 Task: Find accommodations in Salisbury, United States, for June 2-15, 2023, for 5 guests, with a price range of ₹14,000-₹25,000, 3 bedrooms, 3 beds, 3 bathrooms, and a host who speaks German.
Action: Mouse moved to (537, 114)
Screenshot: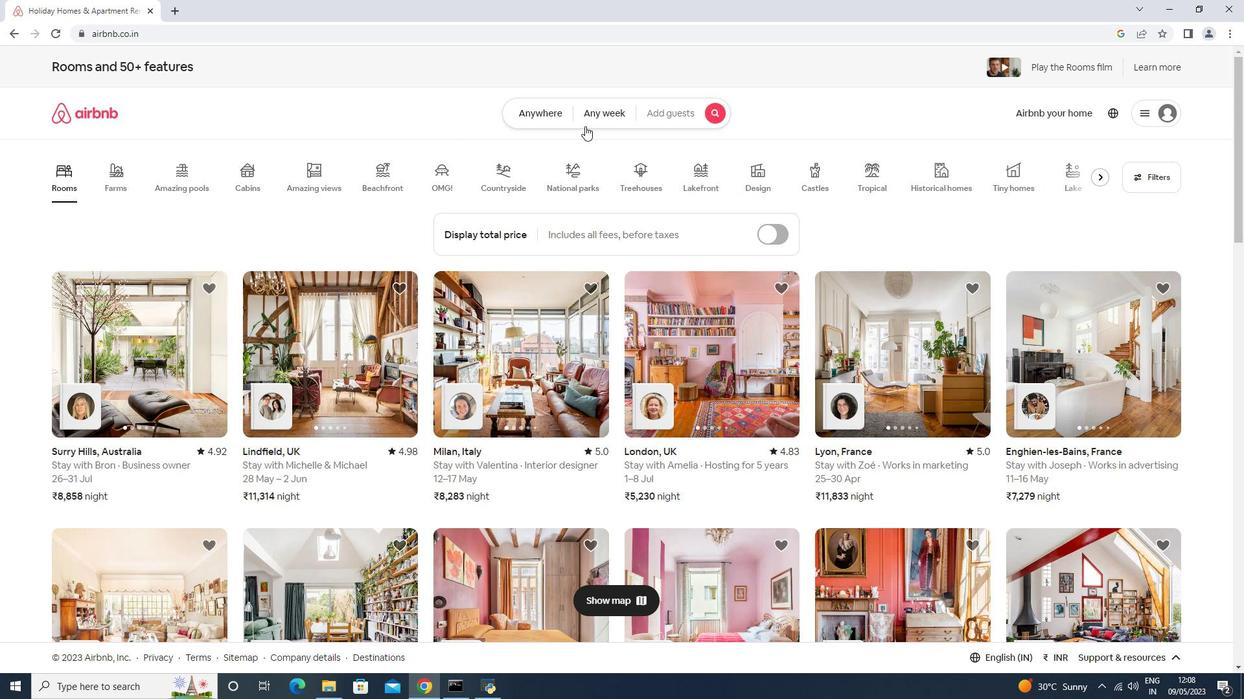 
Action: Mouse pressed left at (537, 114)
Screenshot: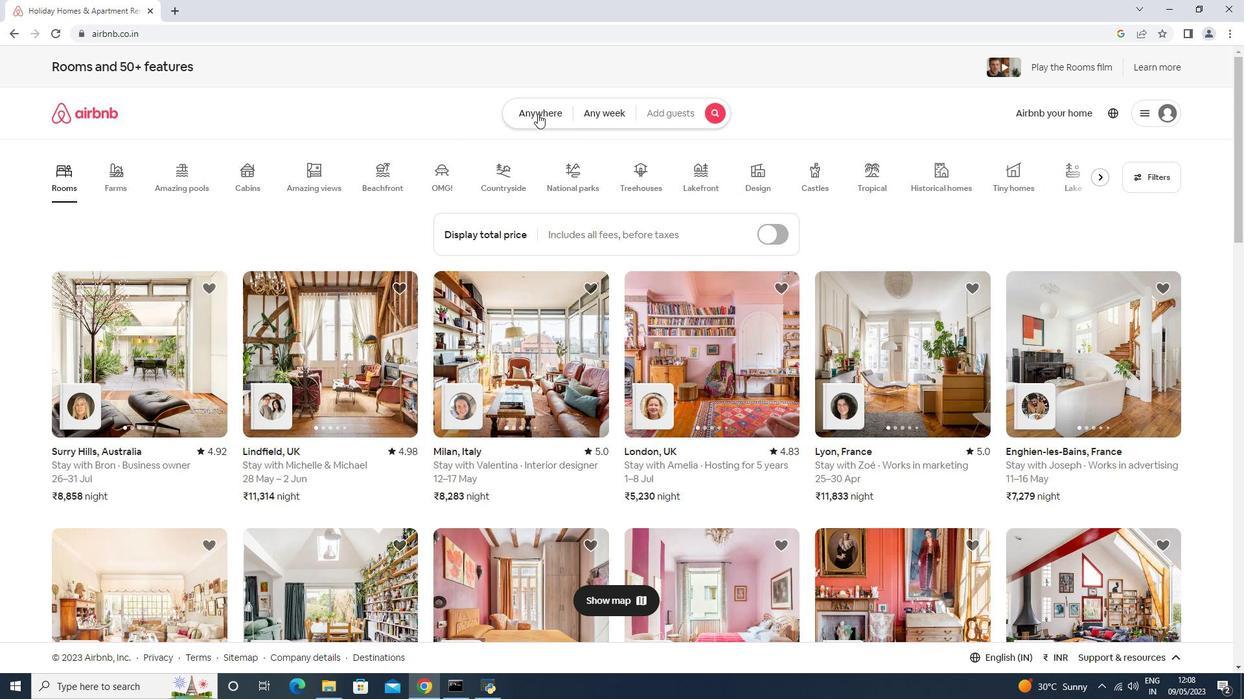 
Action: Mouse moved to (500, 169)
Screenshot: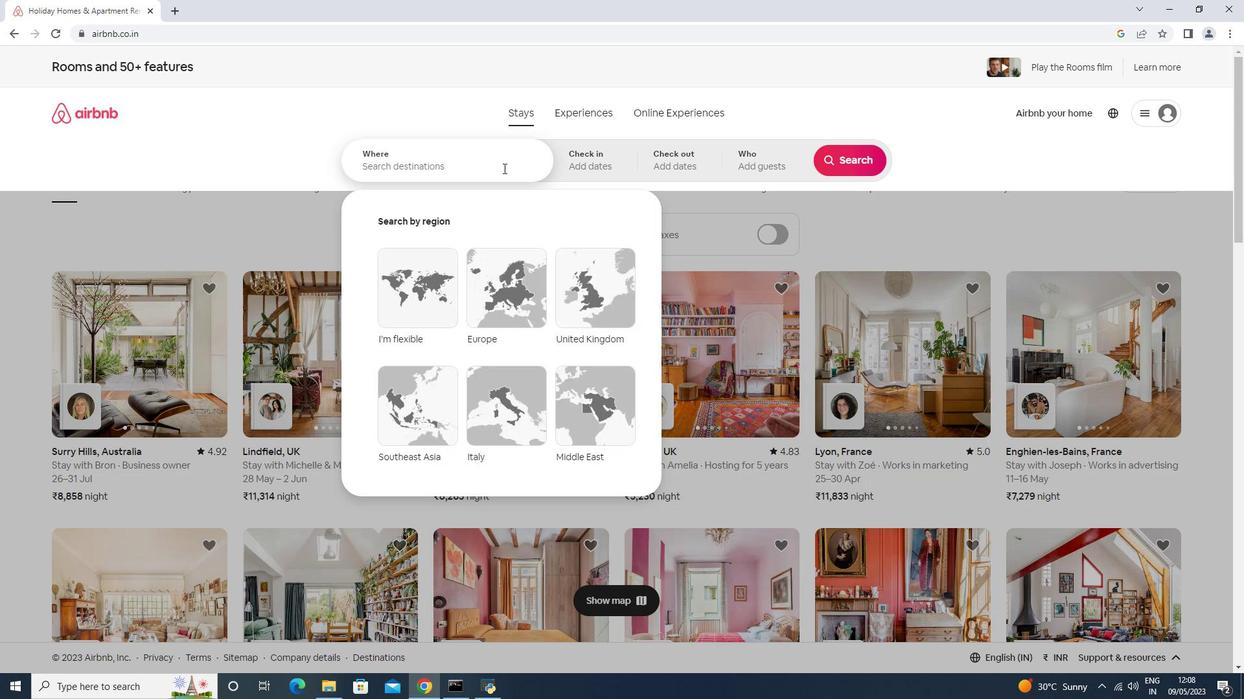
Action: Mouse pressed left at (500, 169)
Screenshot: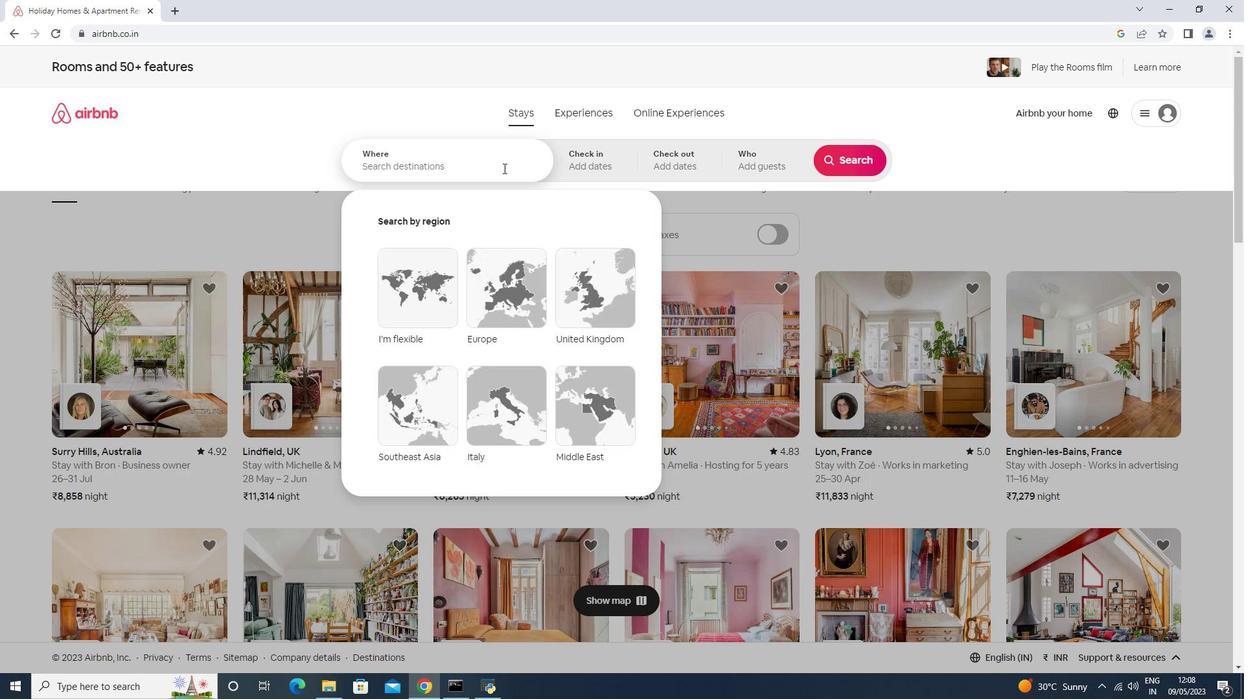 
Action: Key pressed <Key.shift>Salisburry,<Key.space><Key.shift>United<Key.space><Key.shift>Staes<Key.enter>
Screenshot: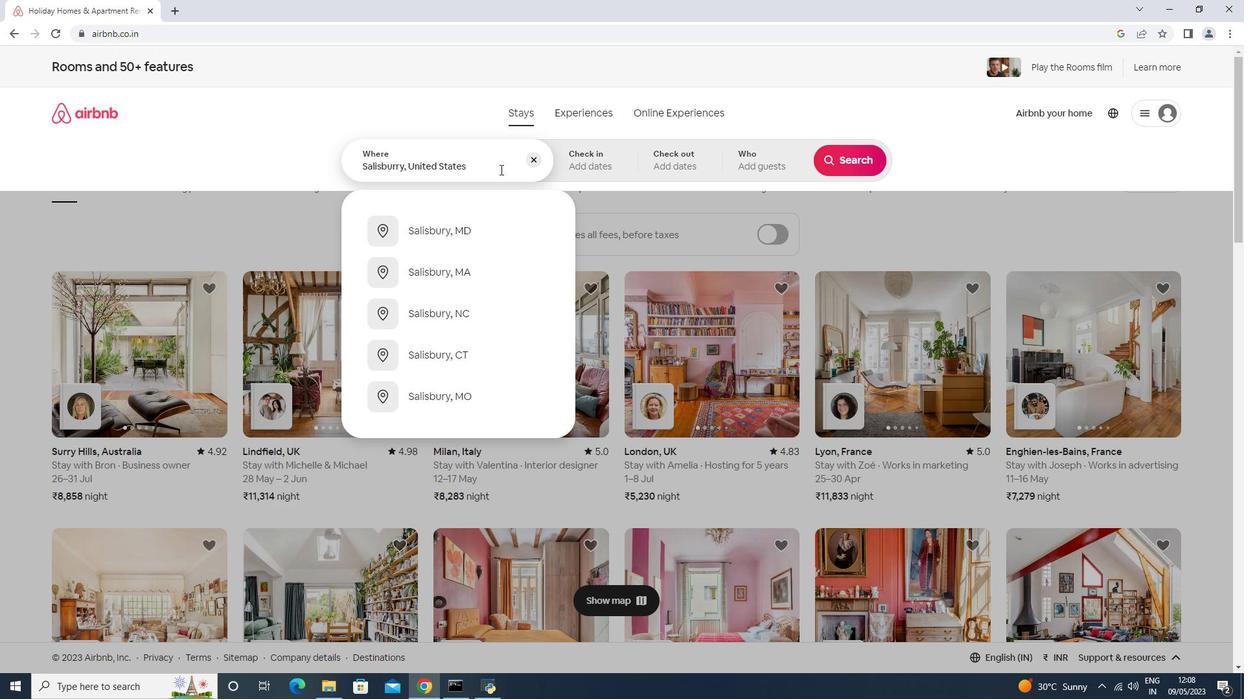 
Action: Mouse moved to (778, 373)
Screenshot: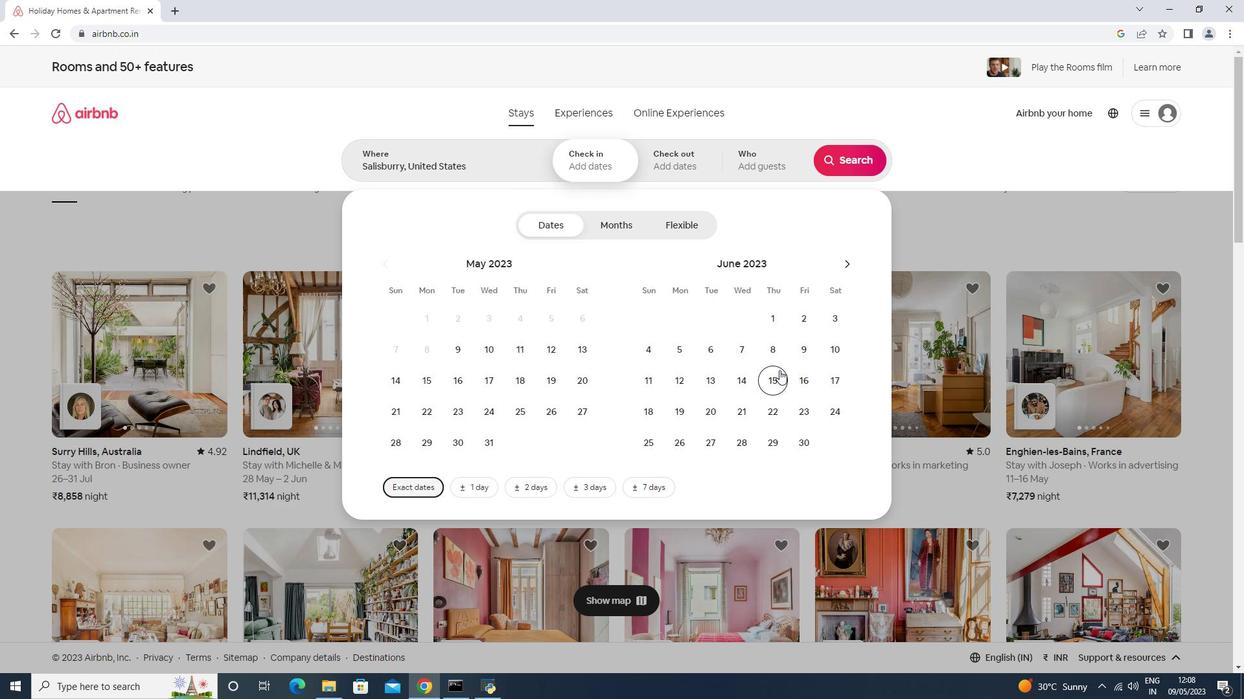 
Action: Mouse pressed left at (778, 373)
Screenshot: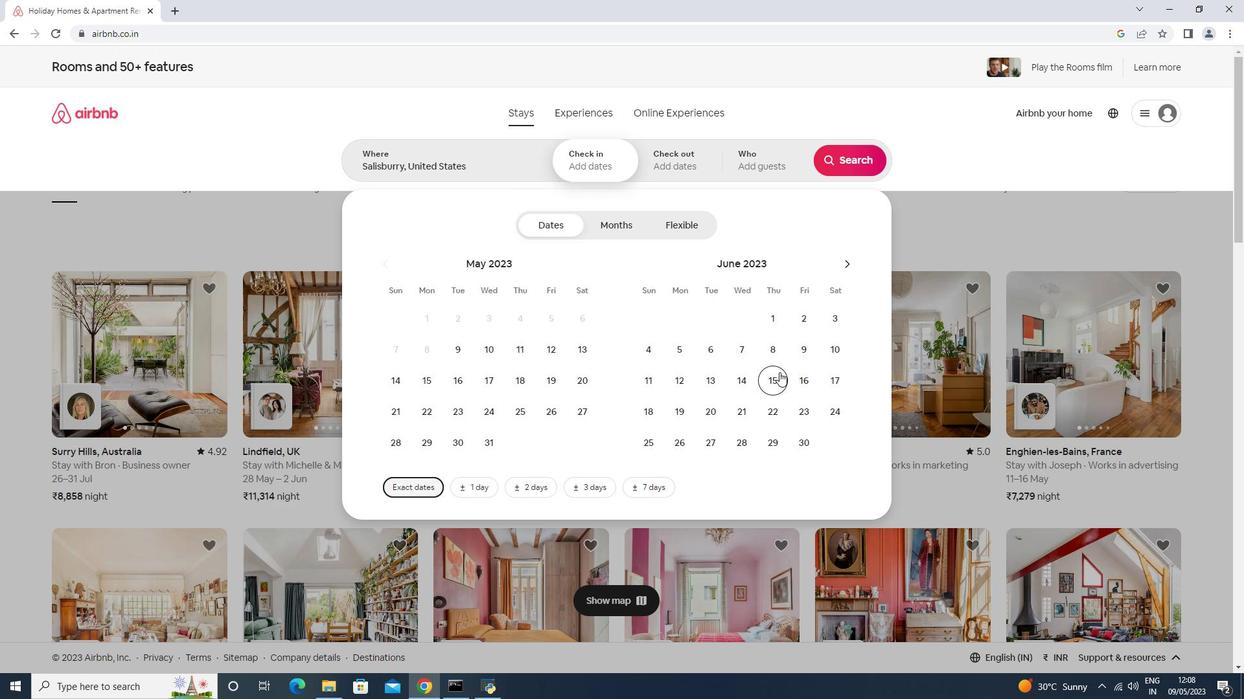 
Action: Mouse moved to (755, 406)
Screenshot: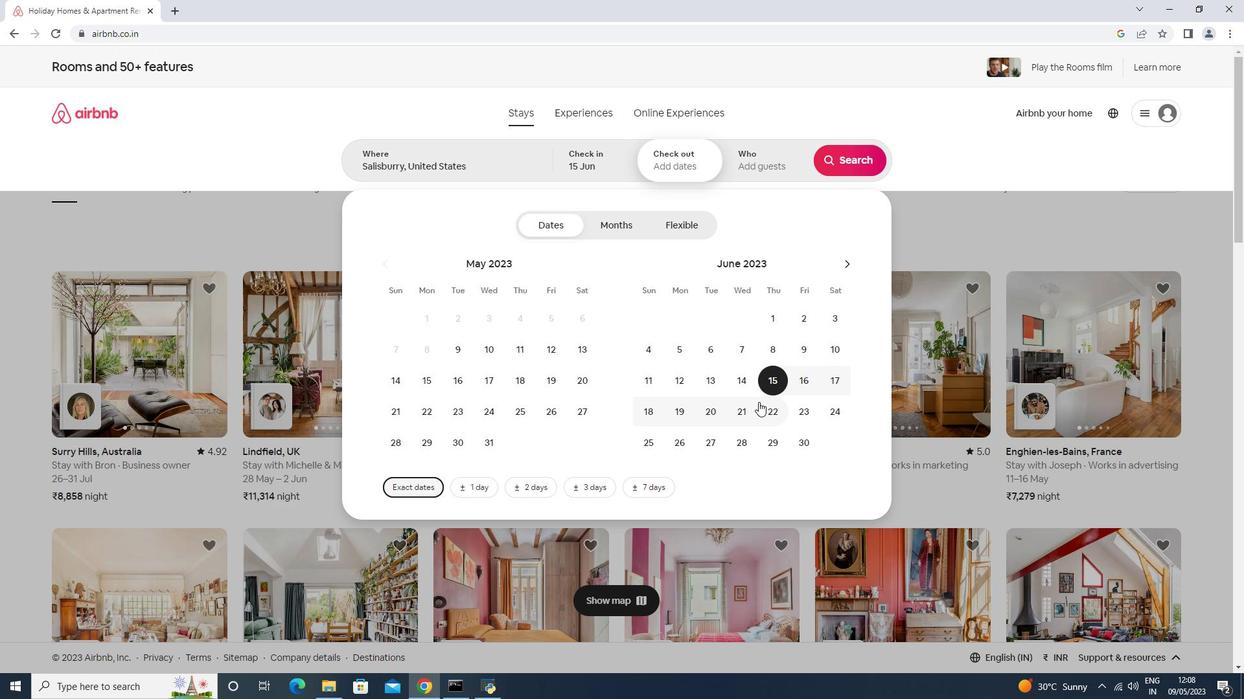 
Action: Mouse pressed left at (756, 405)
Screenshot: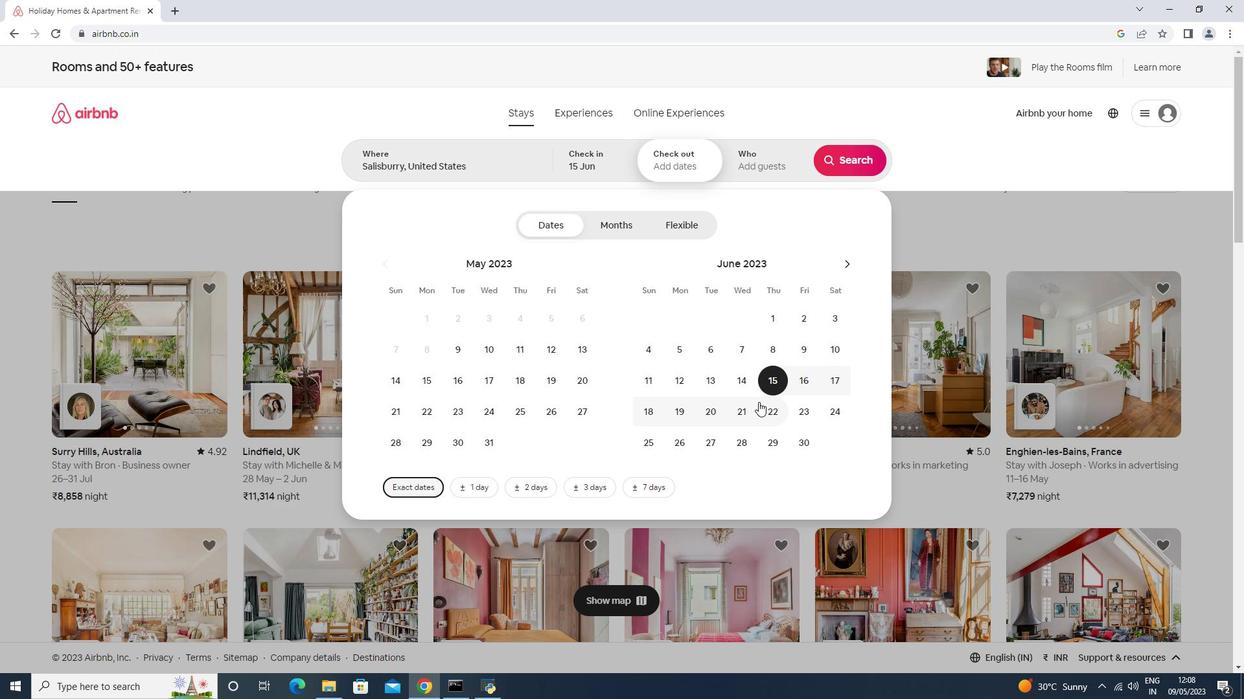
Action: Mouse moved to (756, 165)
Screenshot: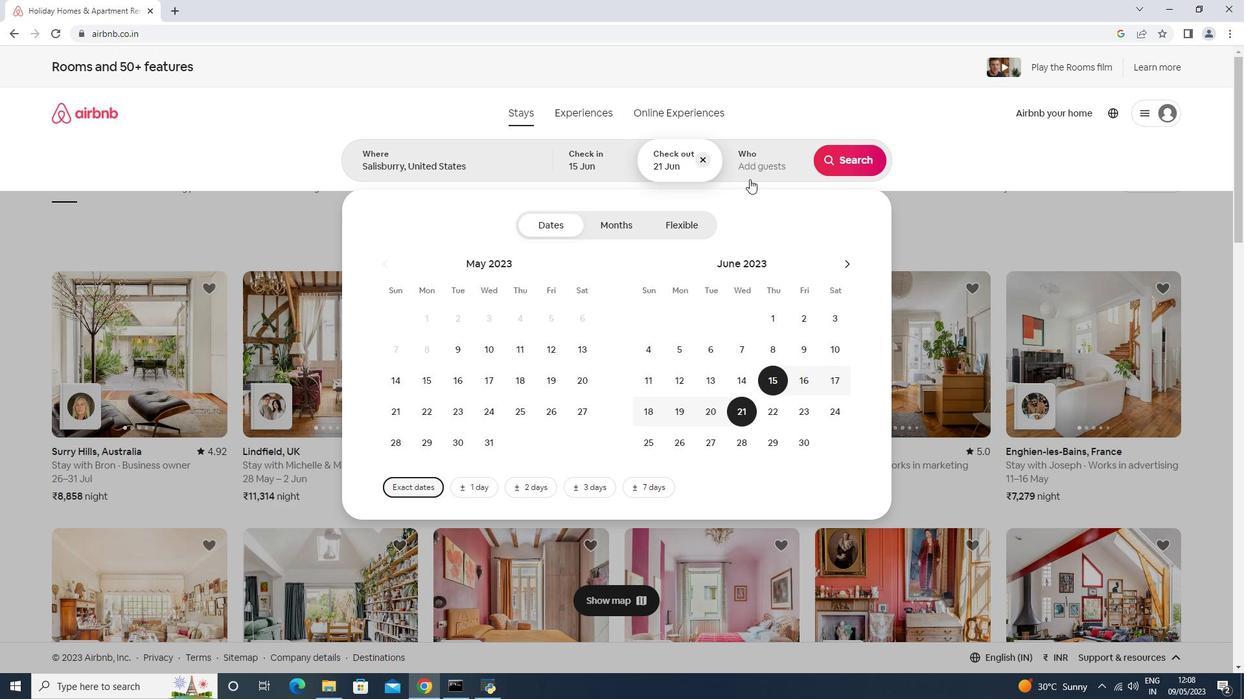 
Action: Mouse pressed left at (756, 165)
Screenshot: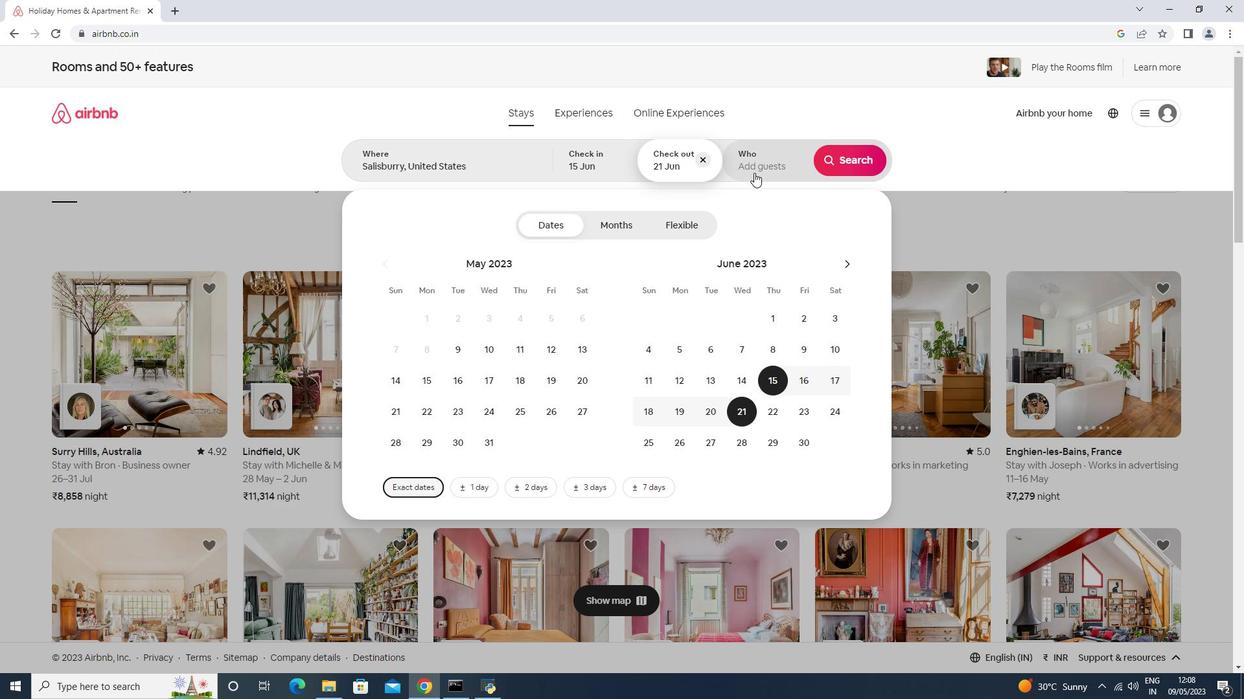 
Action: Mouse moved to (859, 225)
Screenshot: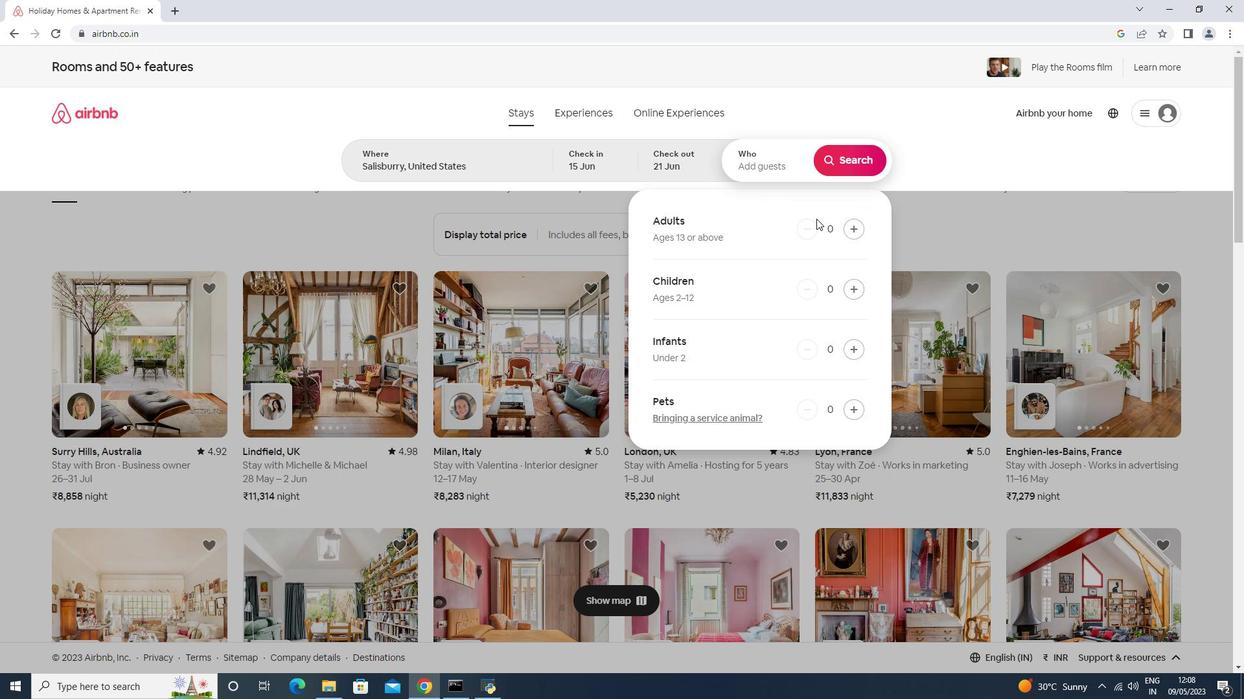 
Action: Mouse pressed left at (859, 225)
Screenshot: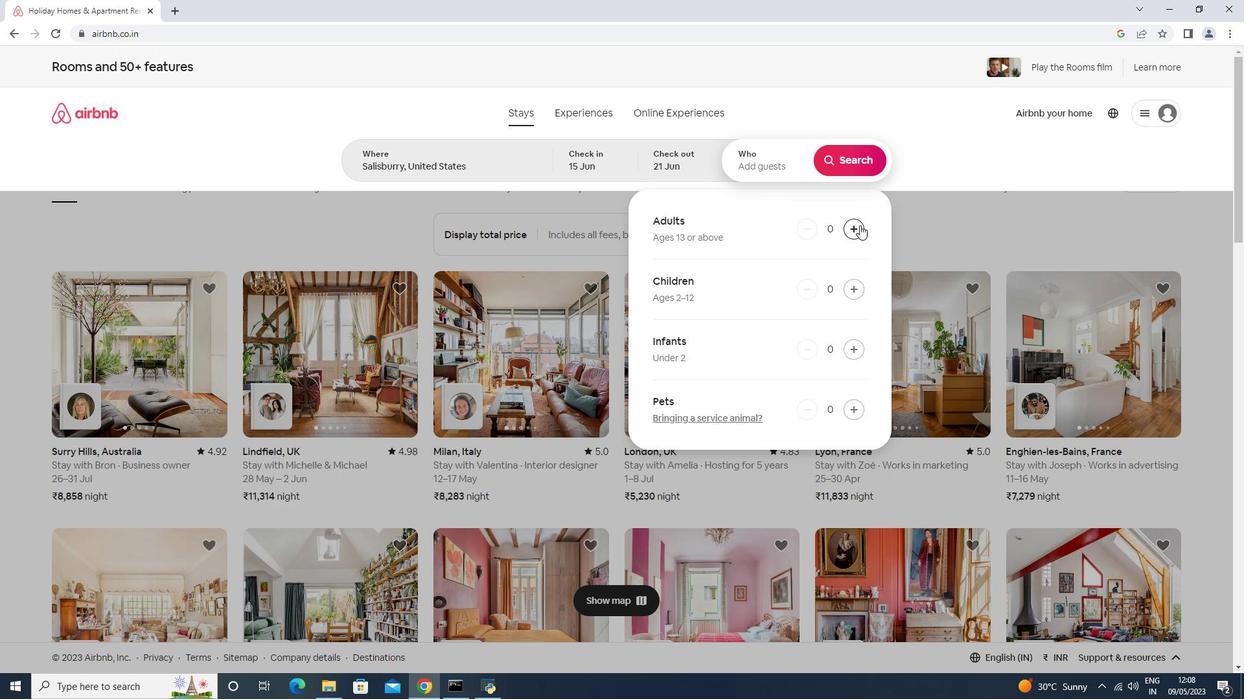 
Action: Mouse pressed left at (859, 225)
Screenshot: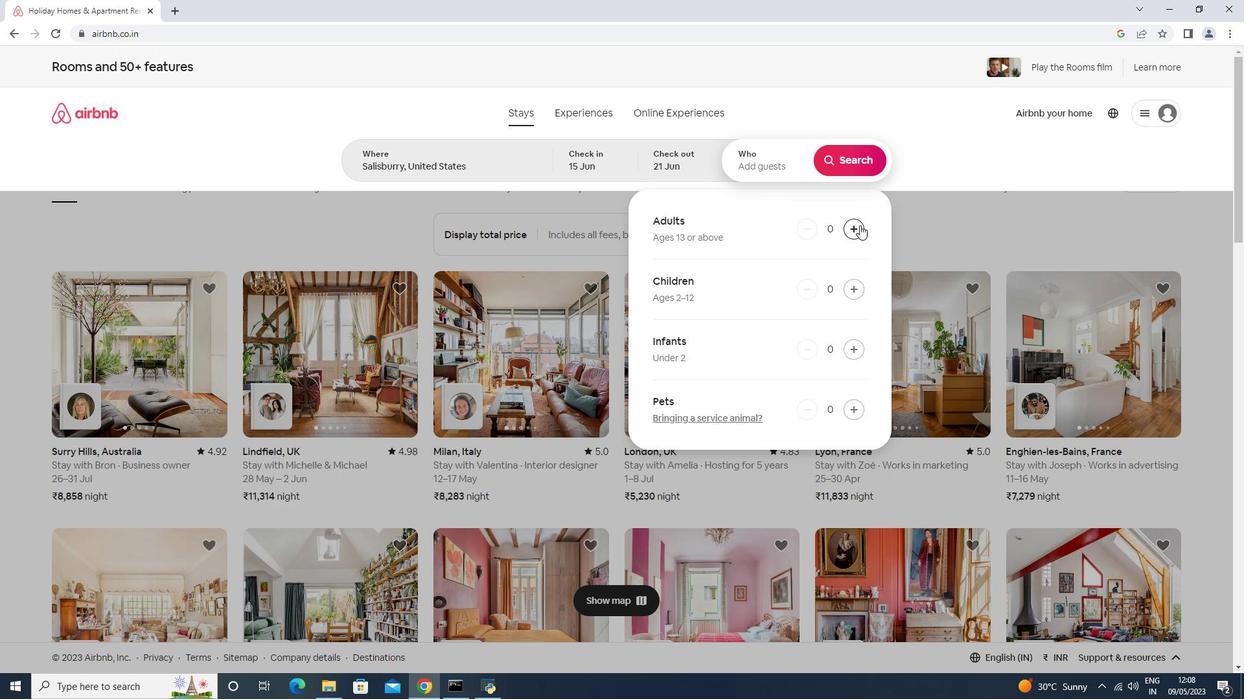 
Action: Mouse pressed left at (859, 225)
Screenshot: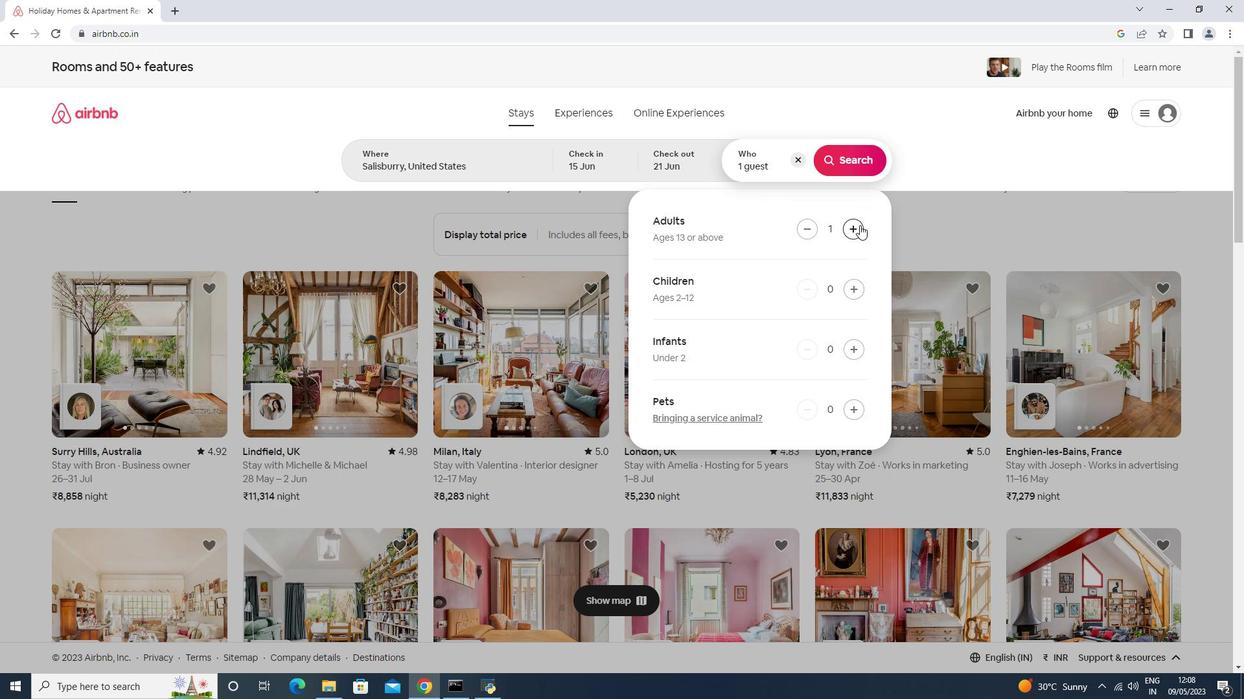 
Action: Mouse pressed left at (859, 225)
Screenshot: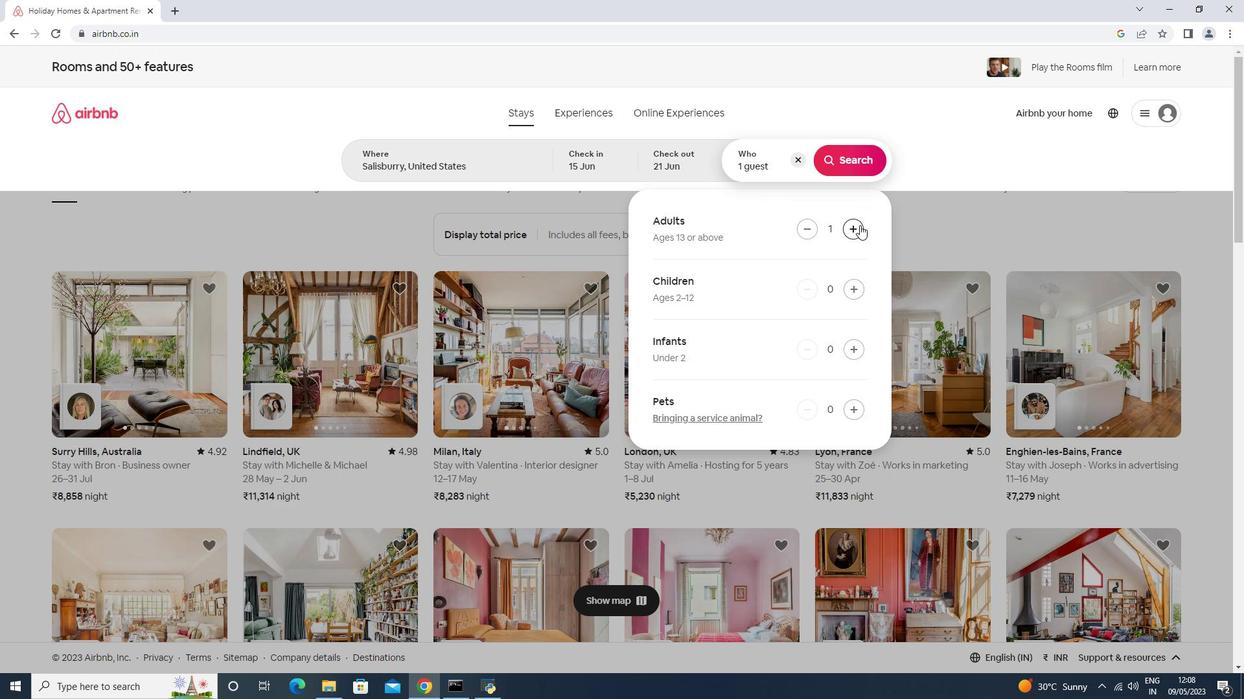 
Action: Mouse pressed left at (859, 225)
Screenshot: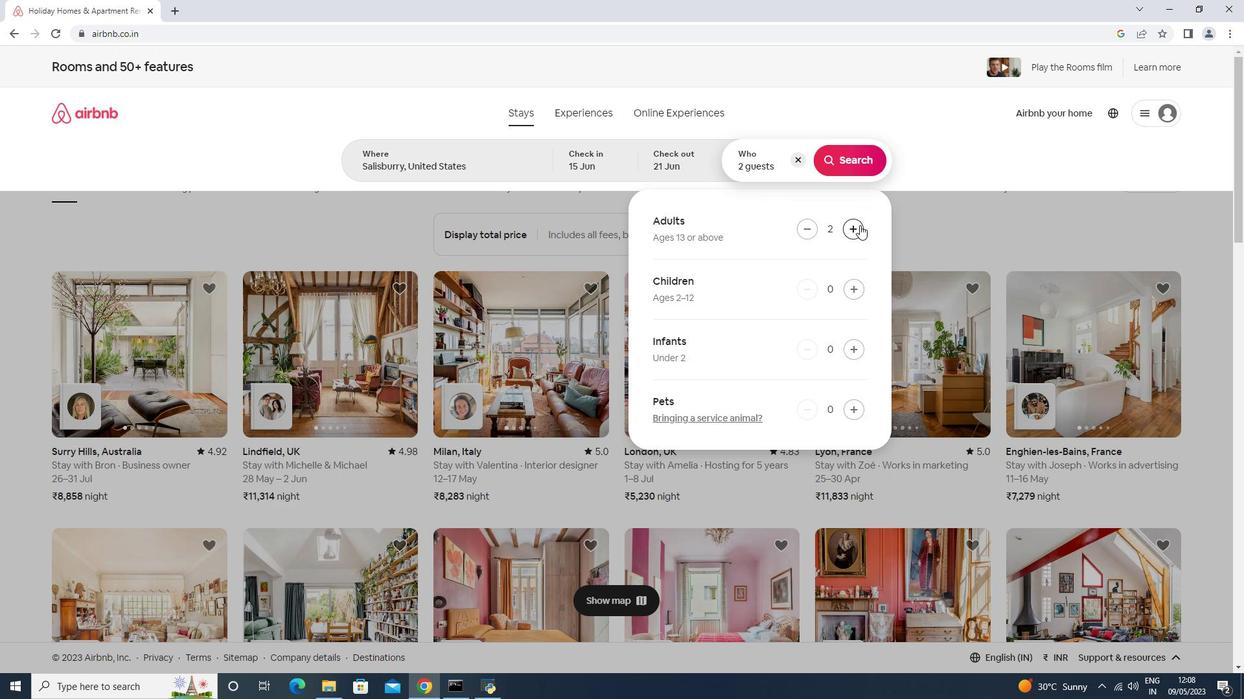 
Action: Mouse moved to (858, 161)
Screenshot: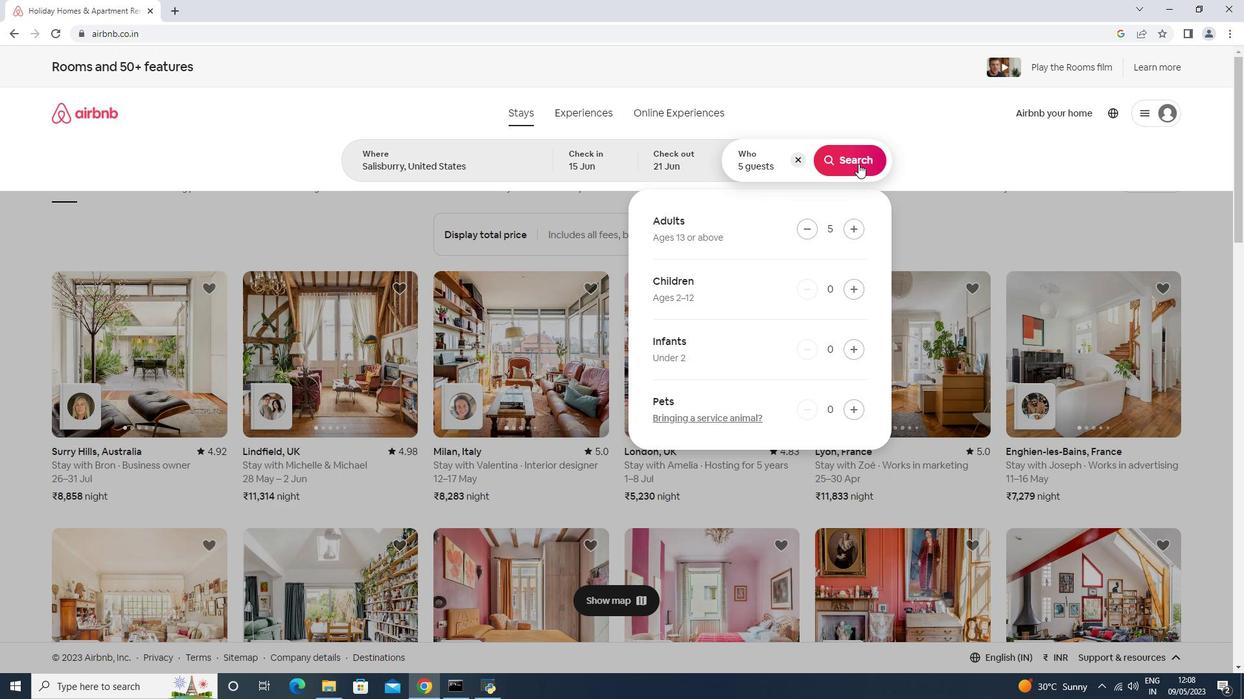 
Action: Mouse pressed left at (858, 161)
Screenshot: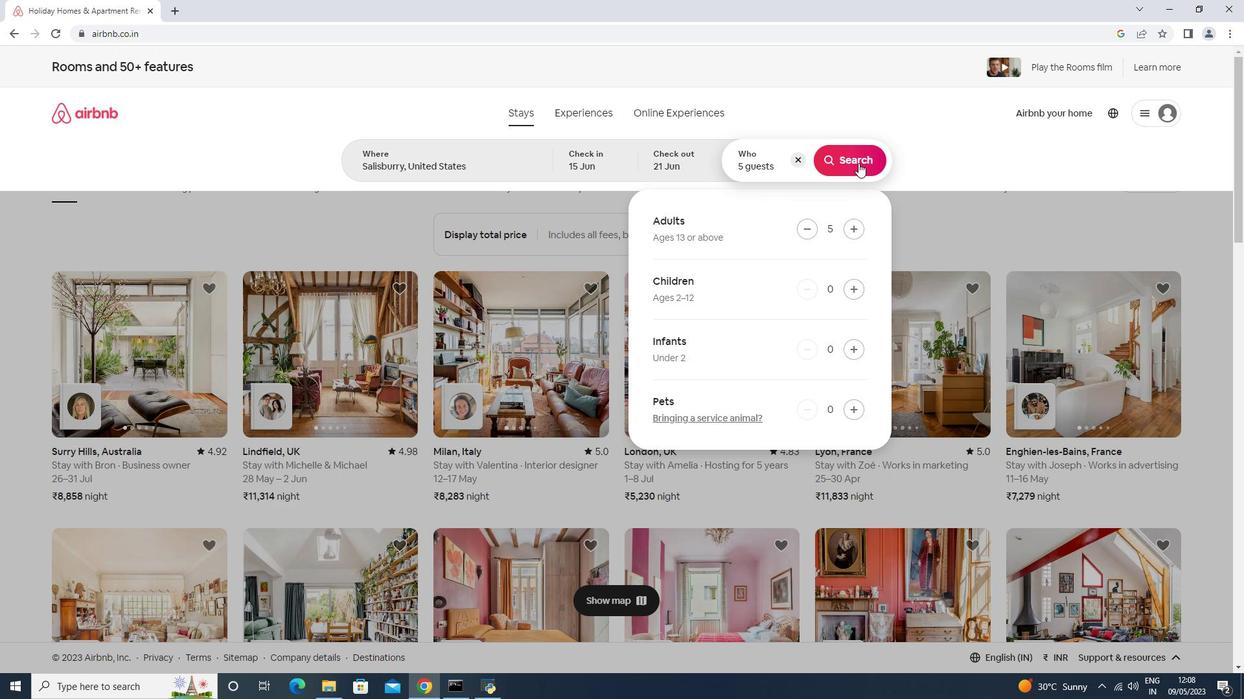 
Action: Mouse moved to (1243, 114)
Screenshot: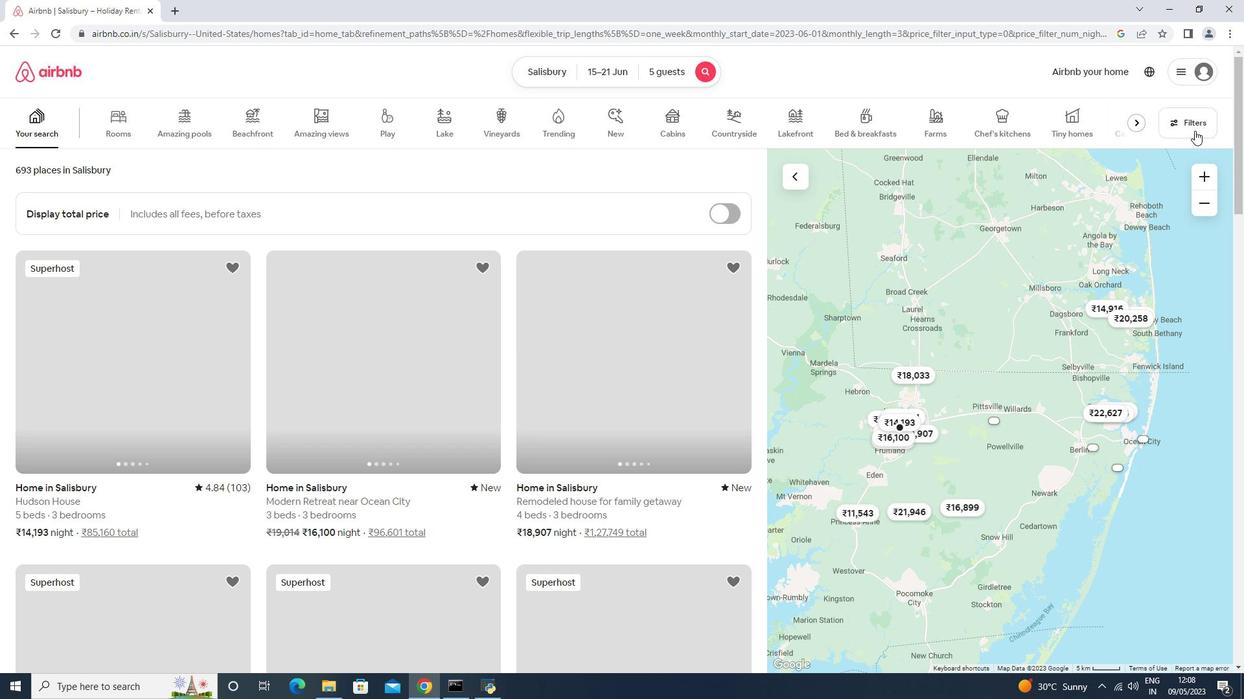 
Action: Mouse pressed left at (1243, 114)
Screenshot: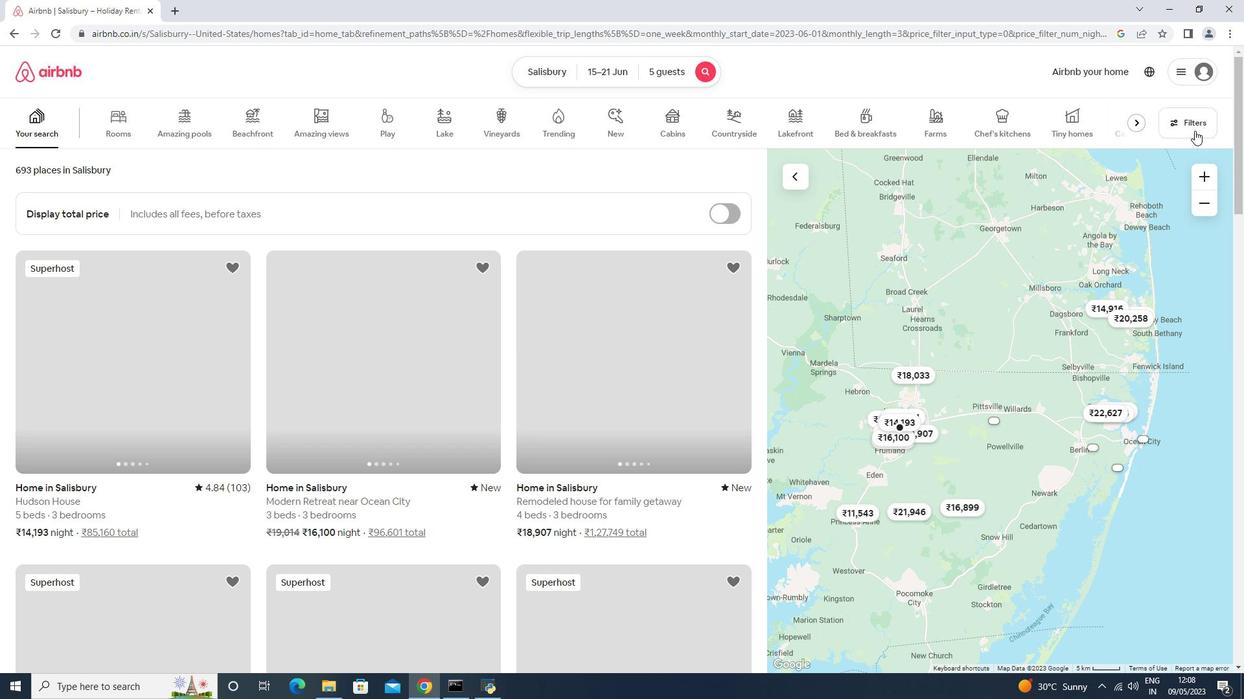 
Action: Mouse moved to (1216, 125)
Screenshot: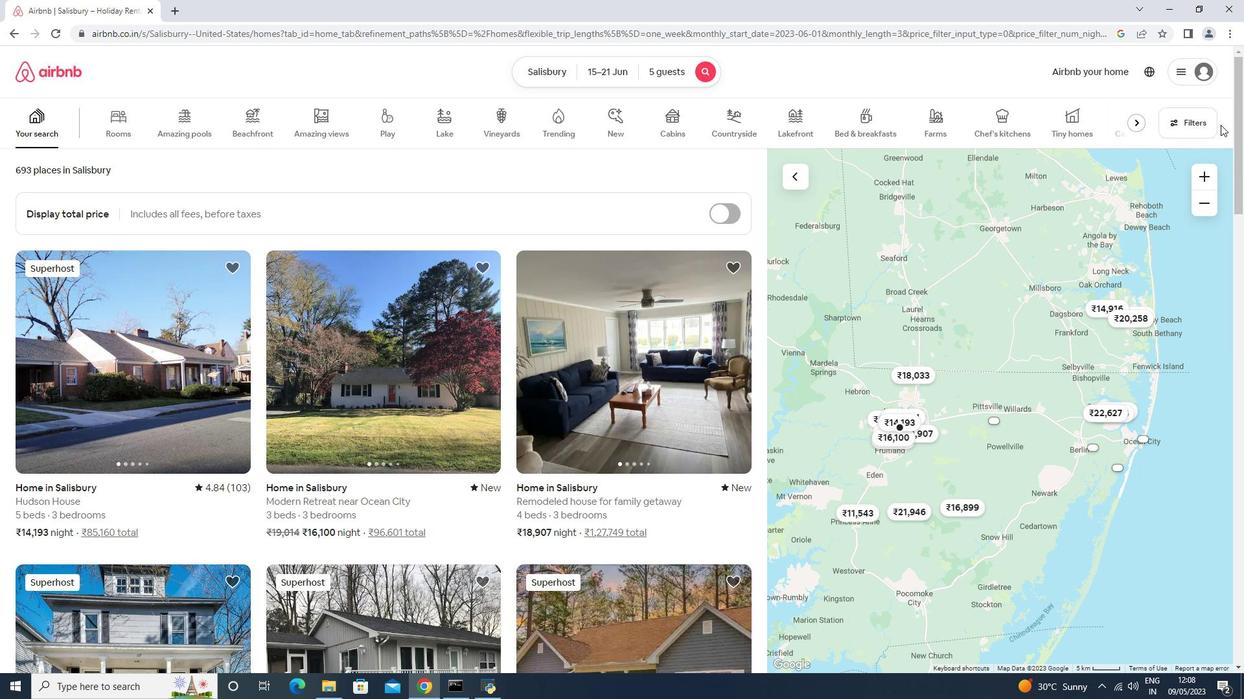 
Action: Mouse pressed left at (1216, 125)
Screenshot: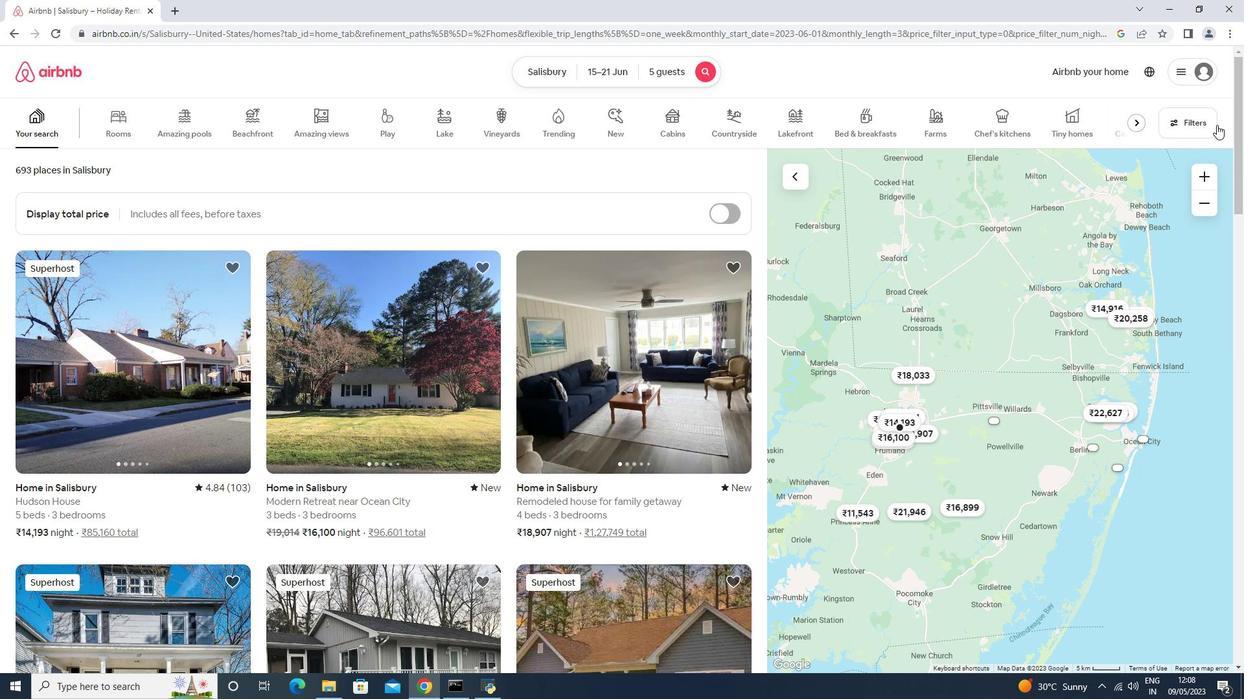 
Action: Mouse moved to (406, 463)
Screenshot: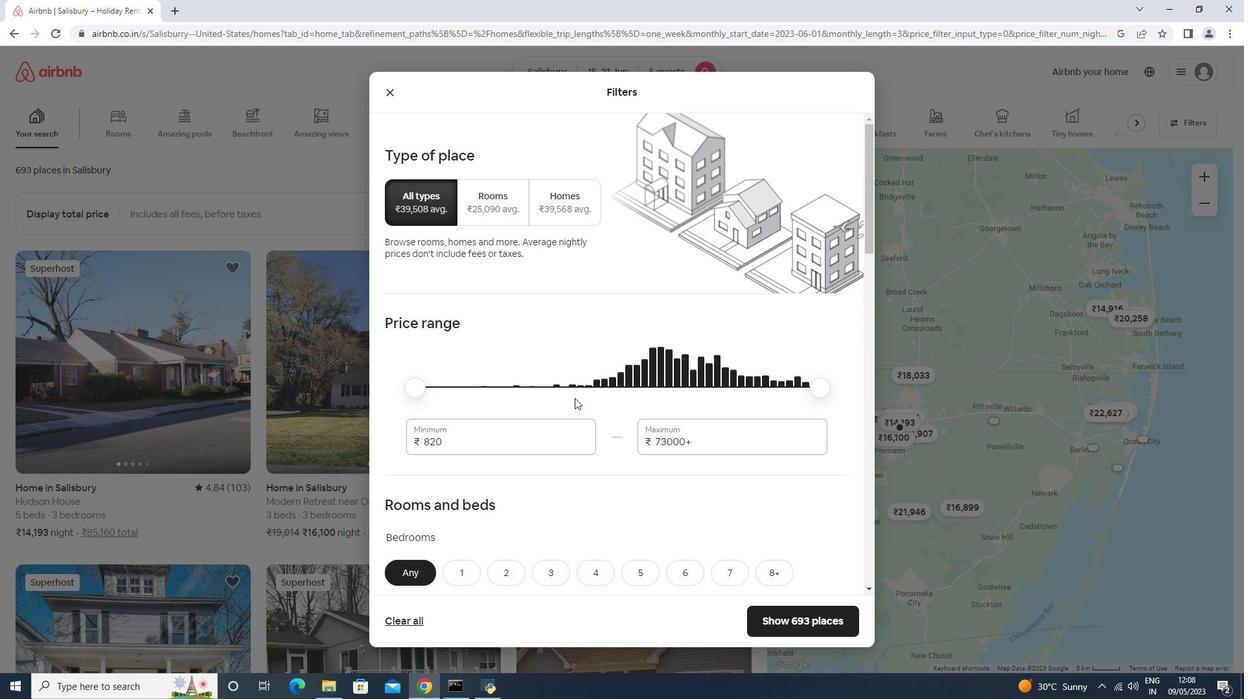 
Action: Mouse pressed left at (406, 463)
Screenshot: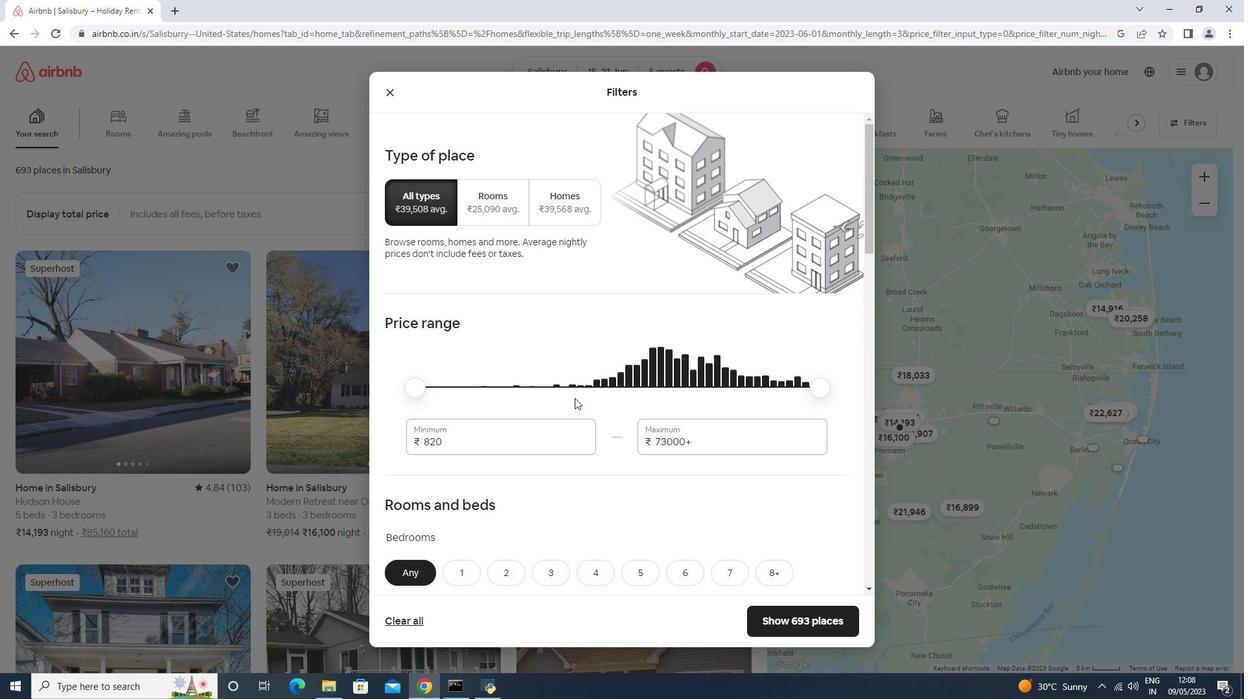 
Action: Mouse moved to (451, 442)
Screenshot: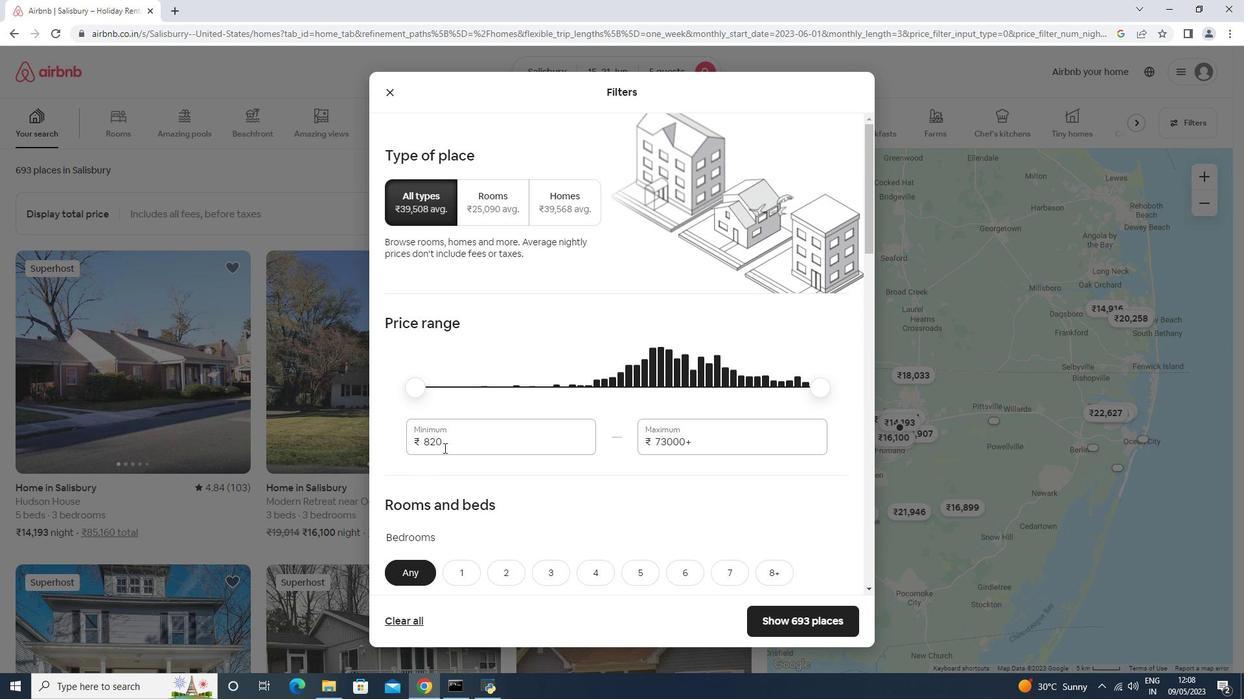 
Action: Mouse pressed left at (451, 442)
Screenshot: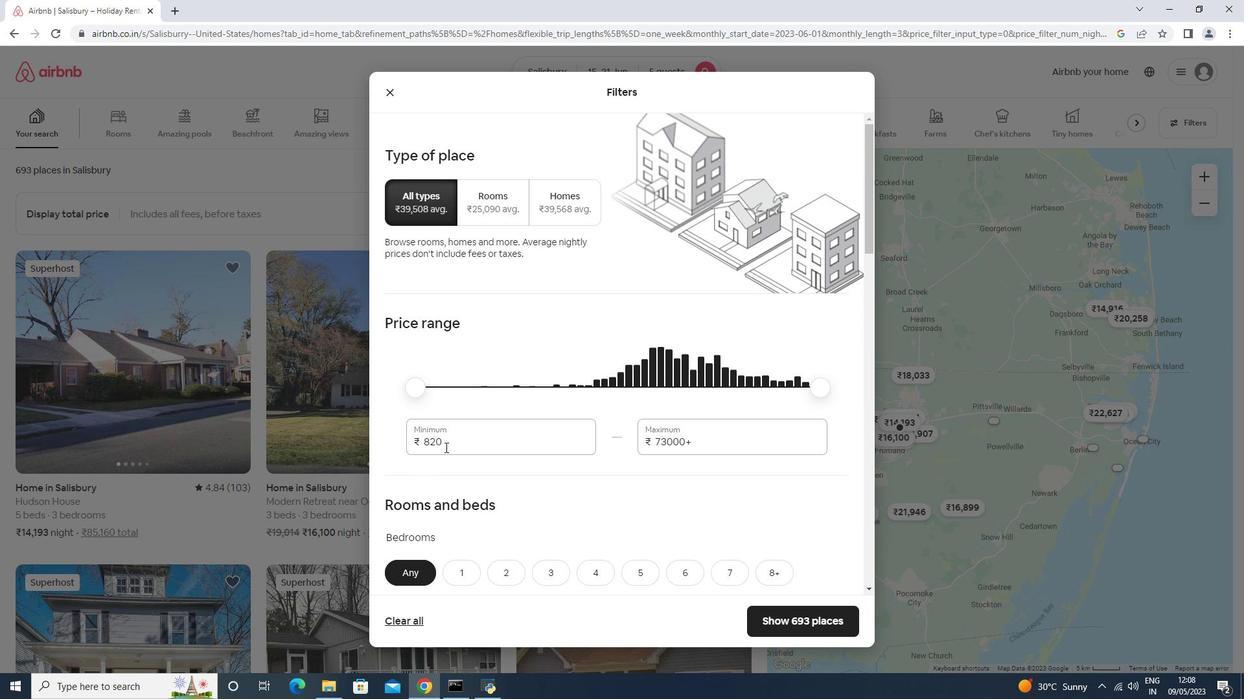 
Action: Mouse moved to (454, 439)
Screenshot: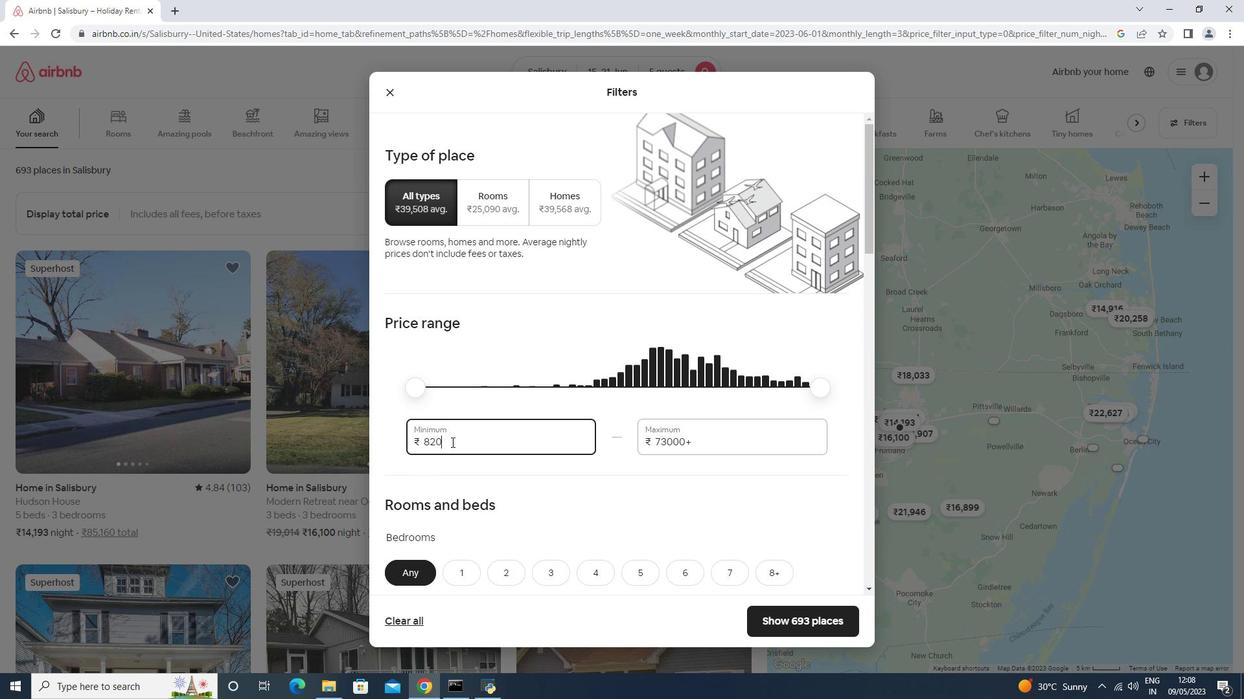 
Action: Key pressed <Key.backspace><Key.backspace><Key.backspace><Key.backspace><Key.backspace>14000<Key.tab>25000
Screenshot: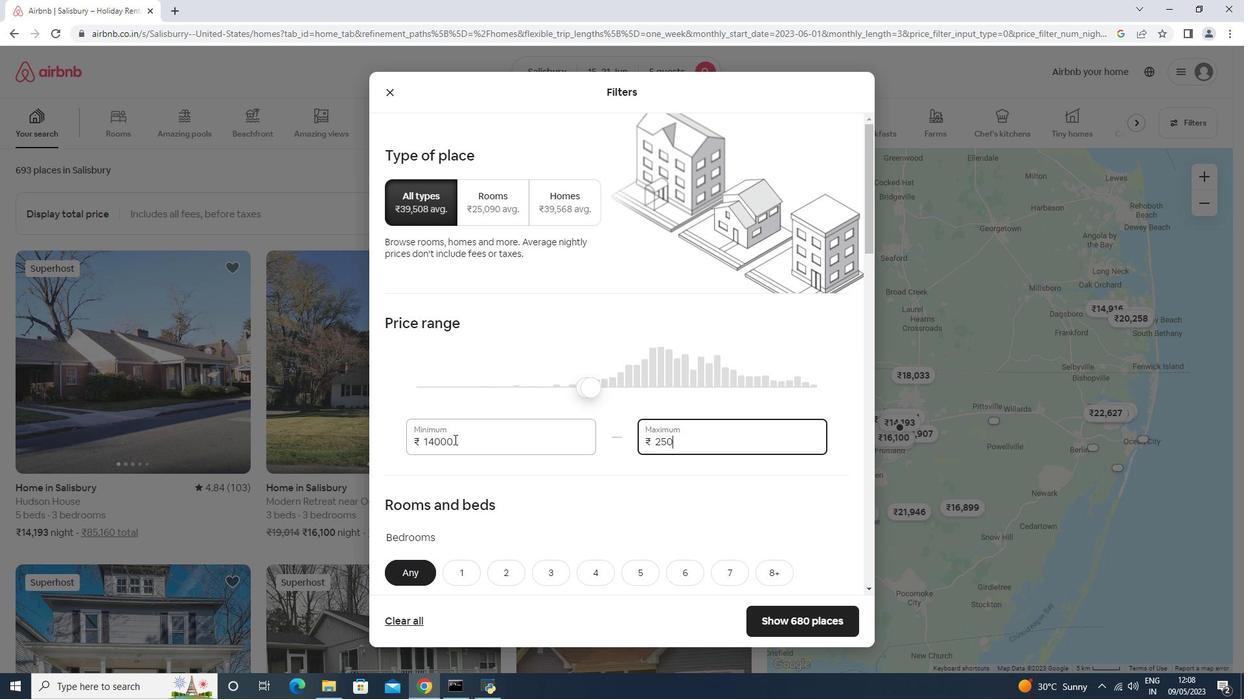 
Action: Mouse moved to (597, 306)
Screenshot: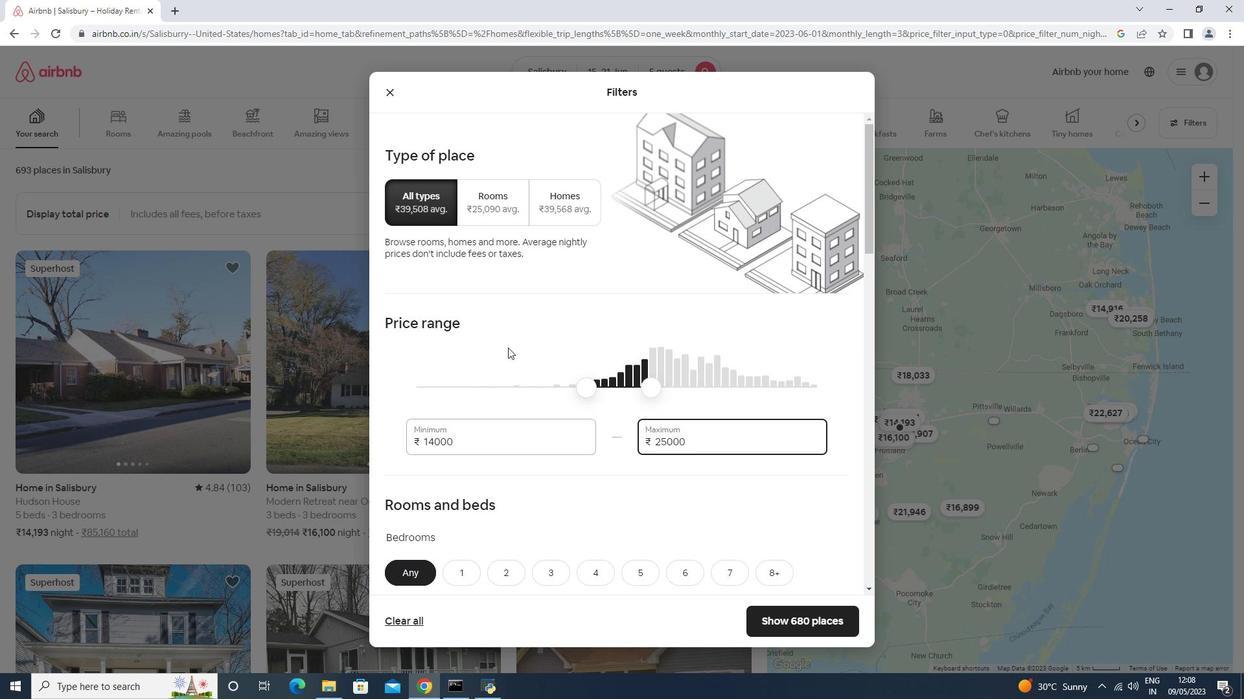 
Action: Mouse scrolled (597, 305) with delta (0, 0)
Screenshot: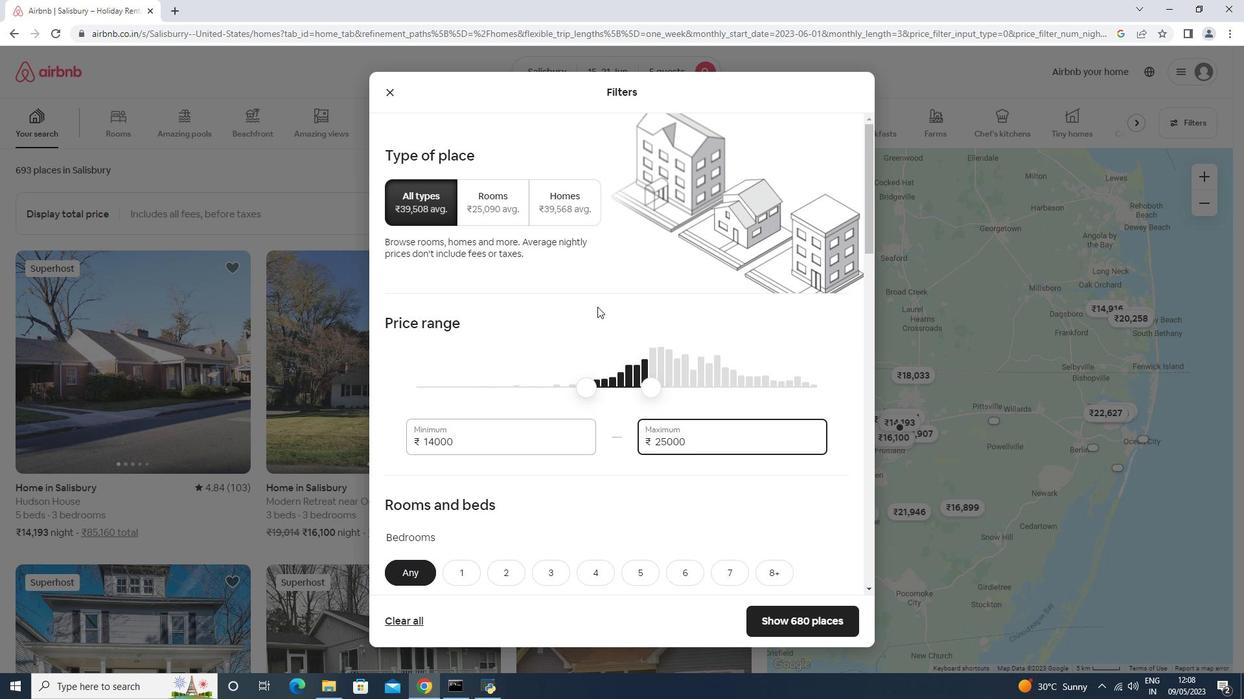 
Action: Mouse scrolled (597, 305) with delta (0, 0)
Screenshot: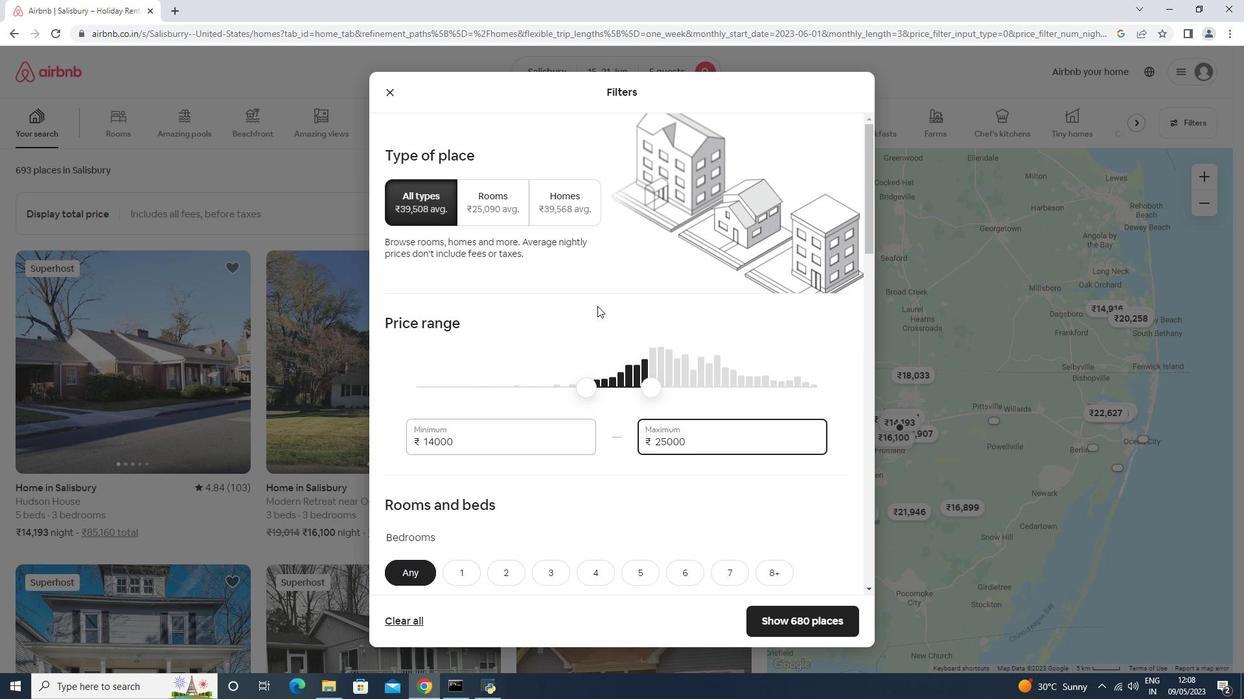 
Action: Mouse scrolled (597, 305) with delta (0, 0)
Screenshot: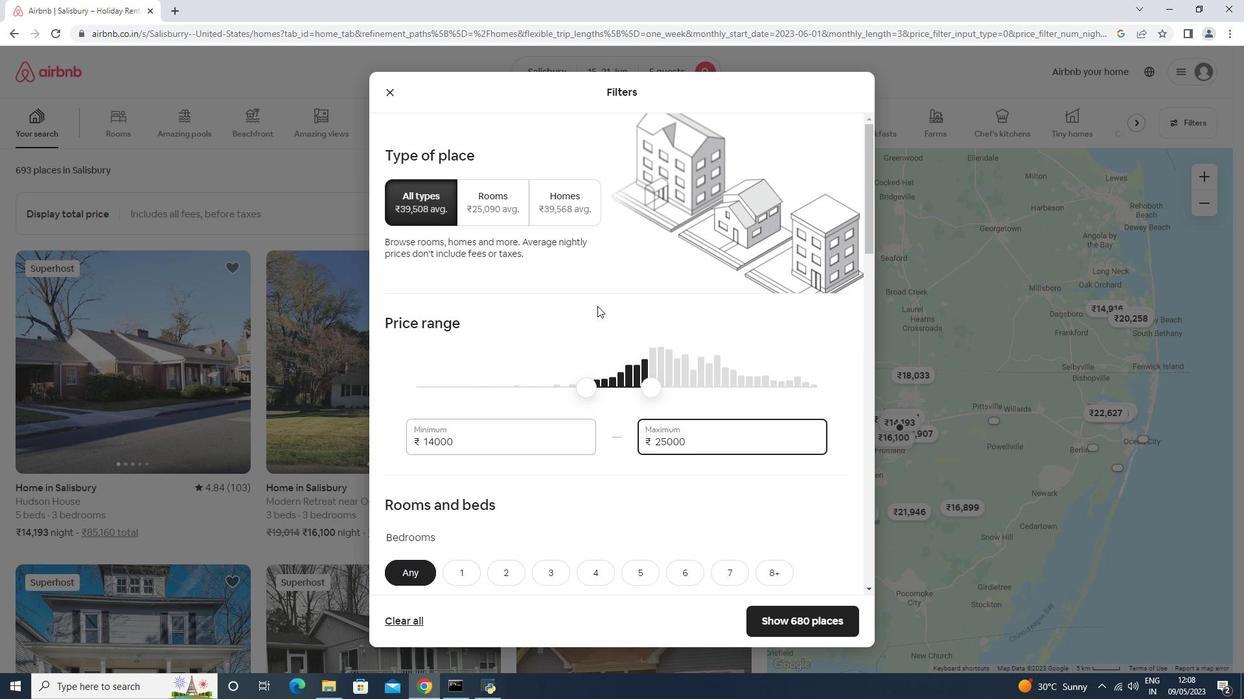 
Action: Mouse scrolled (597, 305) with delta (0, 0)
Screenshot: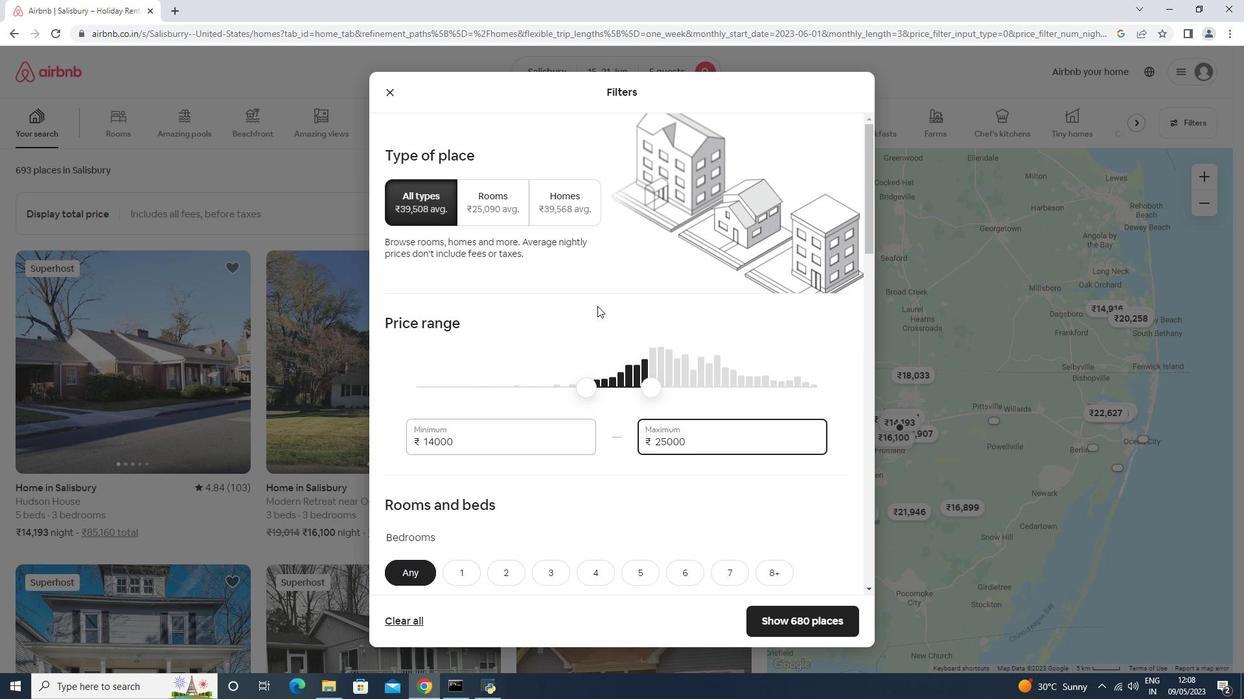 
Action: Mouse scrolled (597, 305) with delta (0, 0)
Screenshot: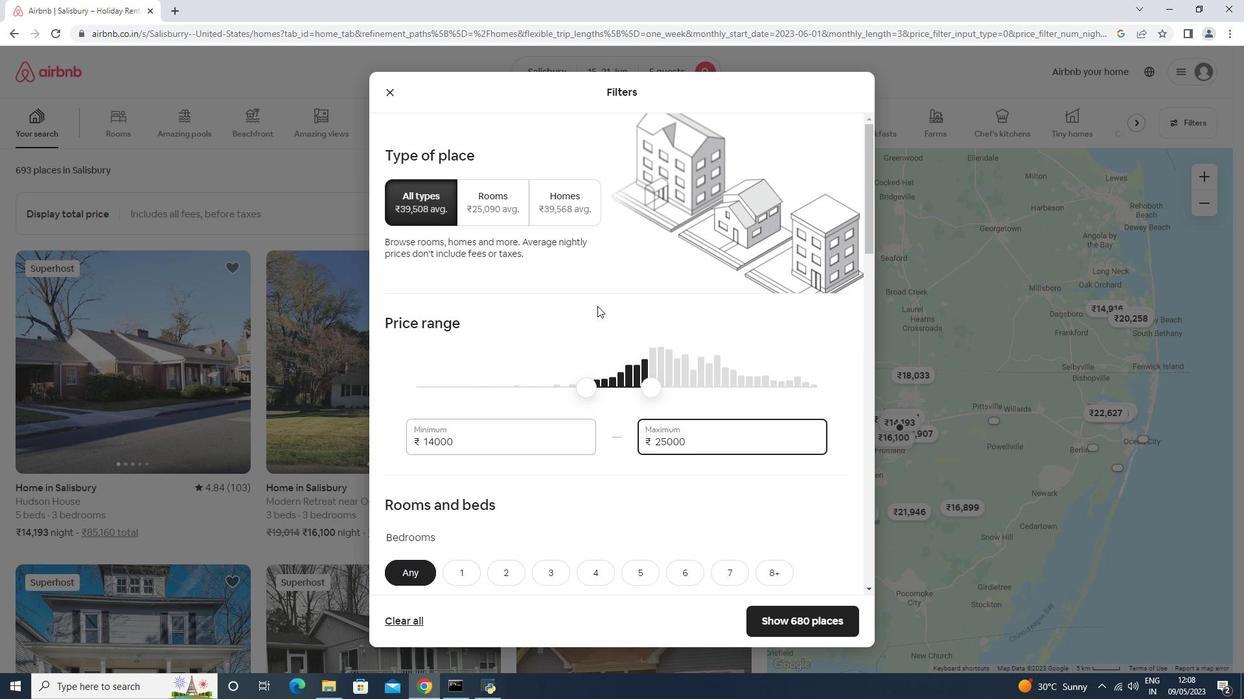 
Action: Mouse moved to (552, 242)
Screenshot: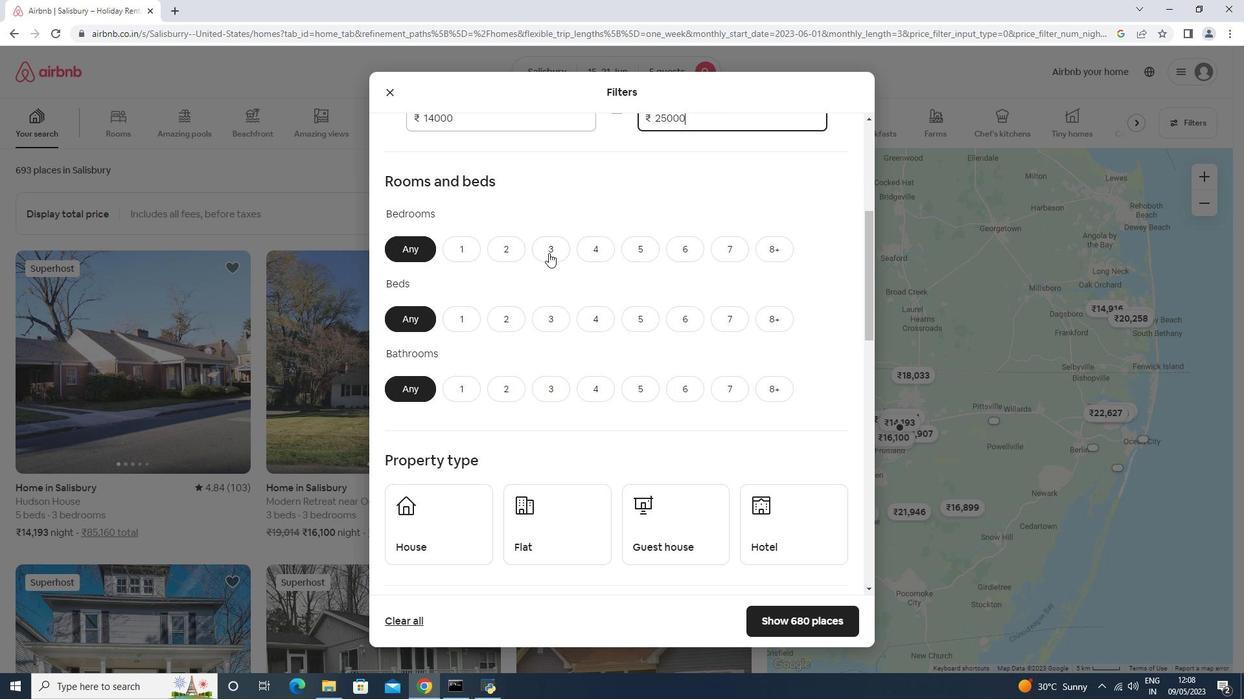 
Action: Mouse pressed left at (552, 242)
Screenshot: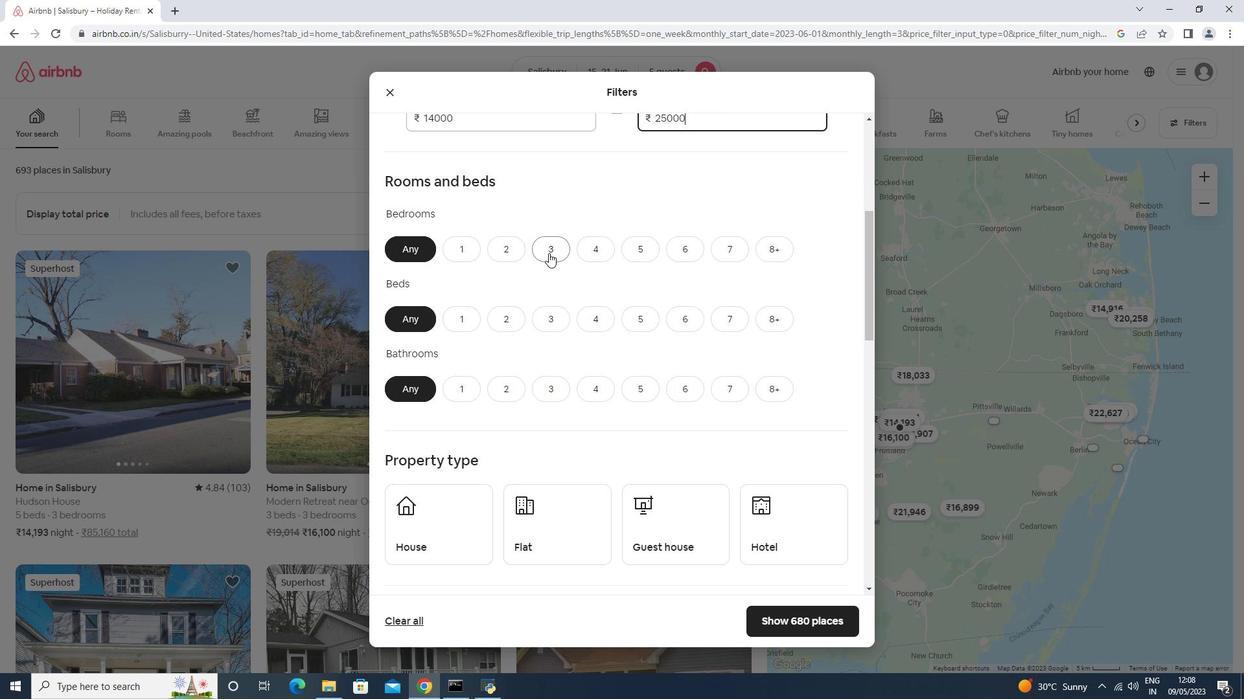 
Action: Mouse moved to (562, 316)
Screenshot: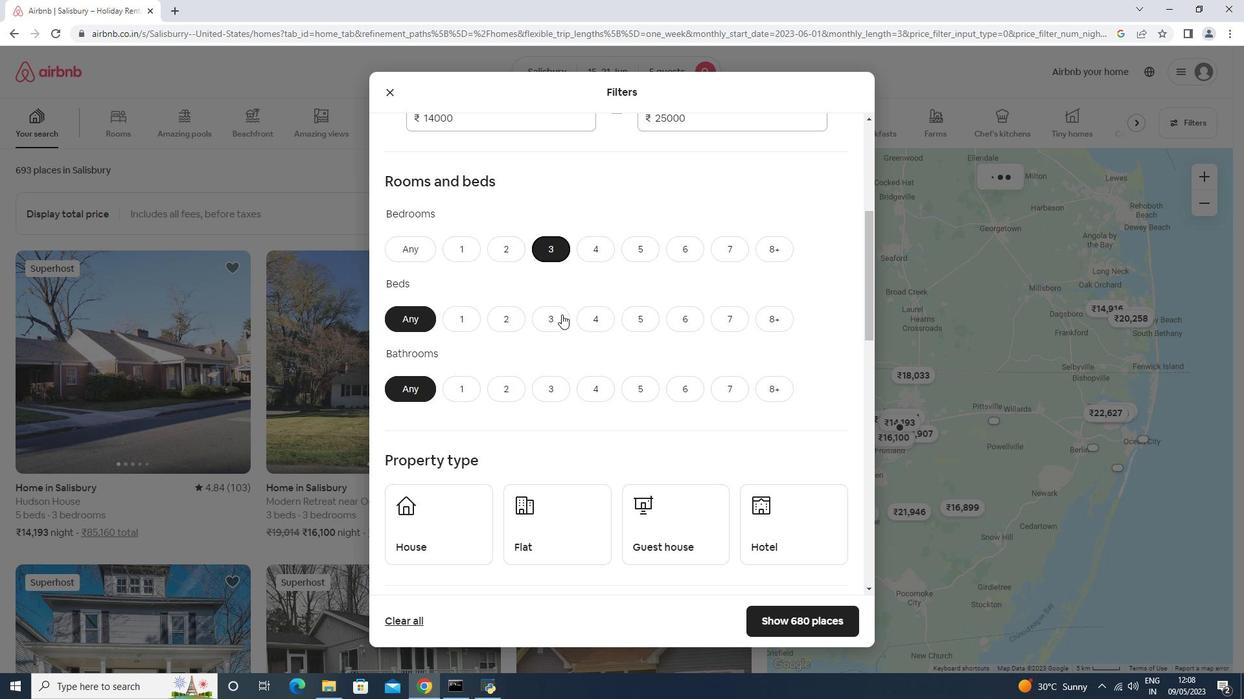 
Action: Mouse pressed left at (562, 316)
Screenshot: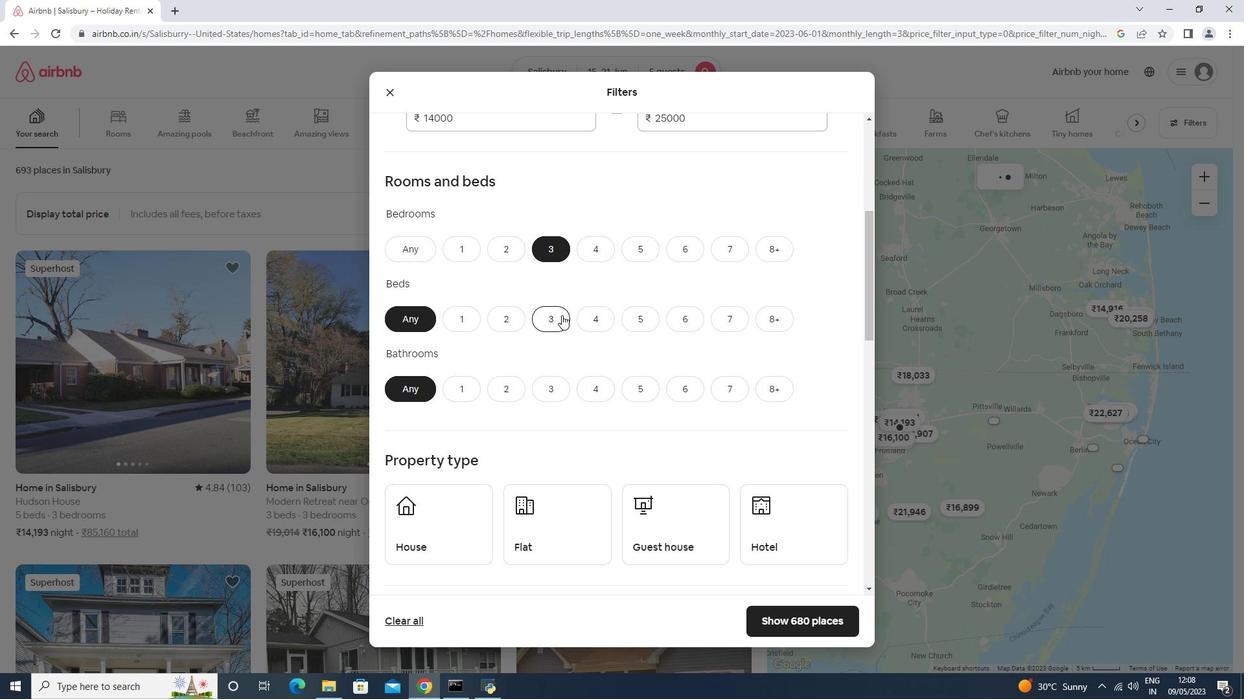 
Action: Mouse moved to (552, 390)
Screenshot: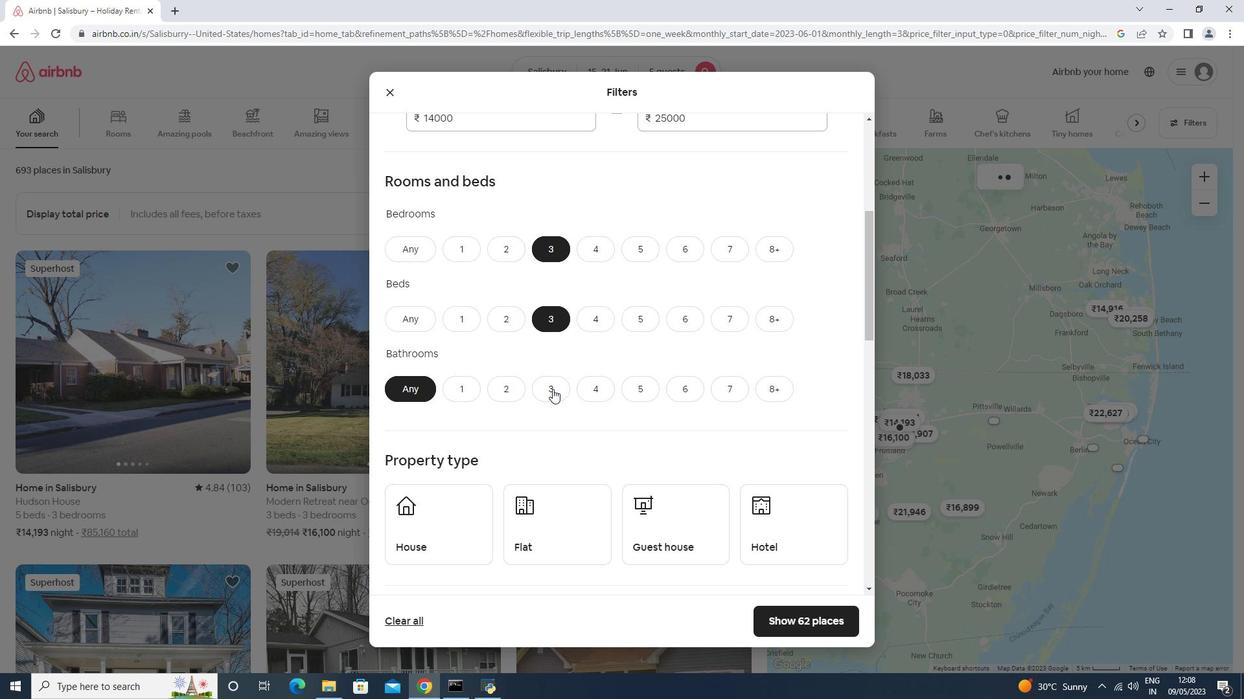 
Action: Mouse pressed left at (552, 390)
Screenshot: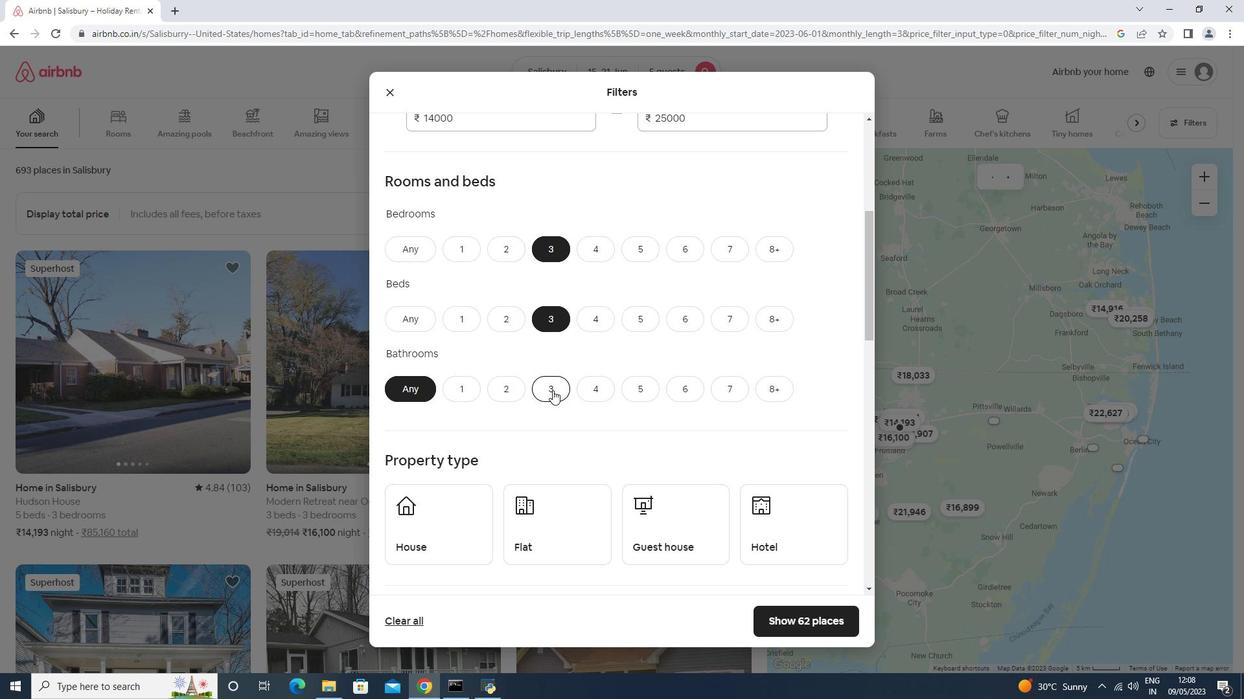 
Action: Mouse scrolled (552, 390) with delta (0, 0)
Screenshot: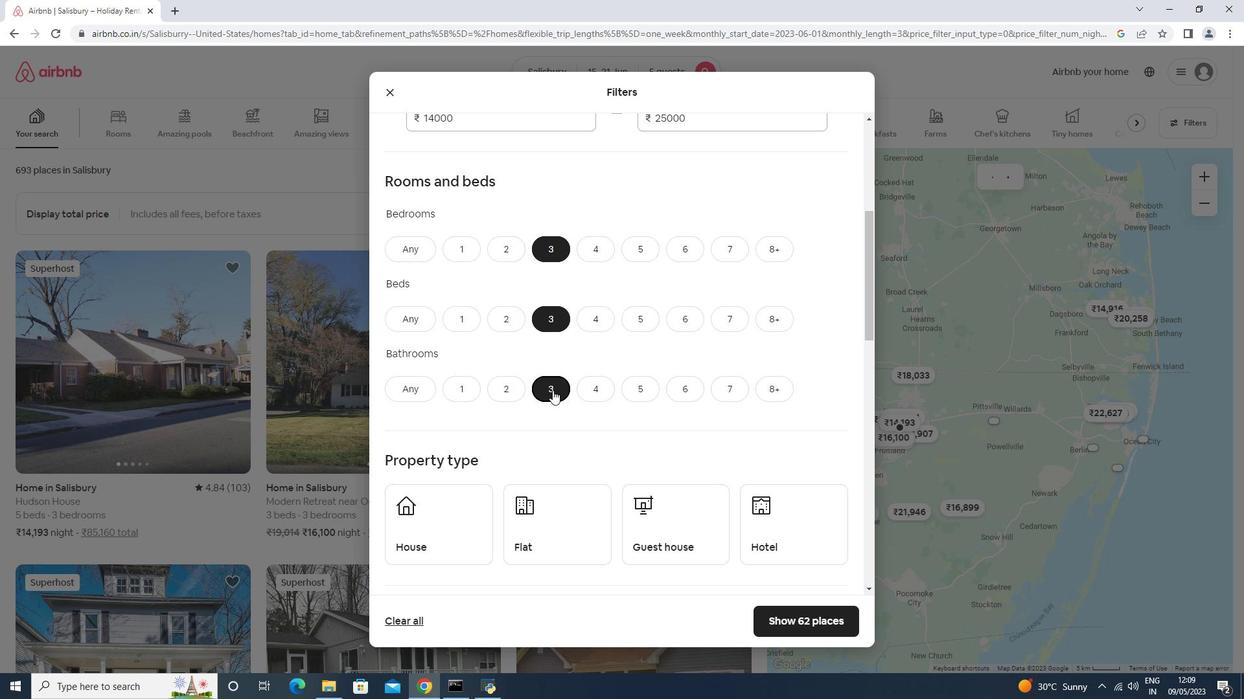 
Action: Mouse scrolled (552, 390) with delta (0, 0)
Screenshot: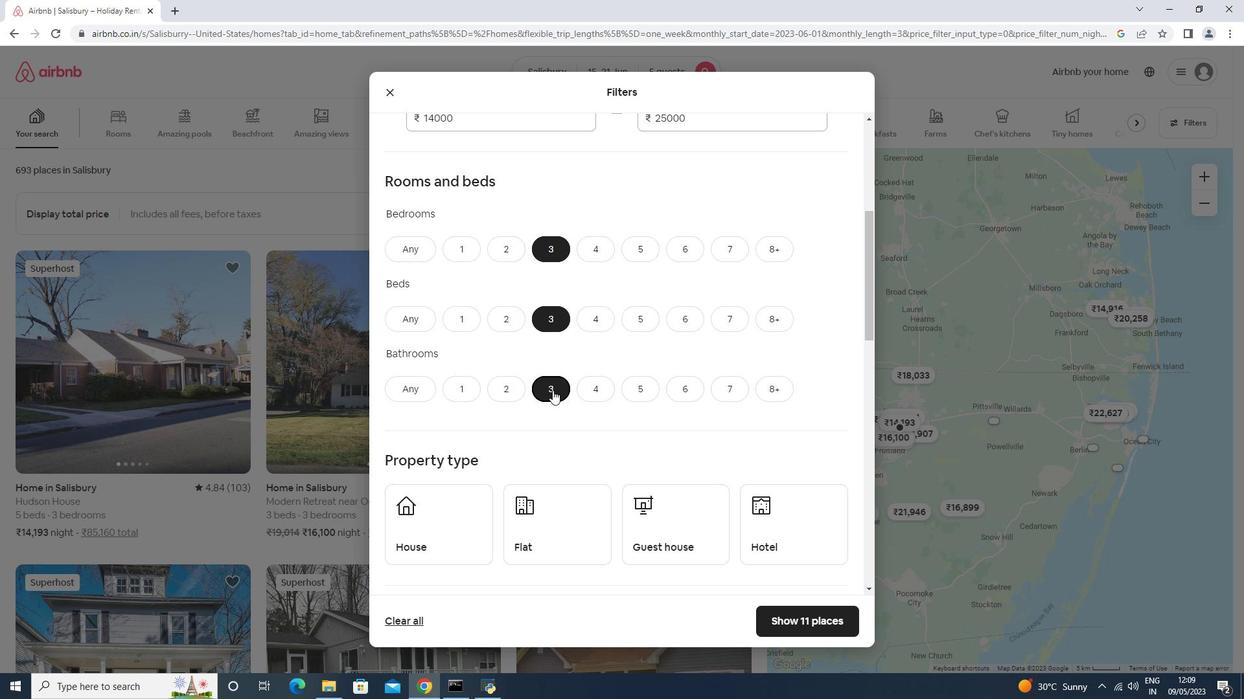 
Action: Mouse scrolled (552, 390) with delta (0, 0)
Screenshot: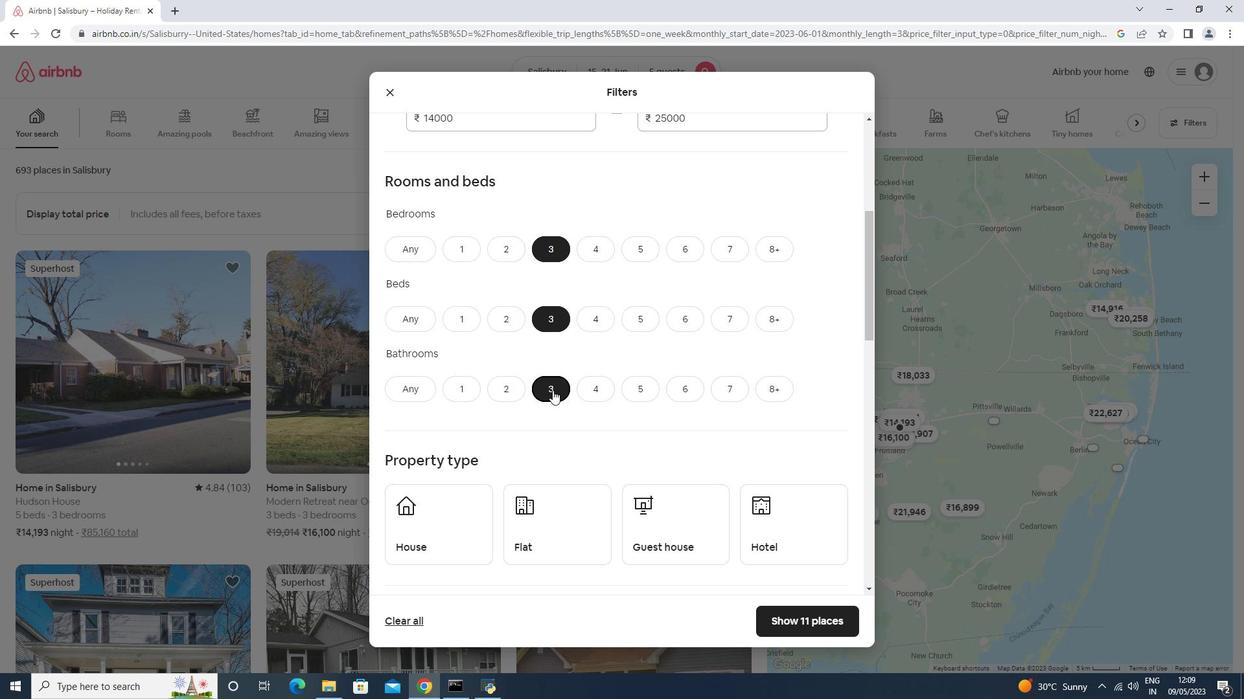 
Action: Mouse scrolled (552, 390) with delta (0, 0)
Screenshot: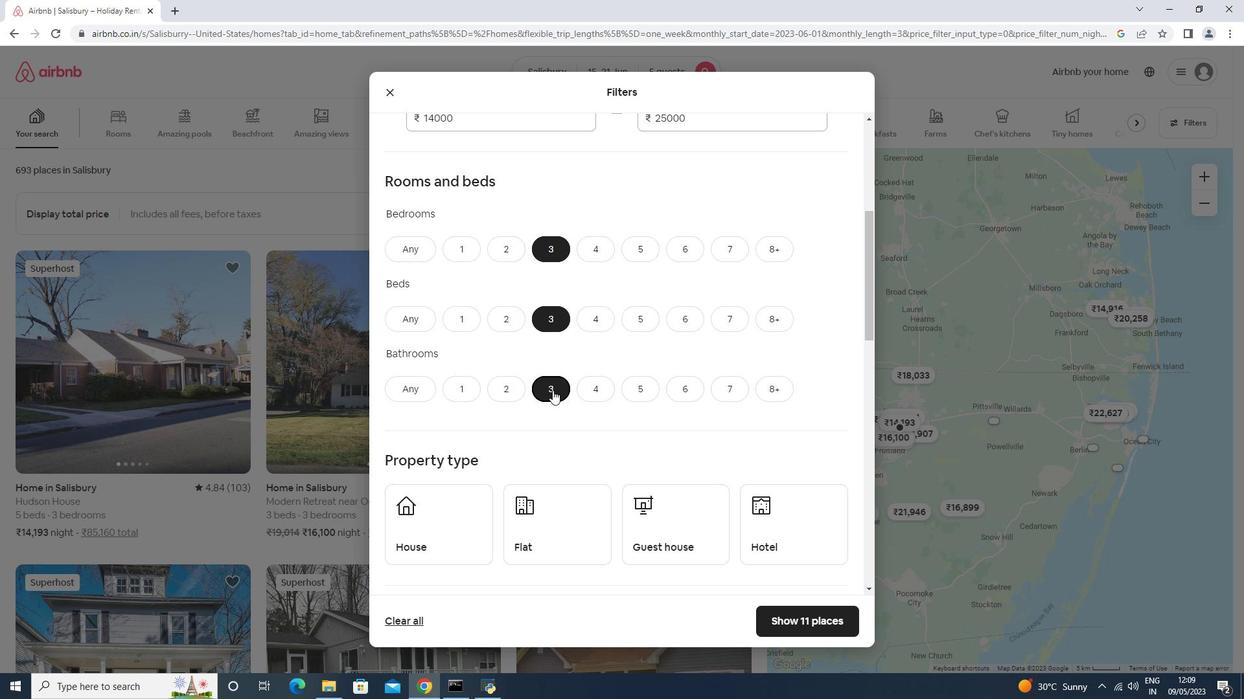 
Action: Mouse moved to (473, 266)
Screenshot: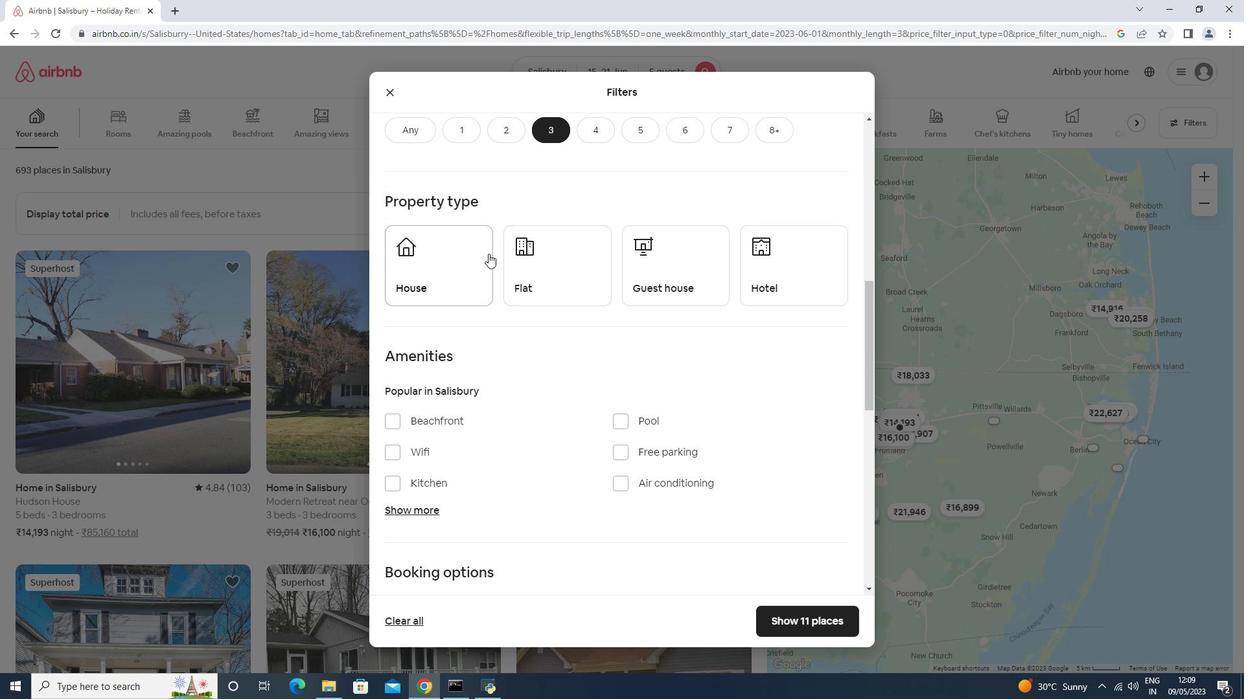 
Action: Mouse pressed left at (473, 266)
Screenshot: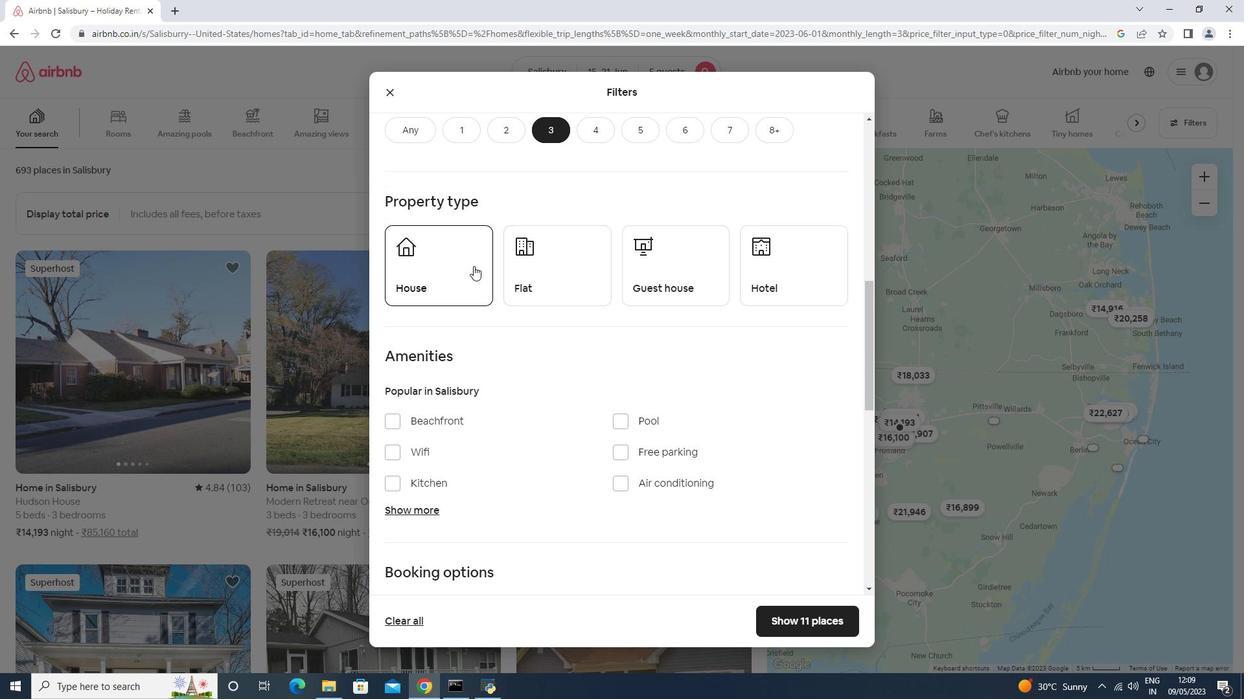 
Action: Mouse moved to (577, 281)
Screenshot: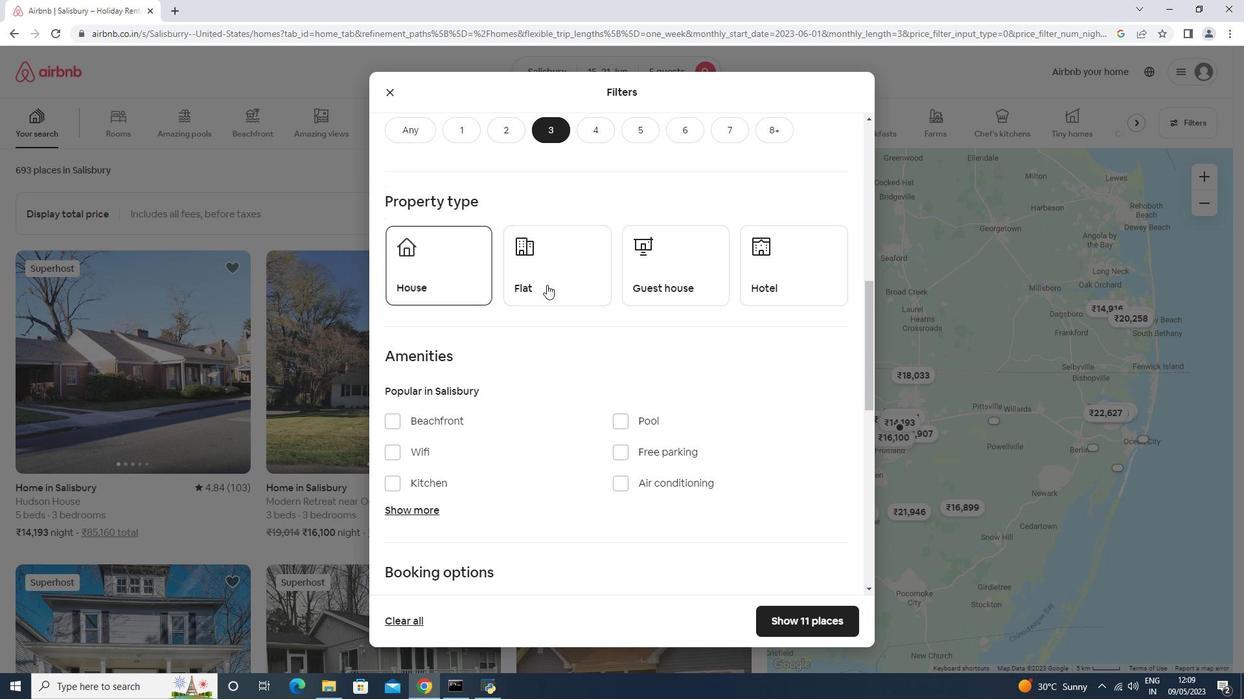 
Action: Mouse pressed left at (577, 281)
Screenshot: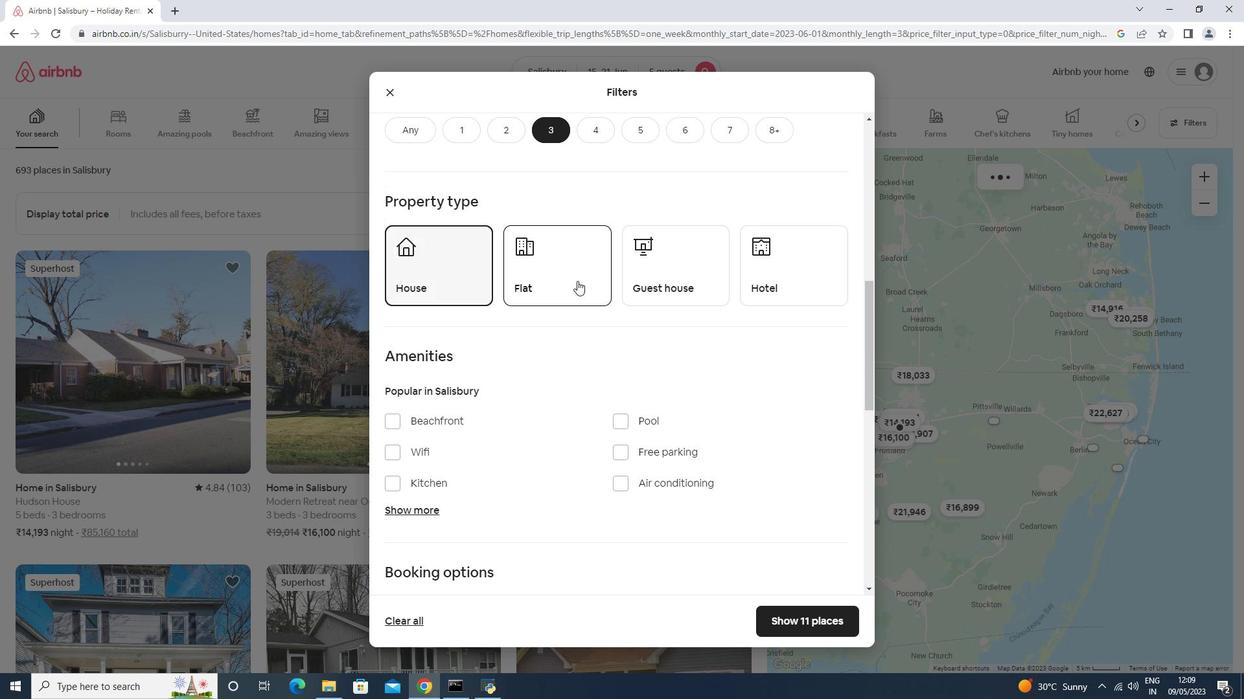 
Action: Mouse moved to (636, 265)
Screenshot: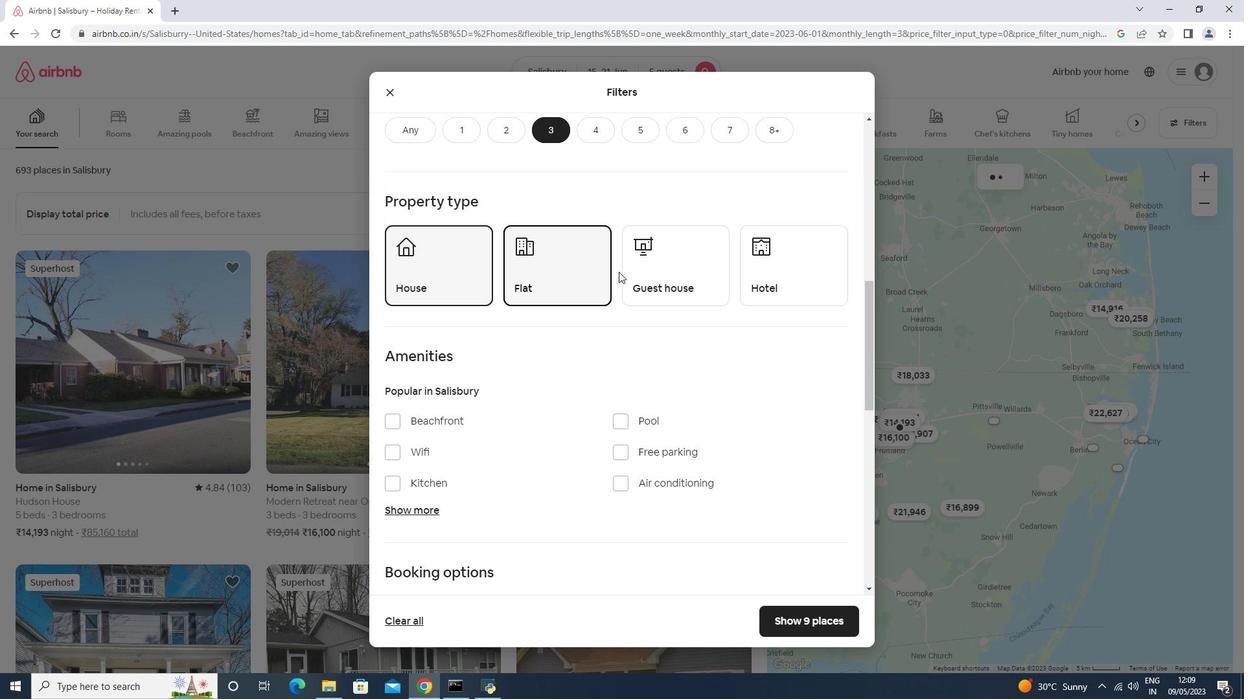 
Action: Mouse pressed left at (636, 265)
Screenshot: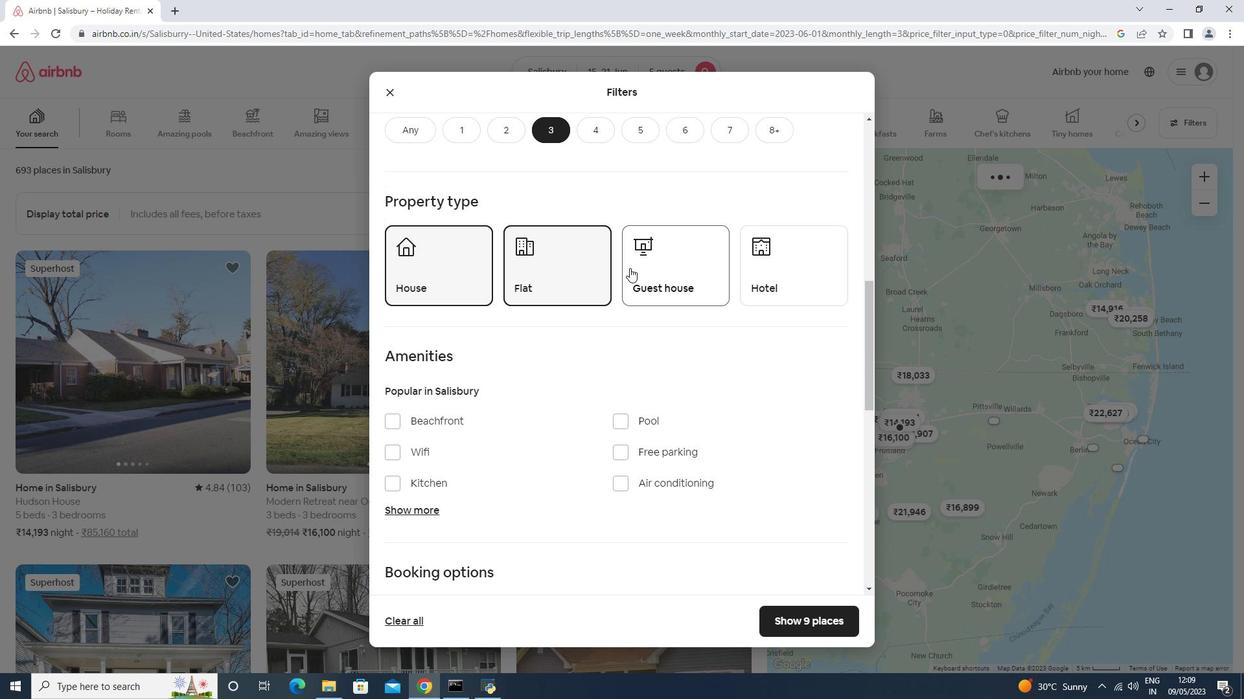 
Action: Mouse moved to (634, 263)
Screenshot: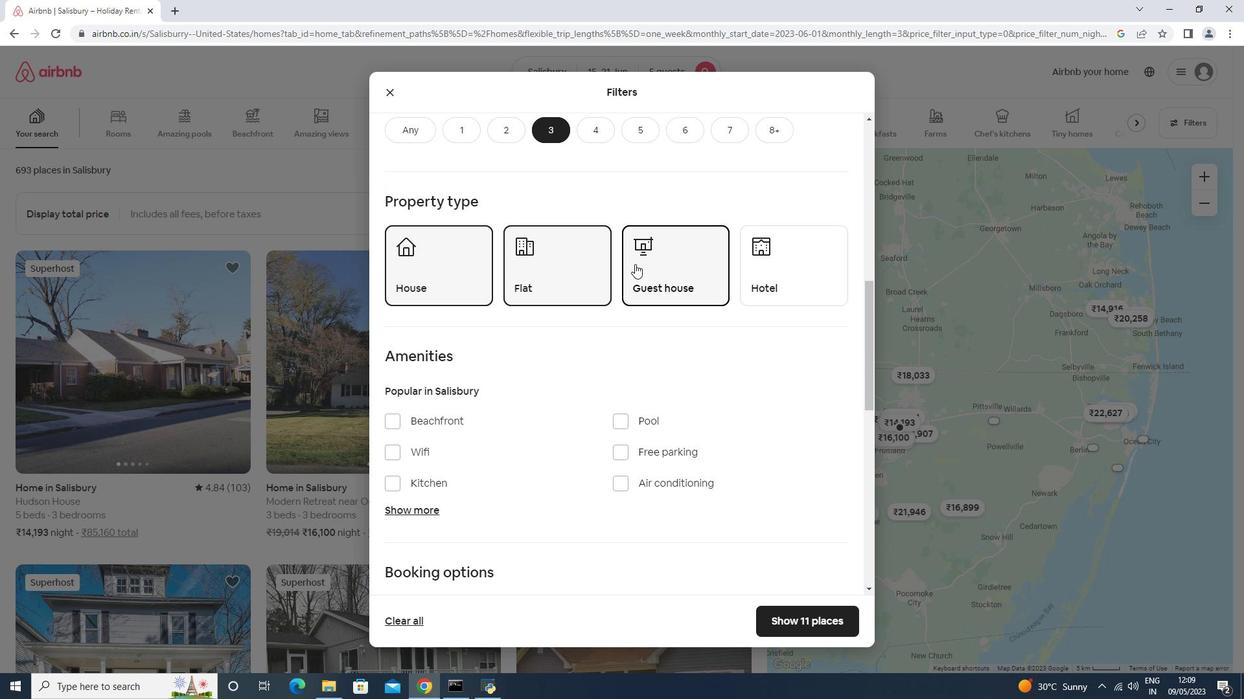 
Action: Mouse scrolled (634, 263) with delta (0, 0)
Screenshot: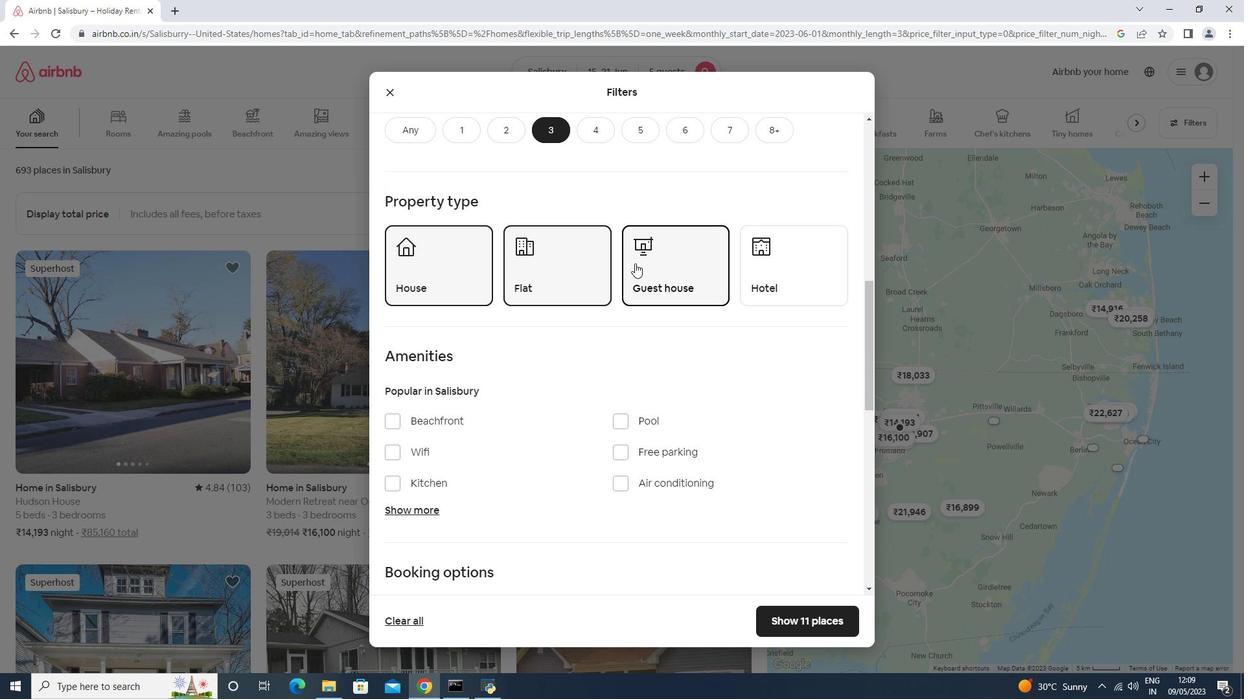 
Action: Mouse scrolled (634, 263) with delta (0, 0)
Screenshot: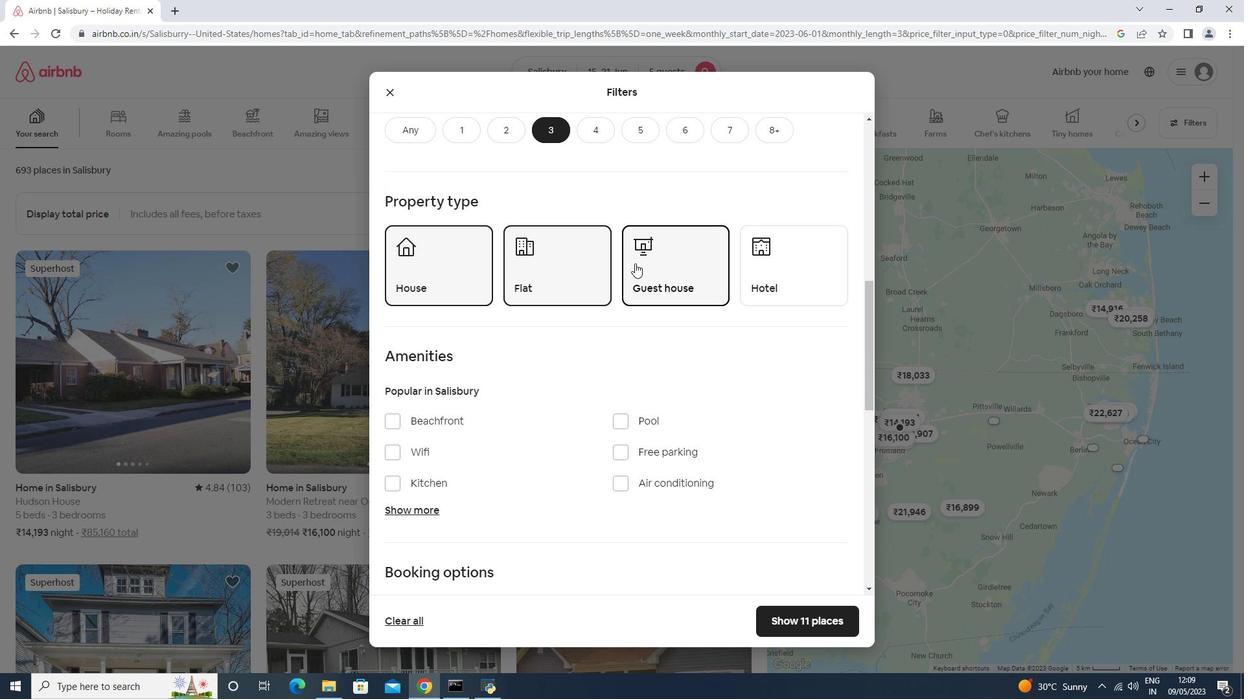 
Action: Mouse scrolled (634, 263) with delta (0, 0)
Screenshot: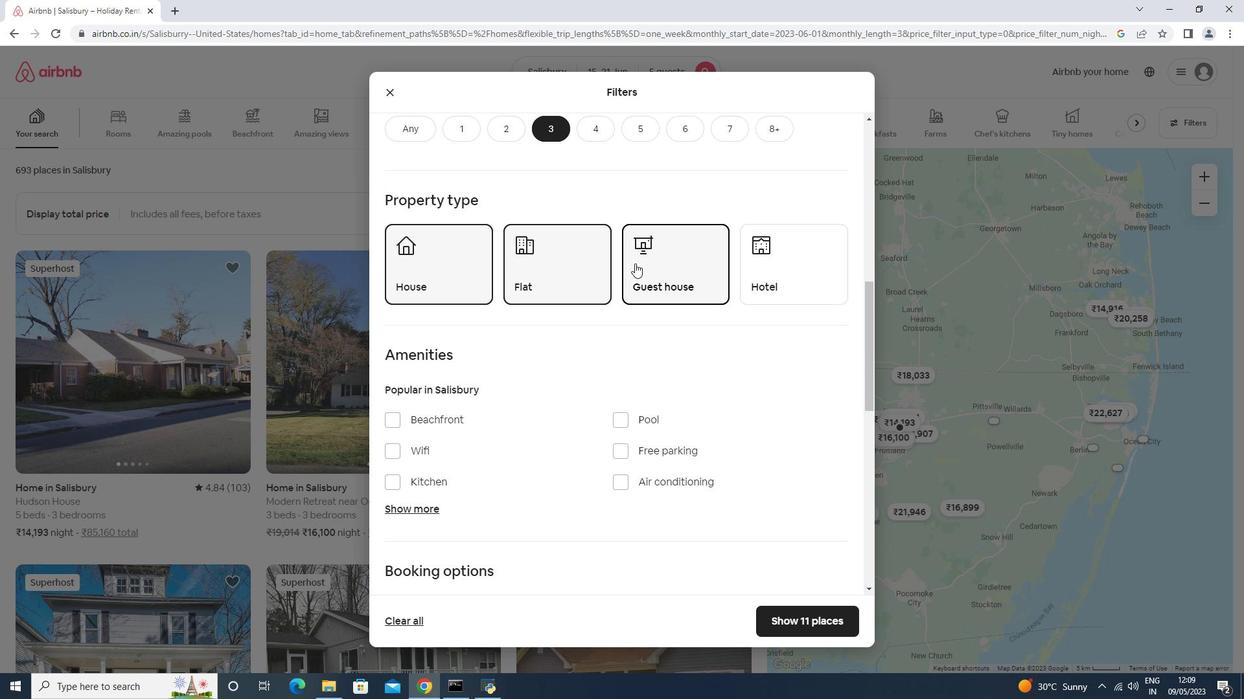 
Action: Mouse moved to (403, 316)
Screenshot: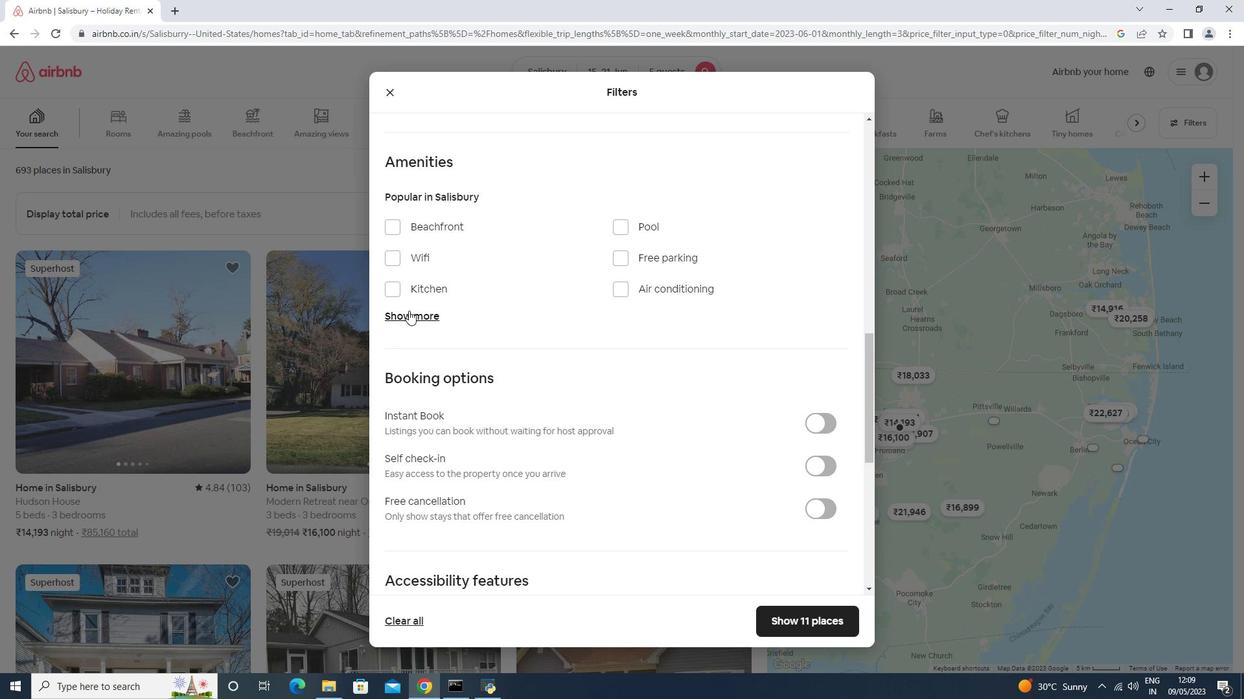 
Action: Mouse pressed left at (403, 316)
Screenshot: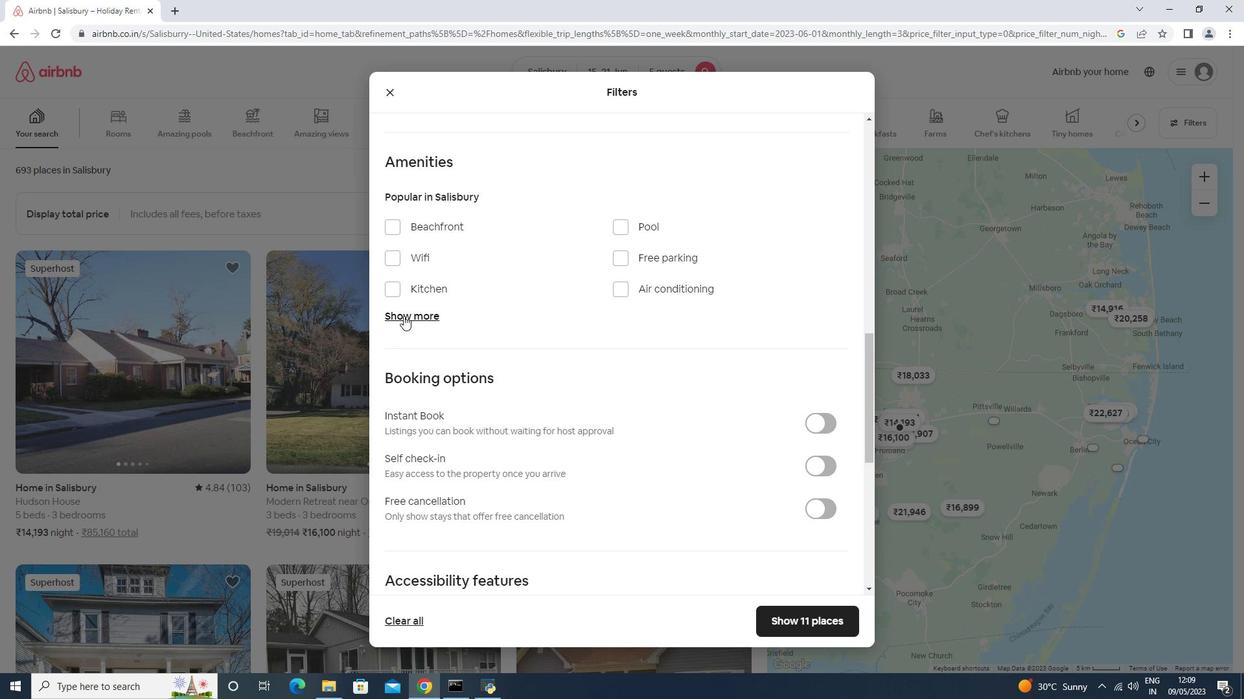 
Action: Mouse moved to (491, 357)
Screenshot: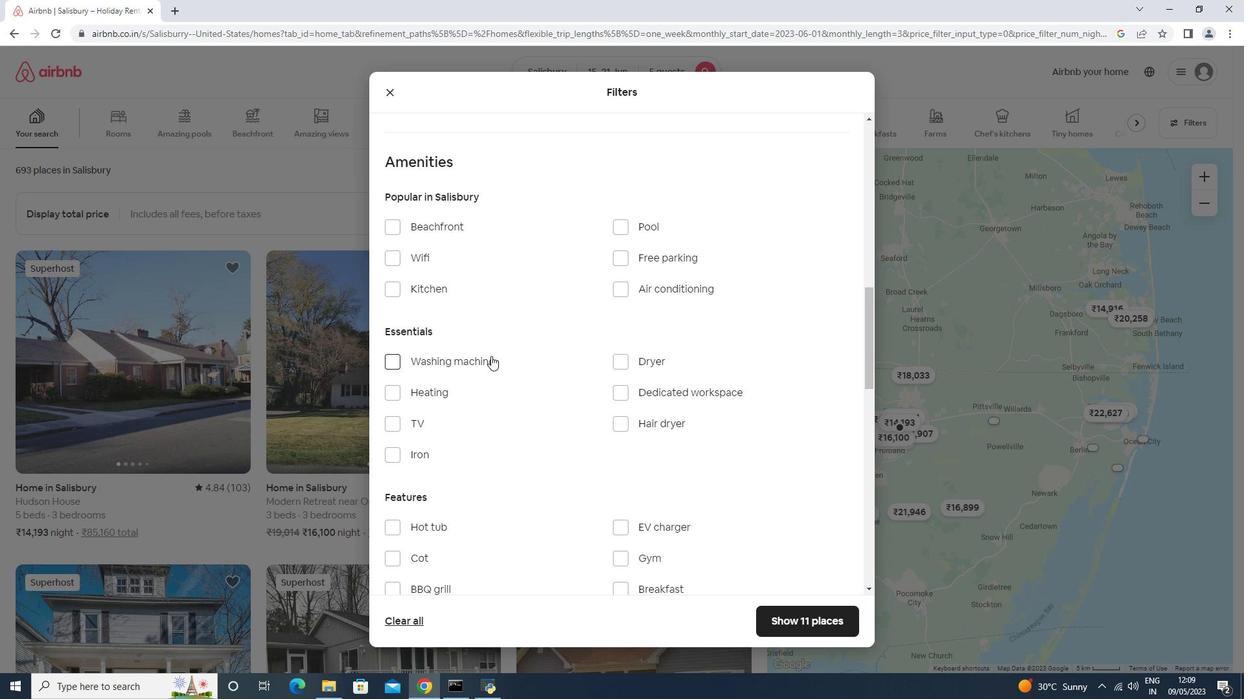 
Action: Mouse pressed left at (491, 357)
Screenshot: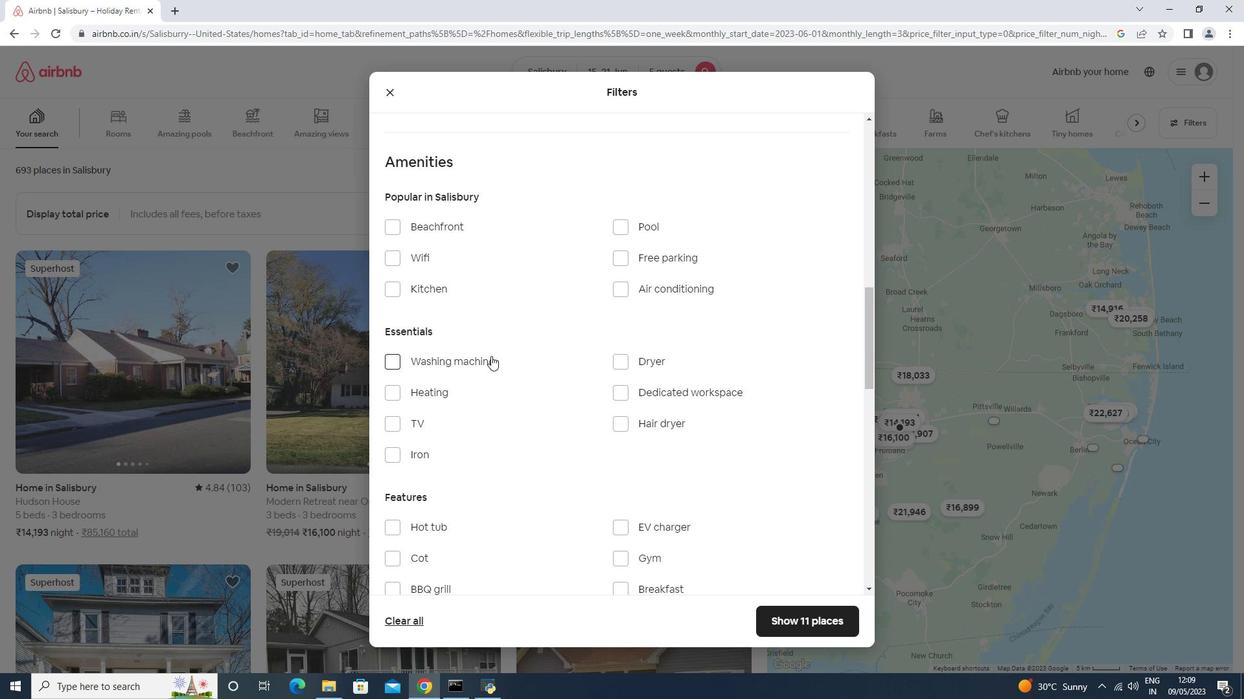 
Action: Mouse moved to (535, 333)
Screenshot: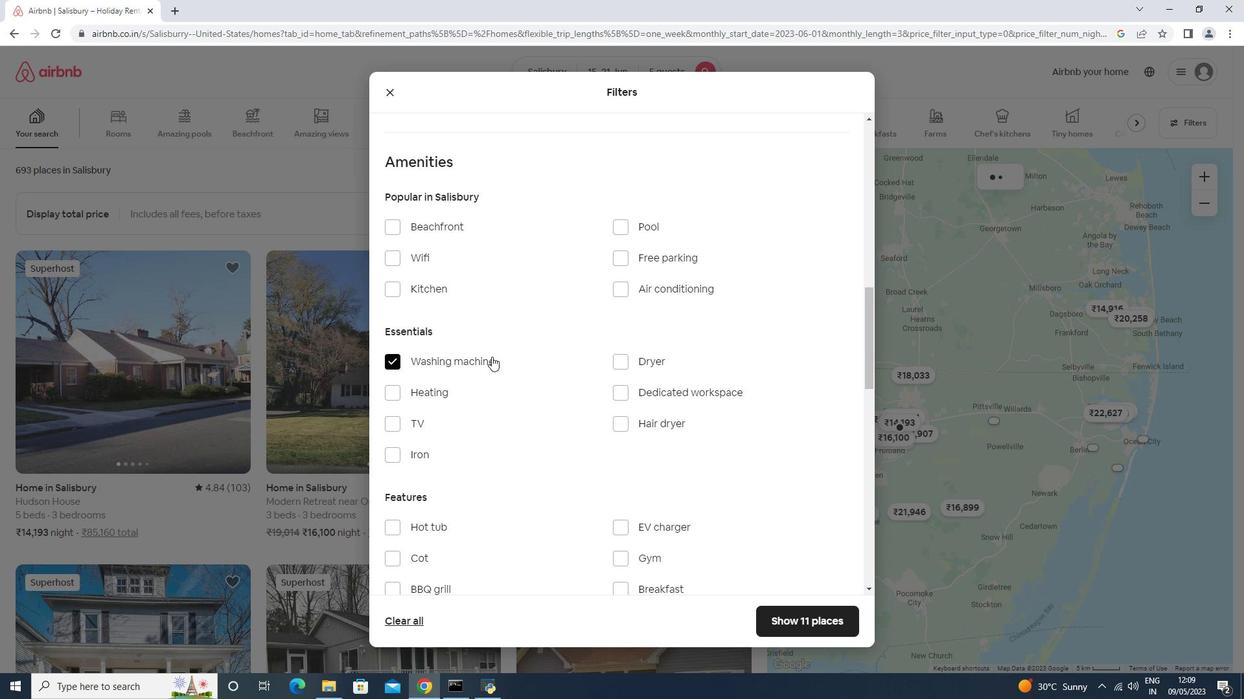 
Action: Mouse scrolled (535, 333) with delta (0, 0)
Screenshot: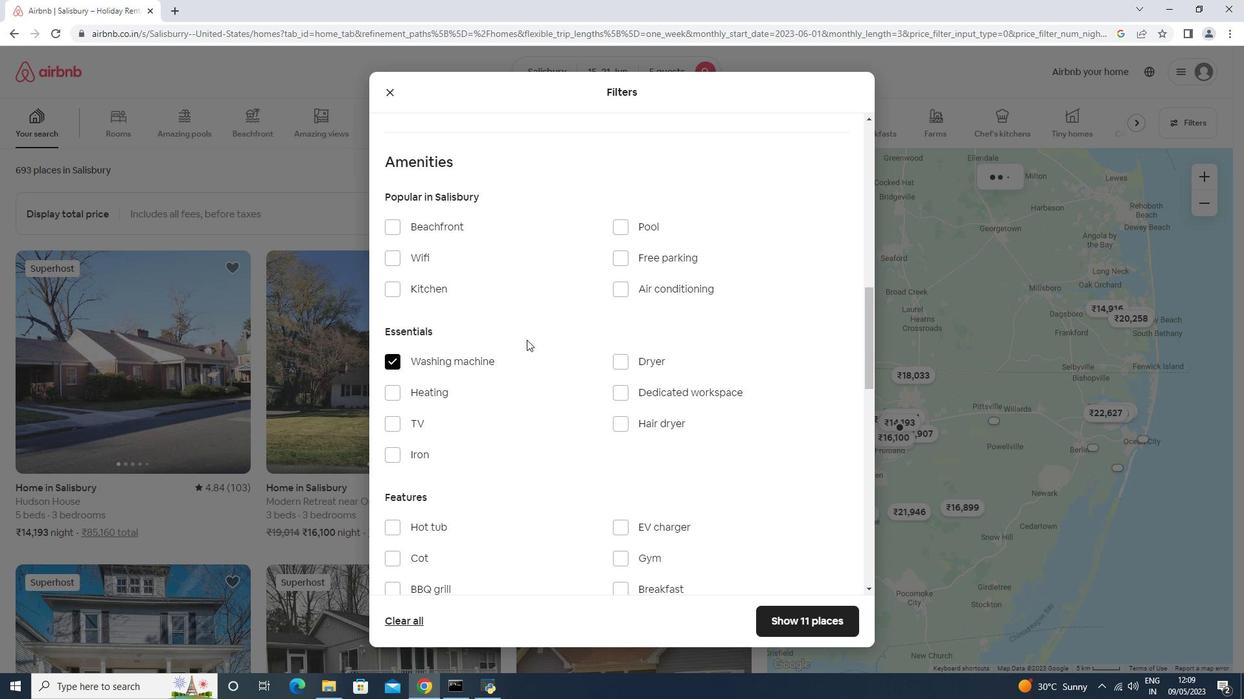 
Action: Mouse scrolled (535, 333) with delta (0, 0)
Screenshot: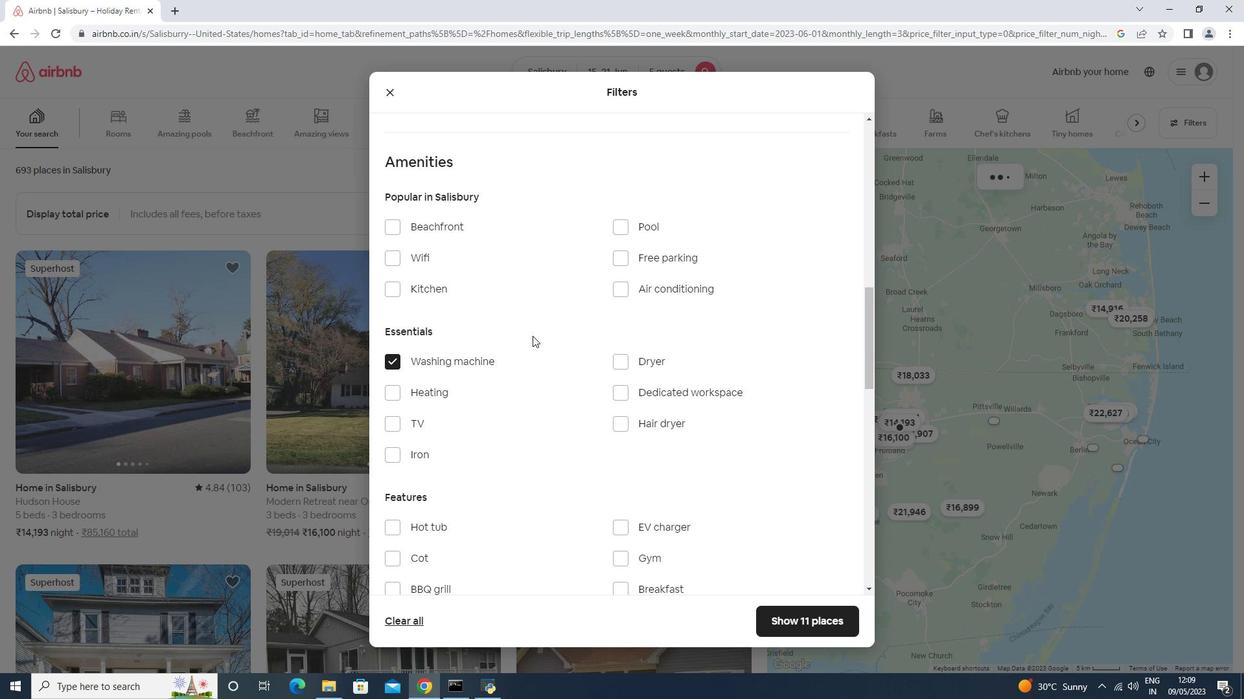 
Action: Mouse scrolled (535, 333) with delta (0, 0)
Screenshot: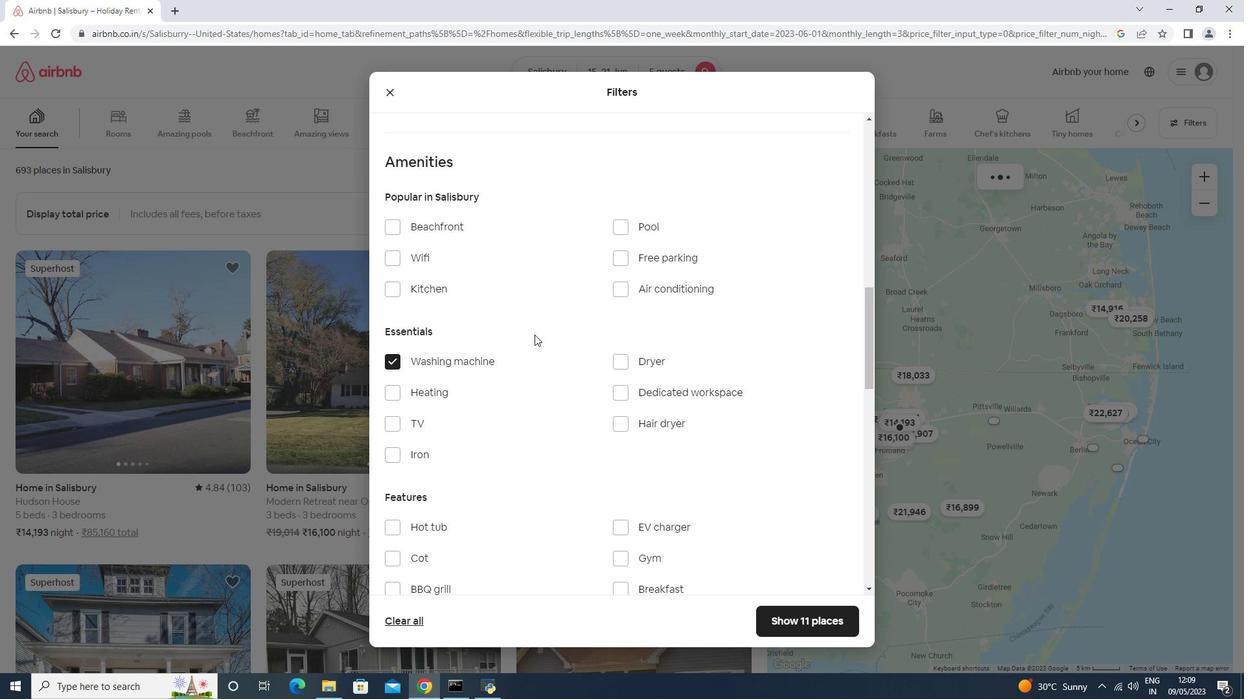 
Action: Mouse scrolled (535, 333) with delta (0, 0)
Screenshot: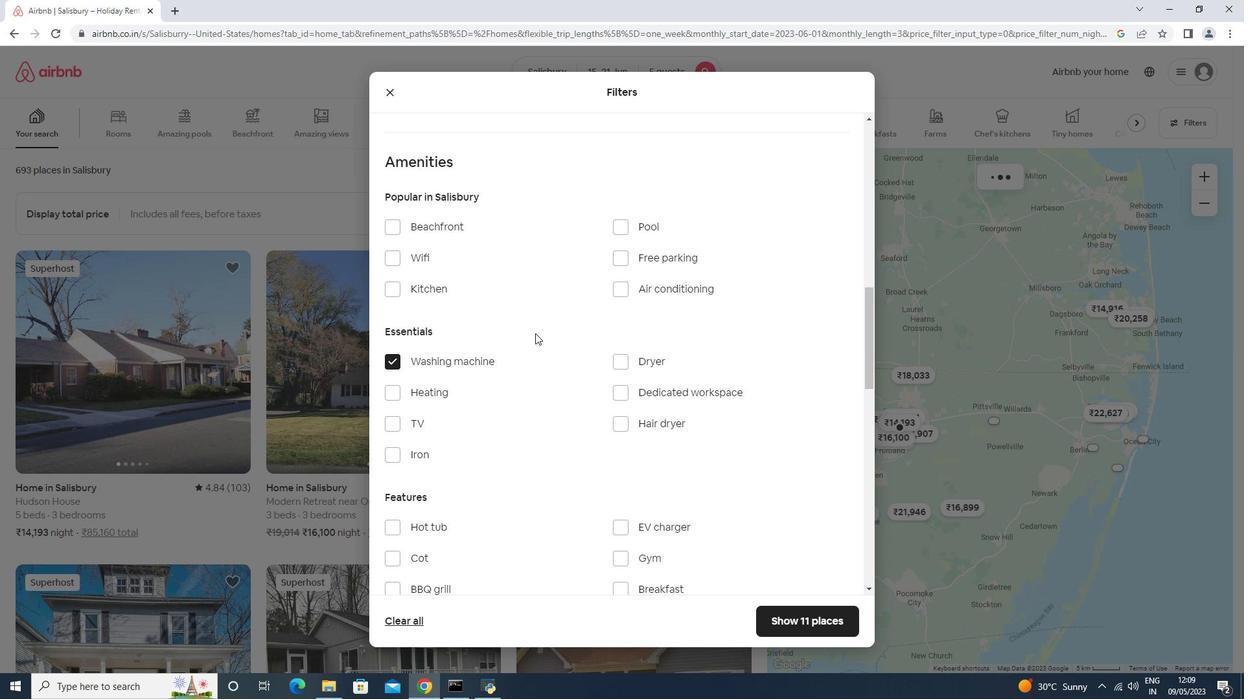 
Action: Mouse scrolled (535, 333) with delta (0, 0)
Screenshot: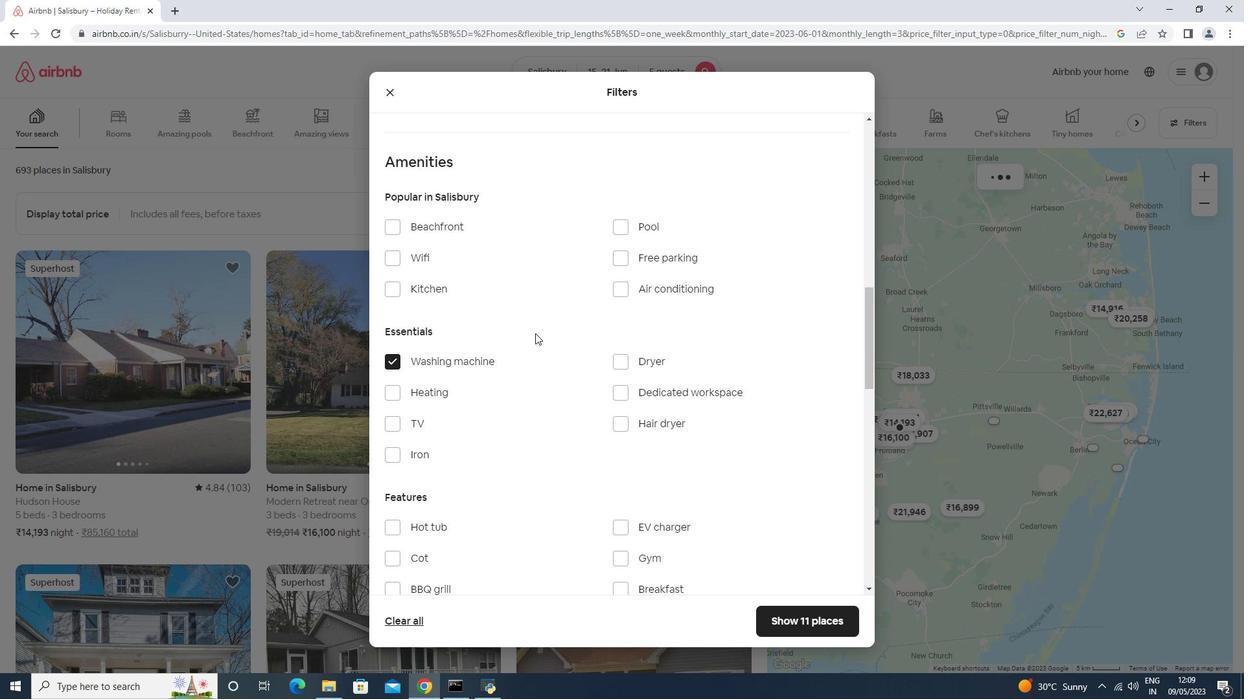 
Action: Mouse moved to (760, 382)
Screenshot: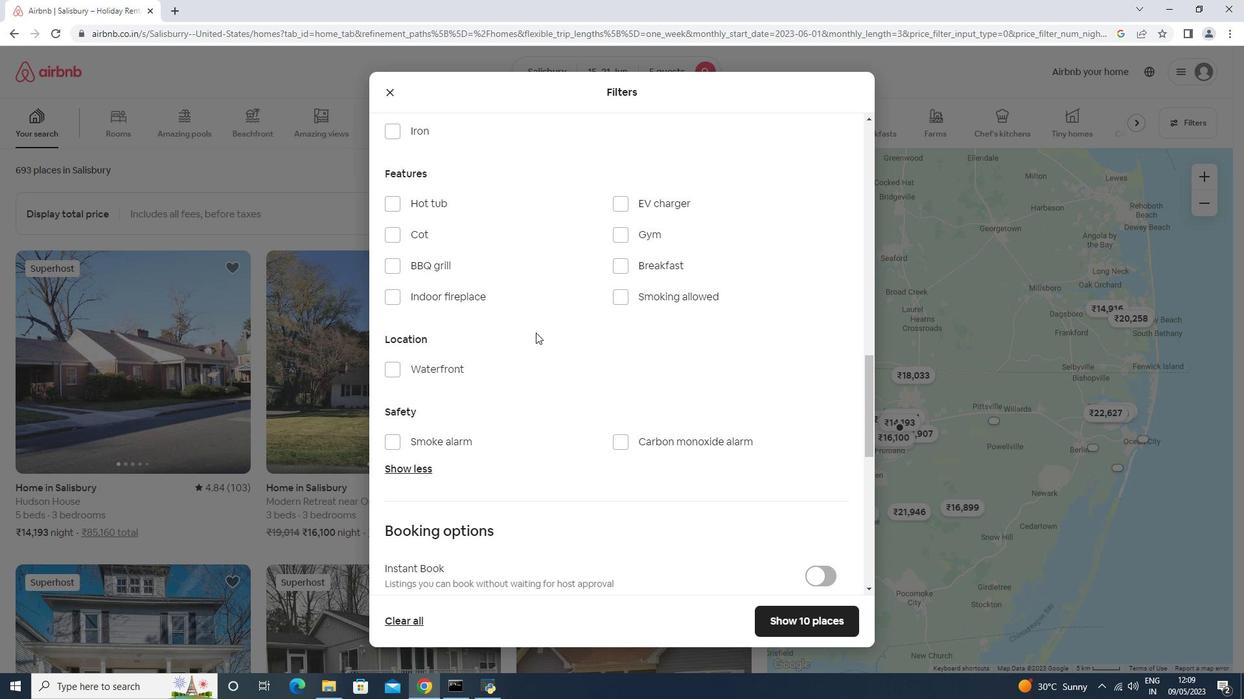 
Action: Mouse scrolled (760, 381) with delta (0, 0)
Screenshot: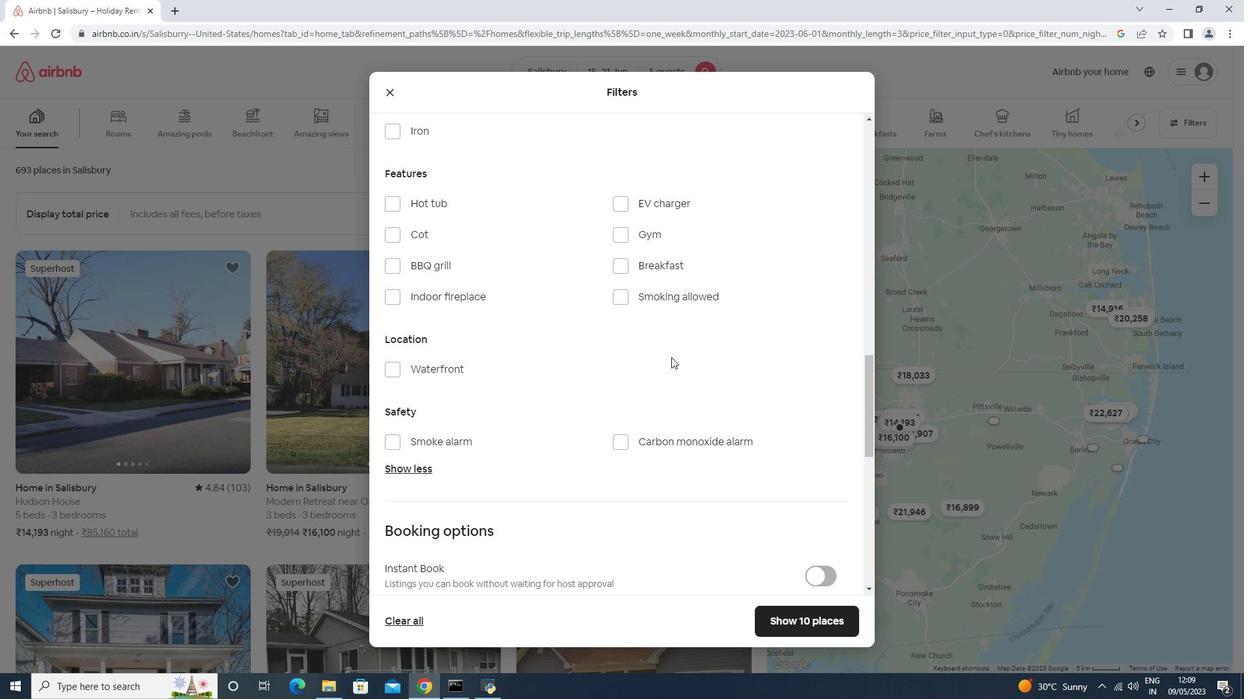 
Action: Mouse scrolled (760, 381) with delta (0, 0)
Screenshot: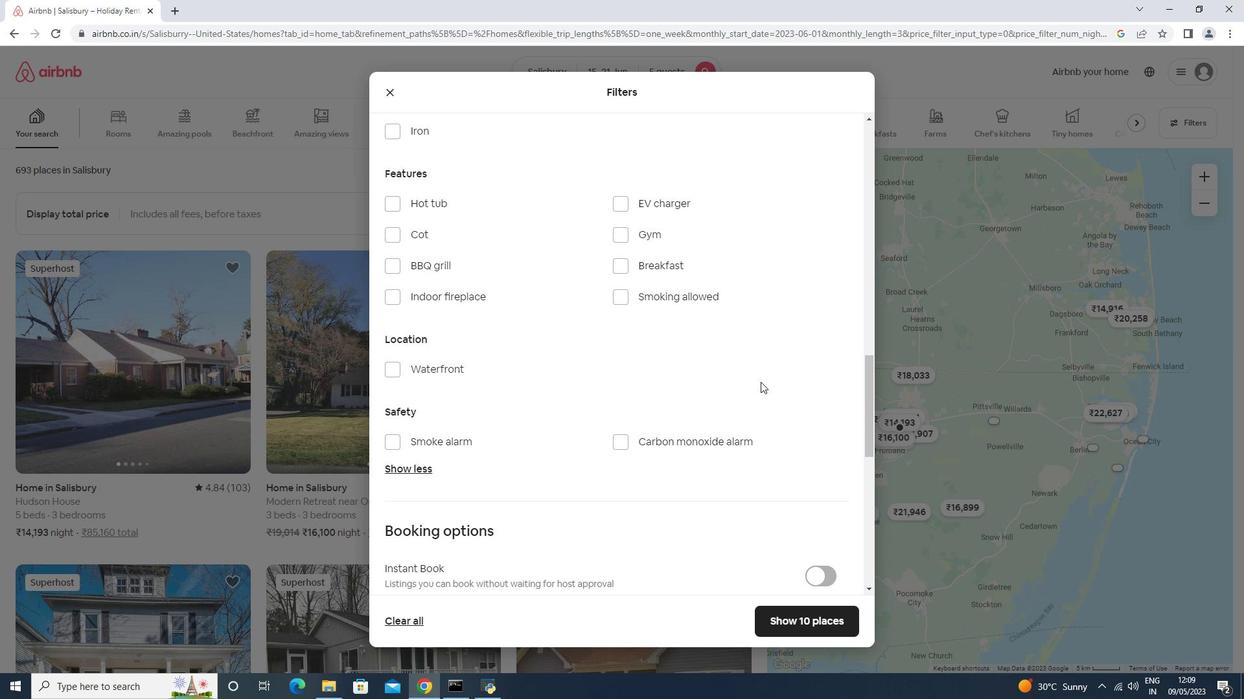 
Action: Mouse scrolled (760, 381) with delta (0, 0)
Screenshot: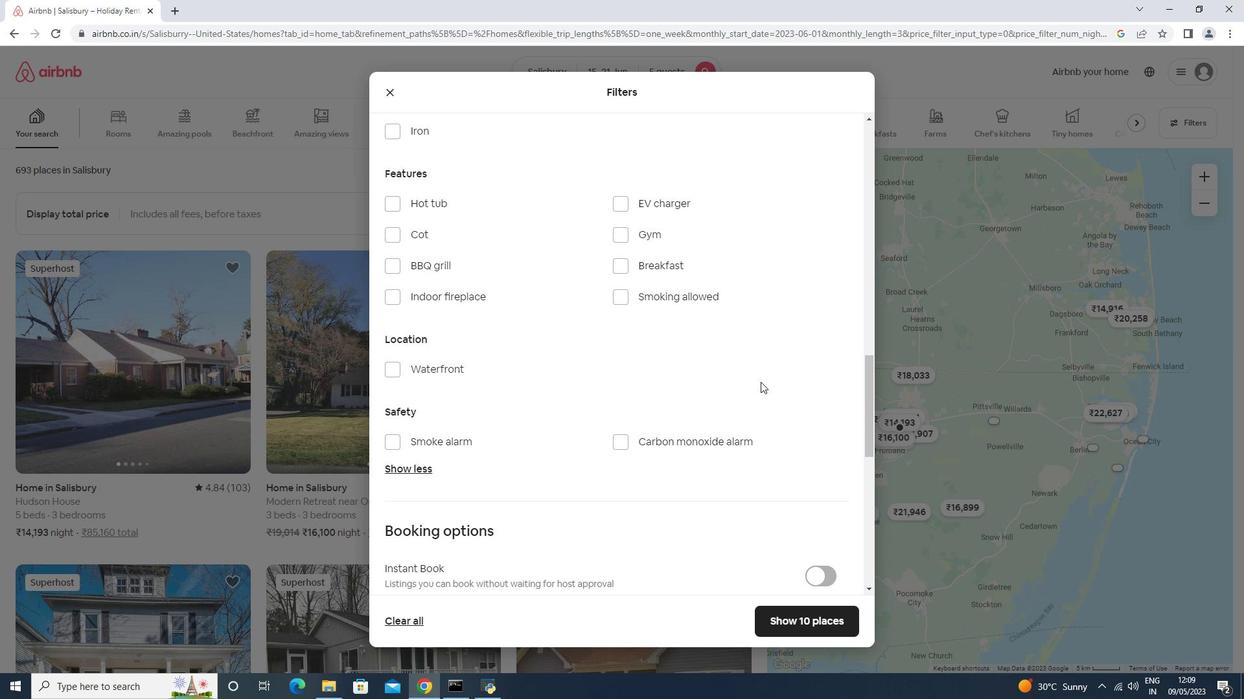 
Action: Mouse scrolled (760, 381) with delta (0, 0)
Screenshot: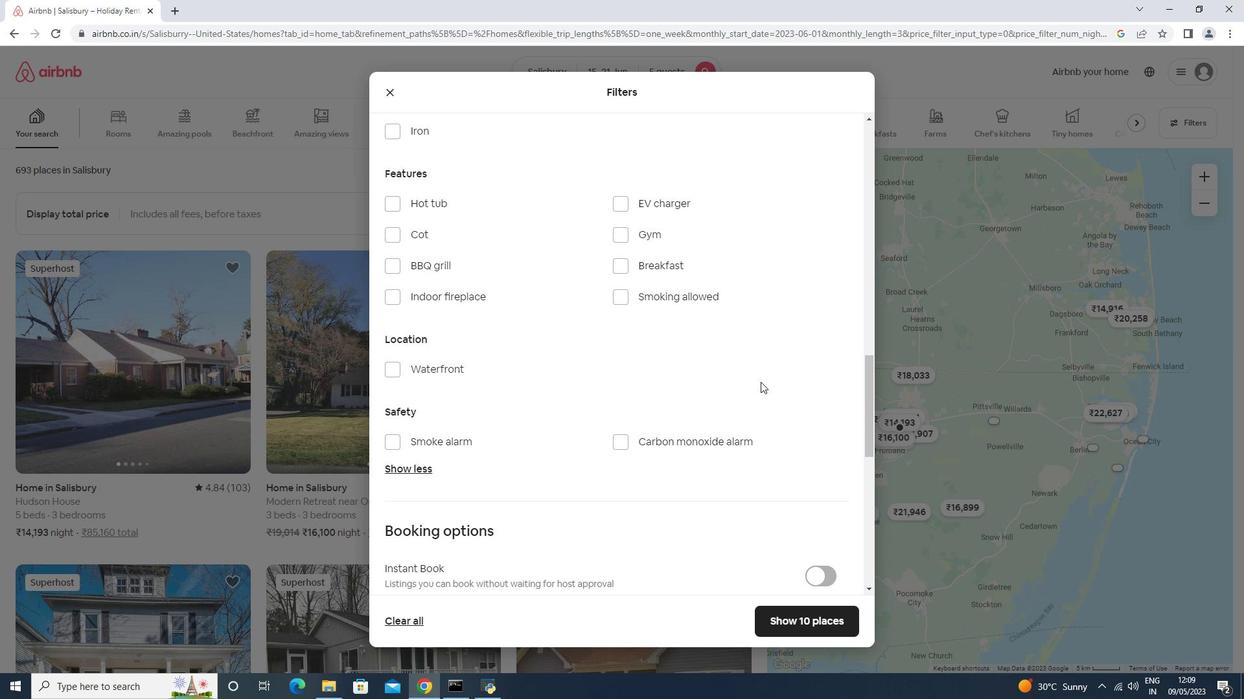 
Action: Mouse scrolled (760, 381) with delta (0, 0)
Screenshot: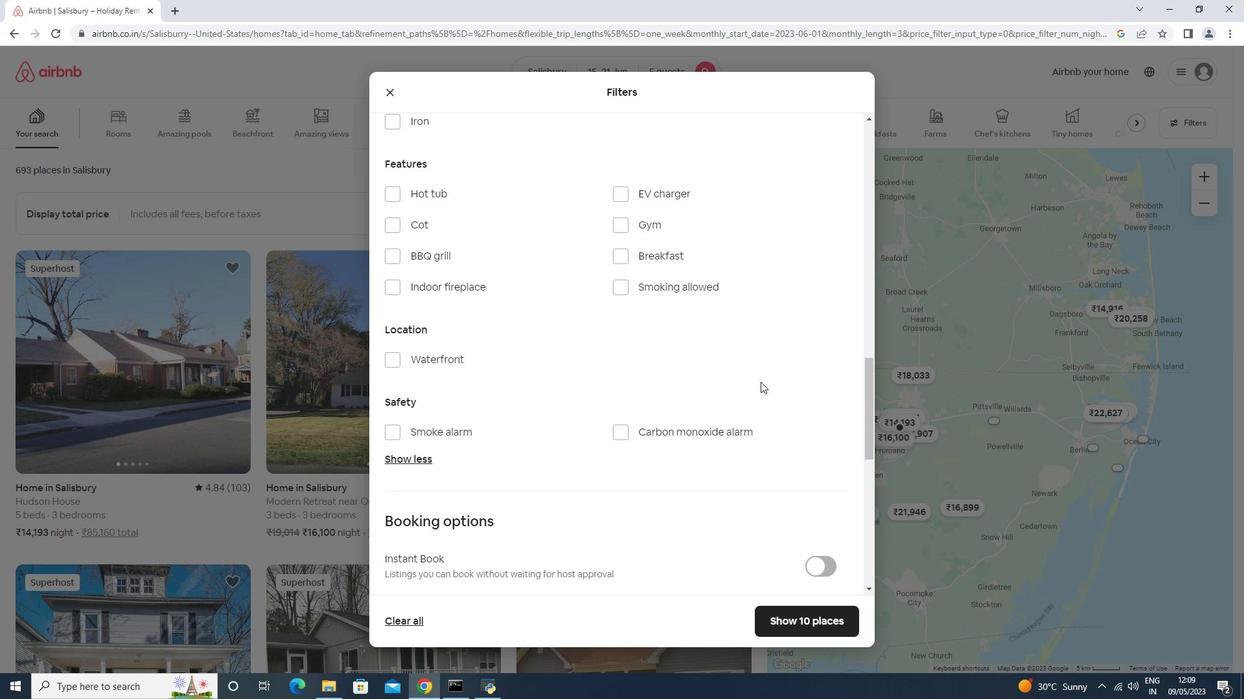 
Action: Mouse moved to (810, 300)
Screenshot: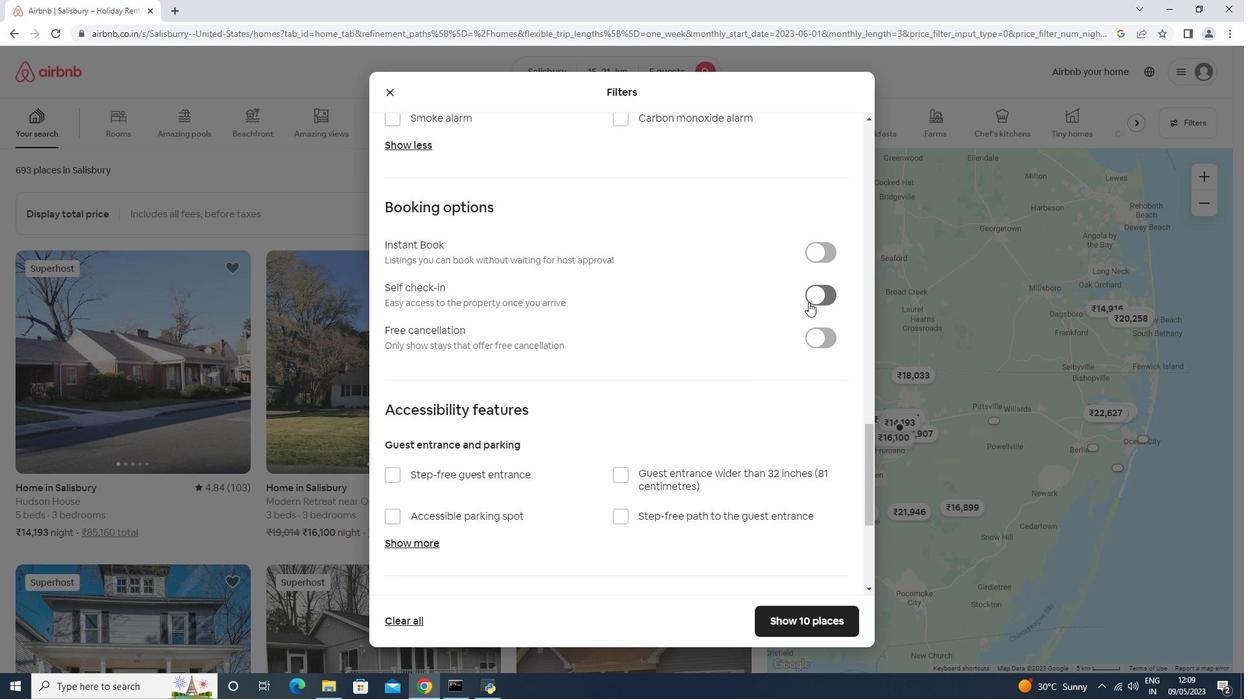 
Action: Mouse pressed left at (810, 300)
Screenshot: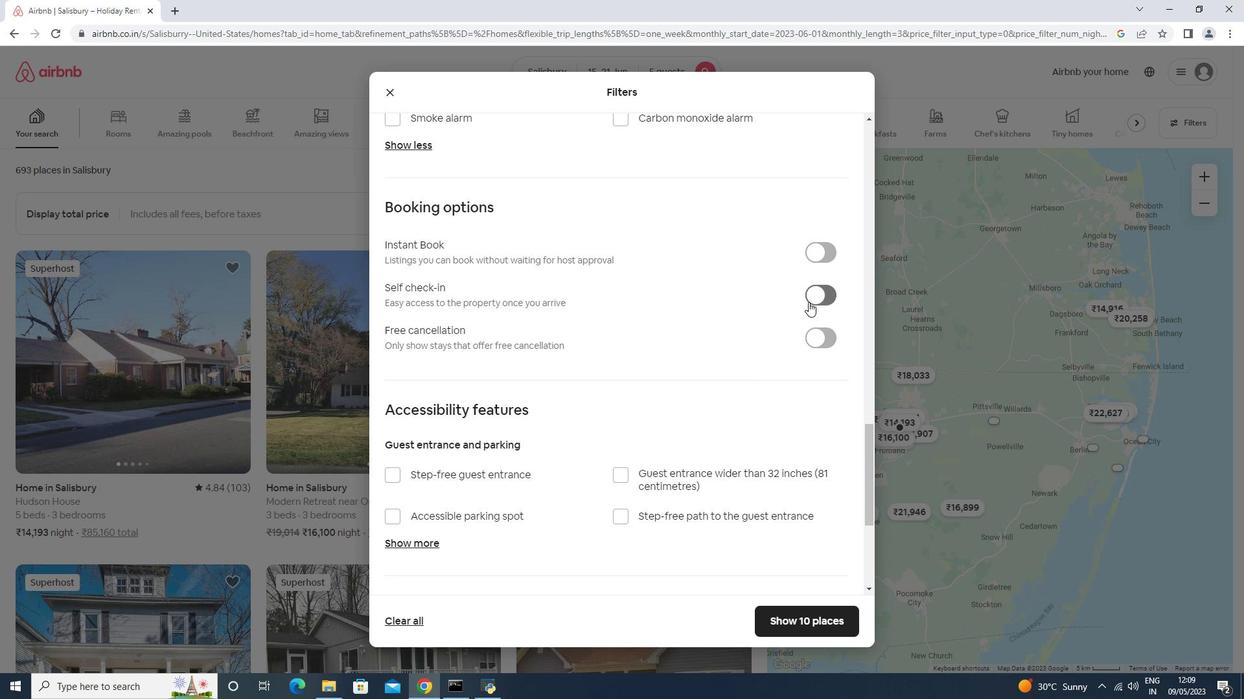 
Action: Mouse moved to (804, 306)
Screenshot: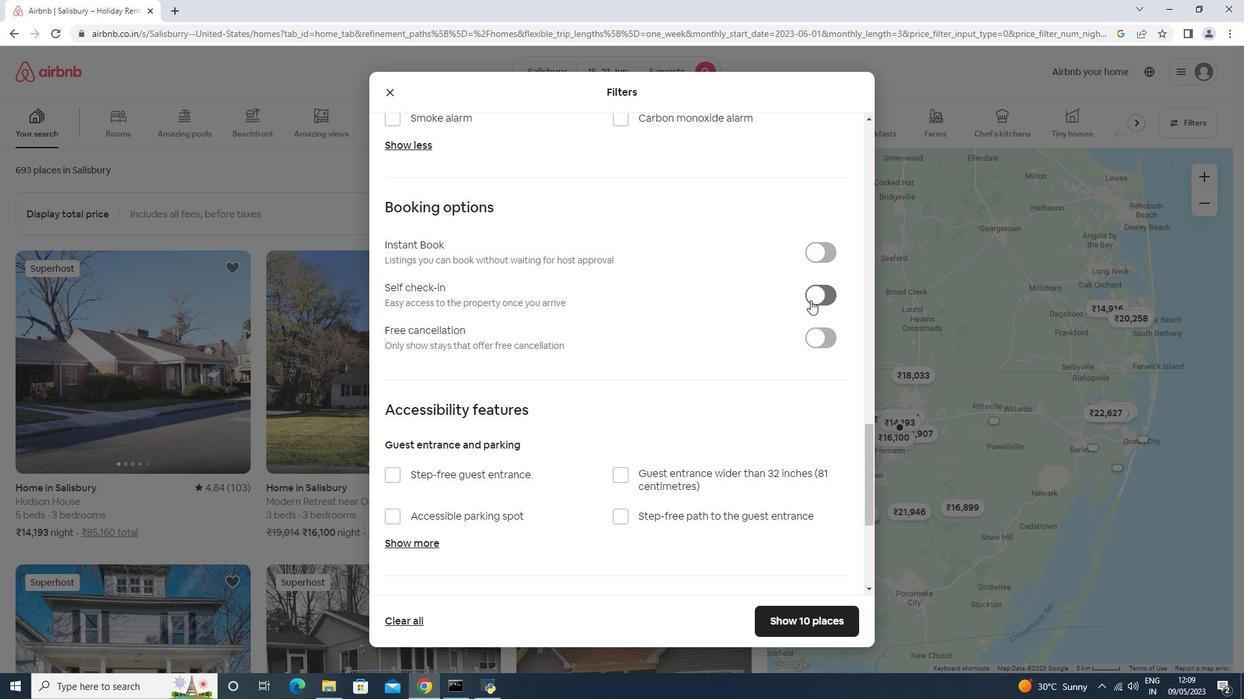 
Action: Mouse scrolled (804, 305) with delta (0, 0)
Screenshot: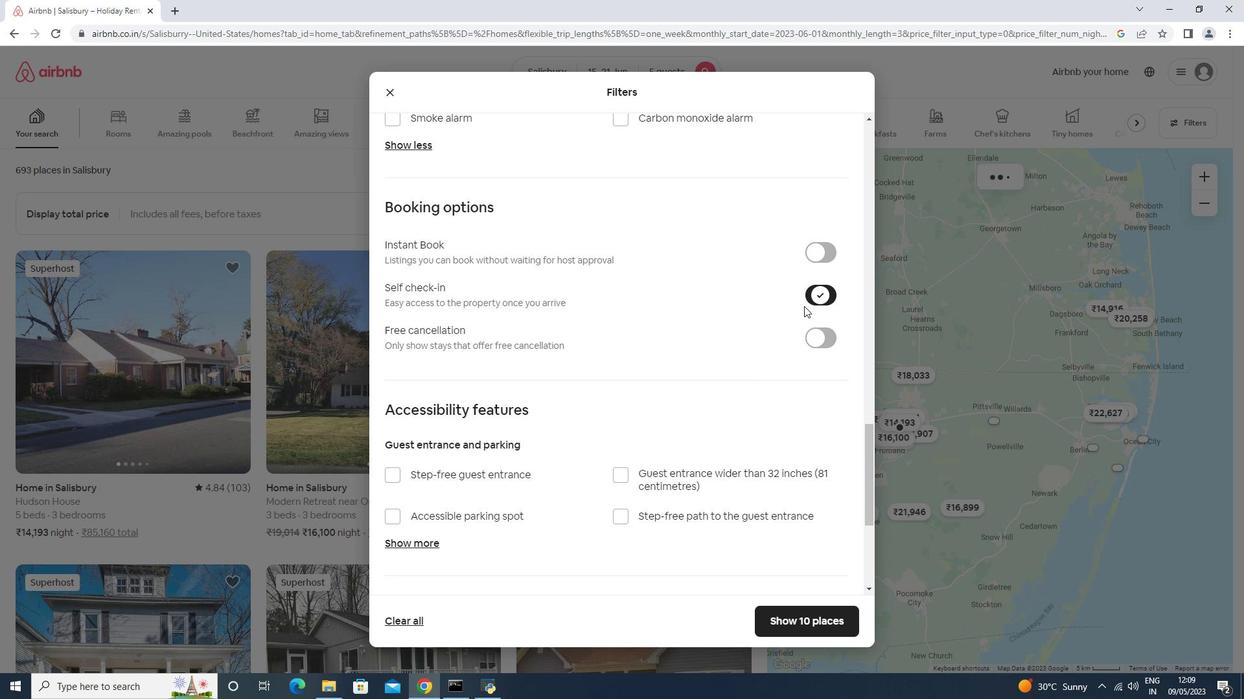 
Action: Mouse moved to (803, 306)
Screenshot: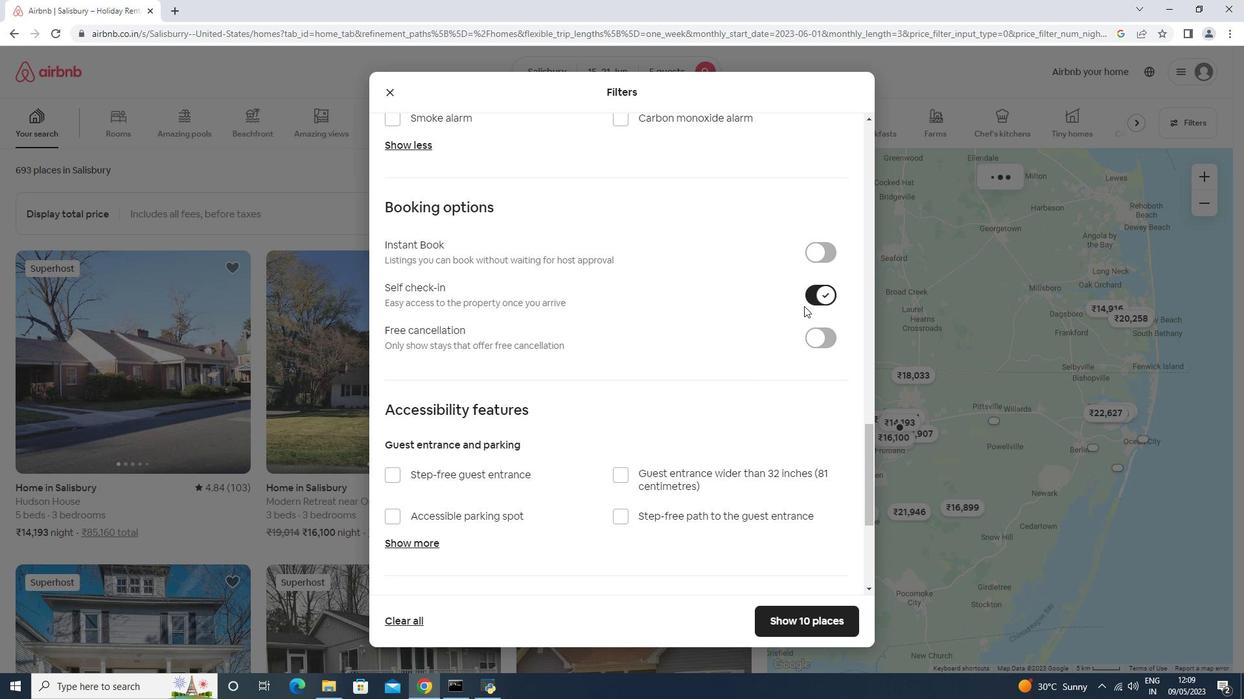 
Action: Mouse scrolled (803, 305) with delta (0, 0)
Screenshot: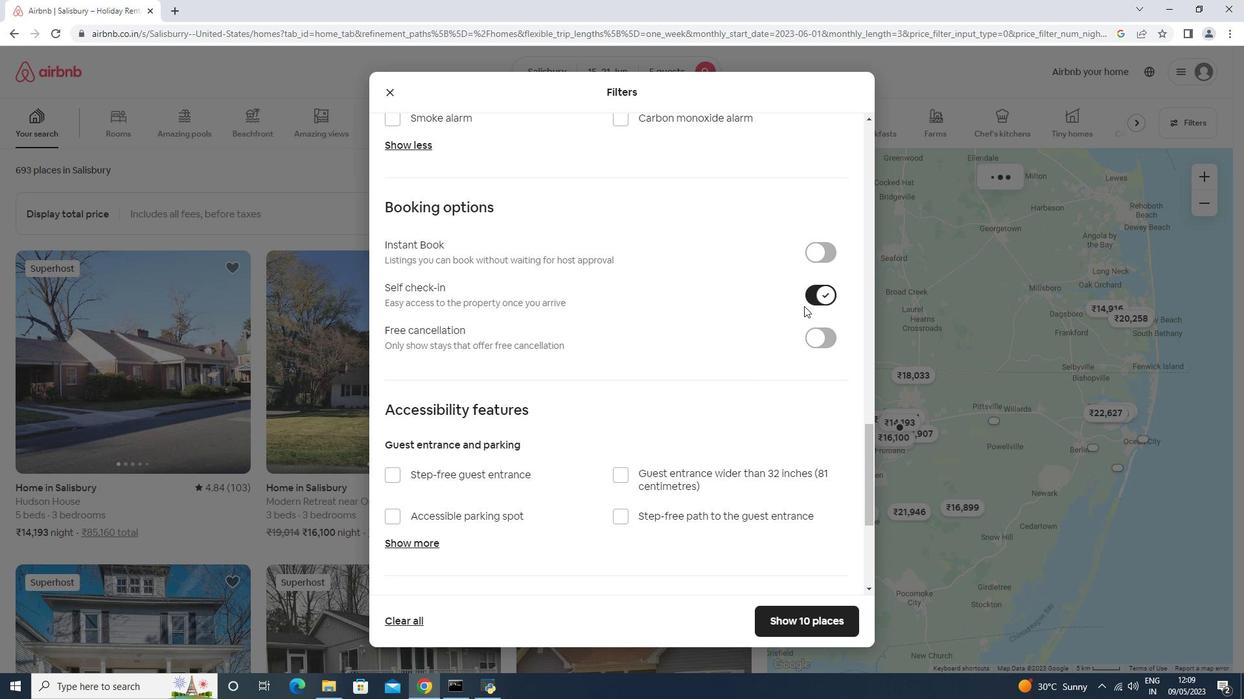 
Action: Mouse moved to (802, 306)
Screenshot: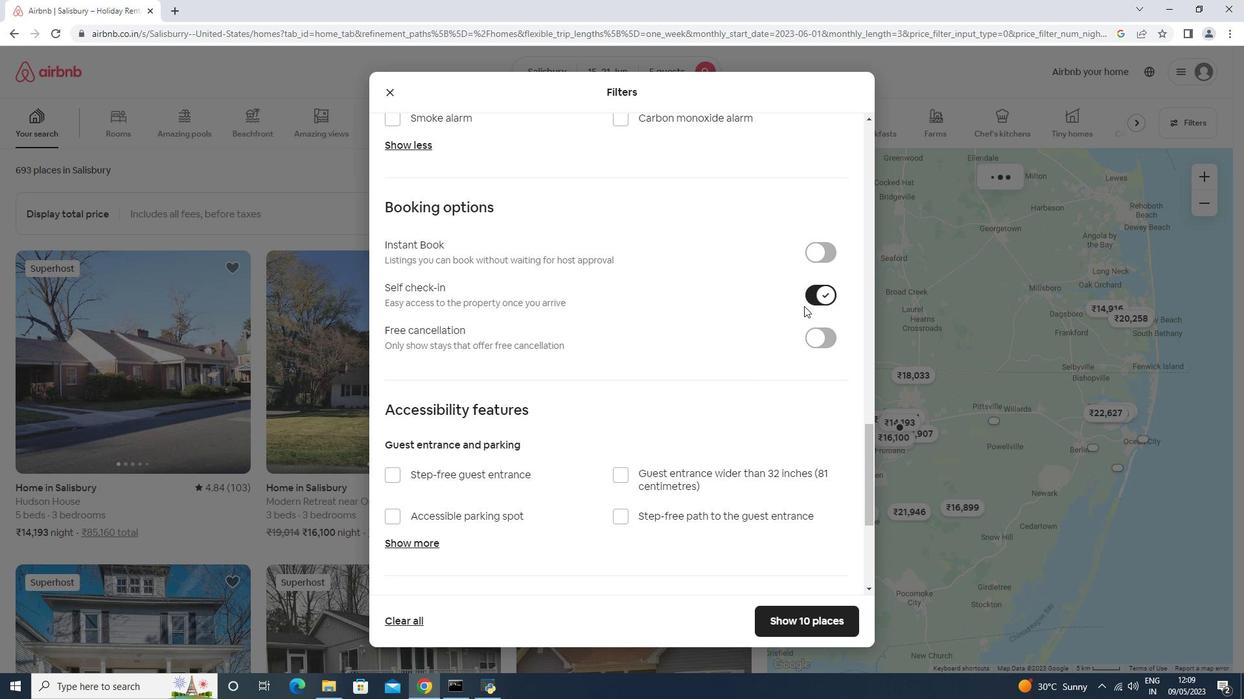 
Action: Mouse scrolled (802, 305) with delta (0, 0)
Screenshot: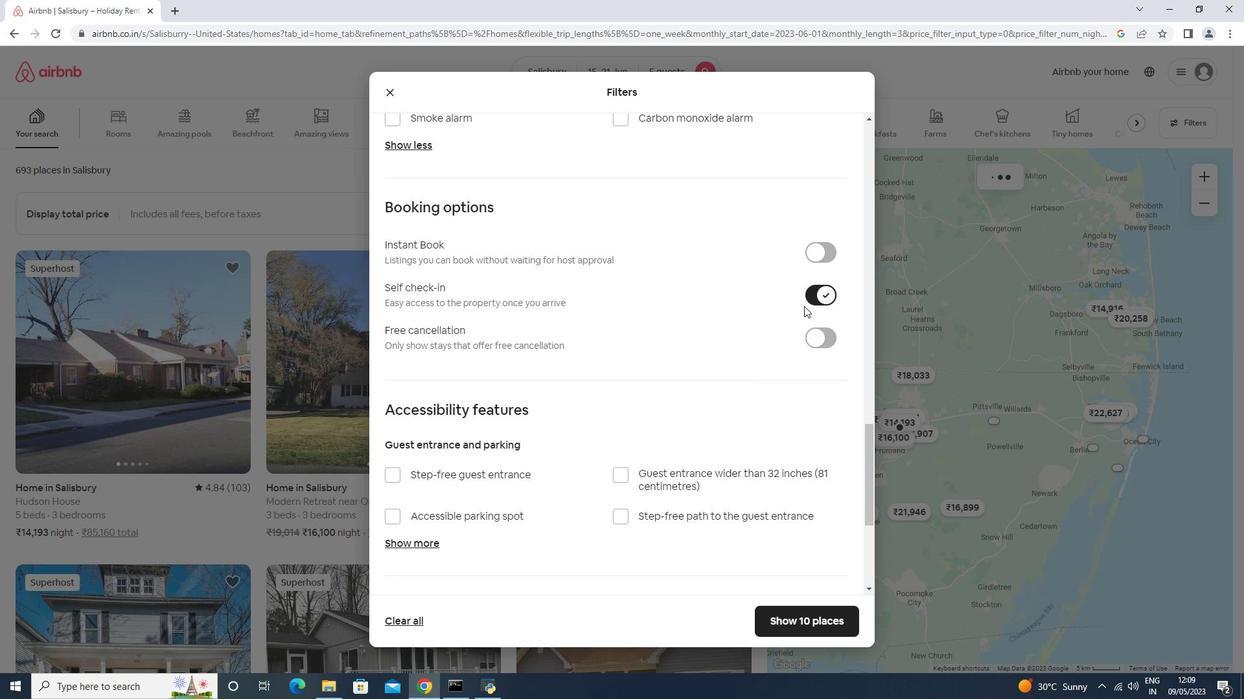 
Action: Mouse scrolled (802, 305) with delta (0, 0)
Screenshot: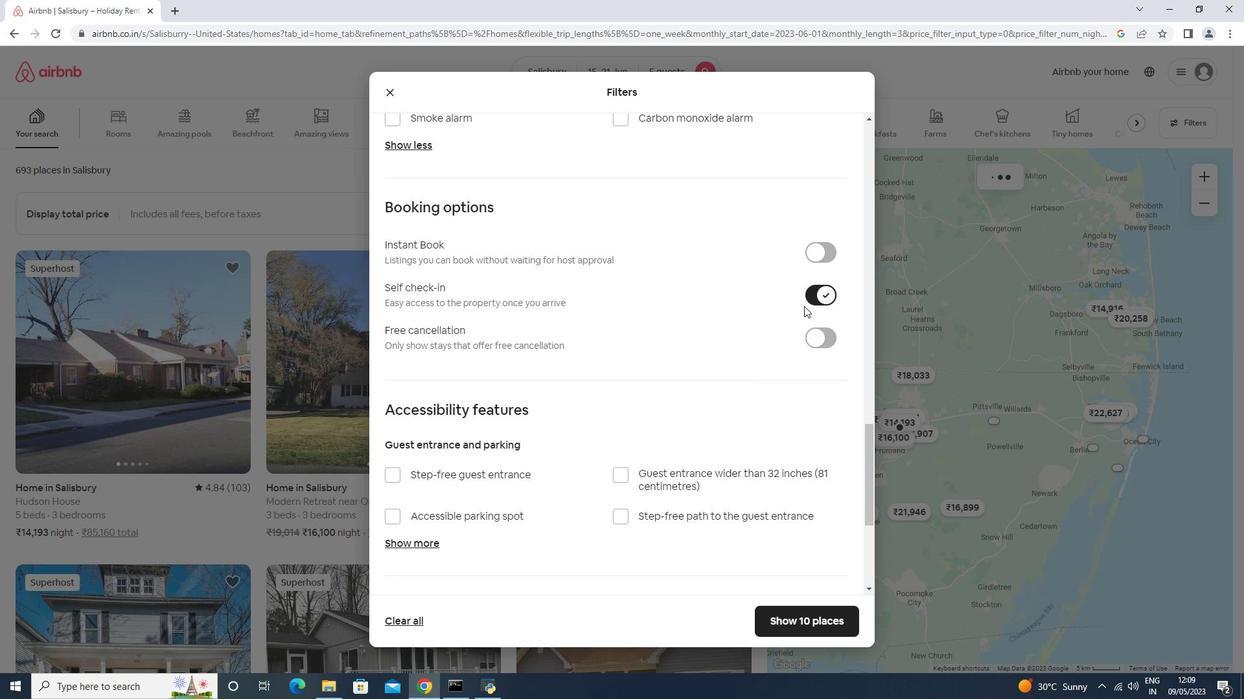 
Action: Mouse scrolled (802, 305) with delta (0, 0)
Screenshot: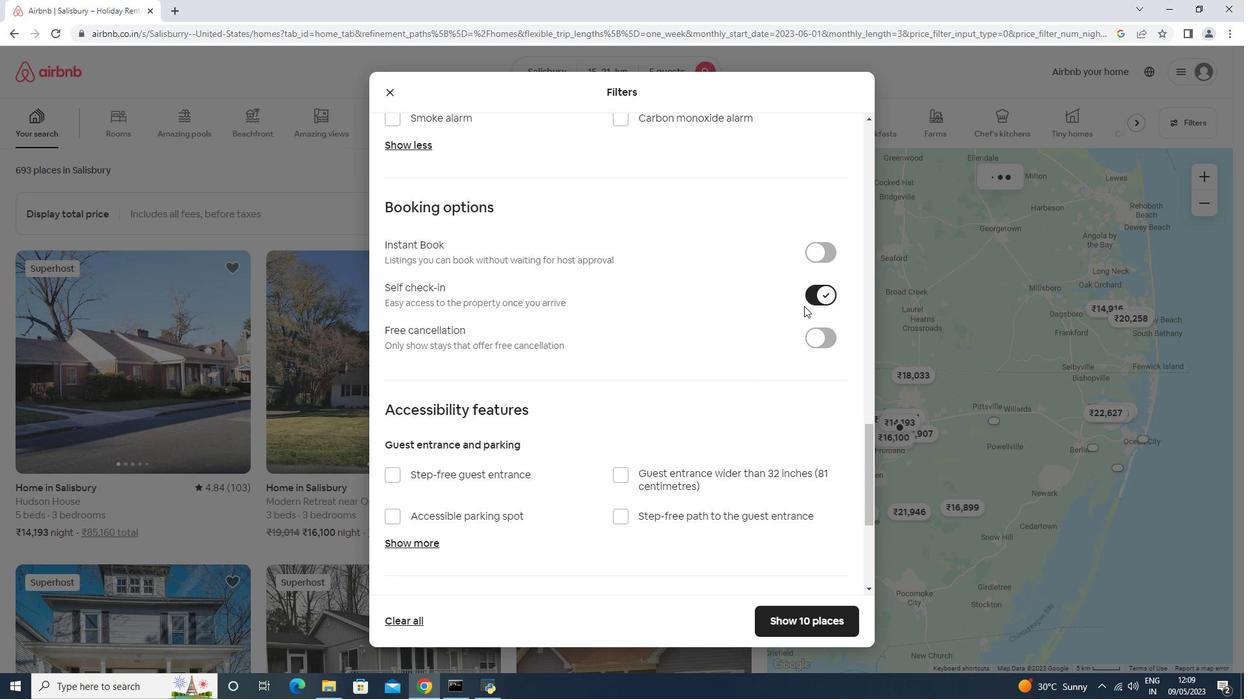 
Action: Mouse scrolled (802, 305) with delta (0, 0)
Screenshot: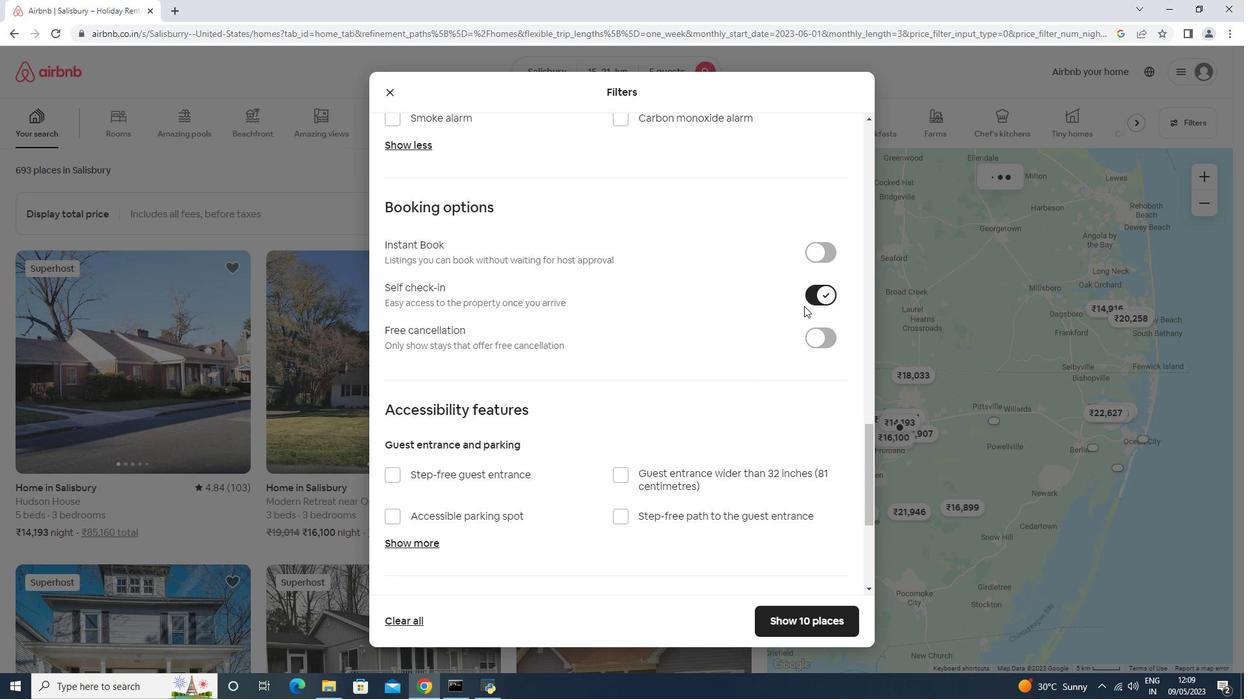 
Action: Mouse scrolled (802, 305) with delta (0, 0)
Screenshot: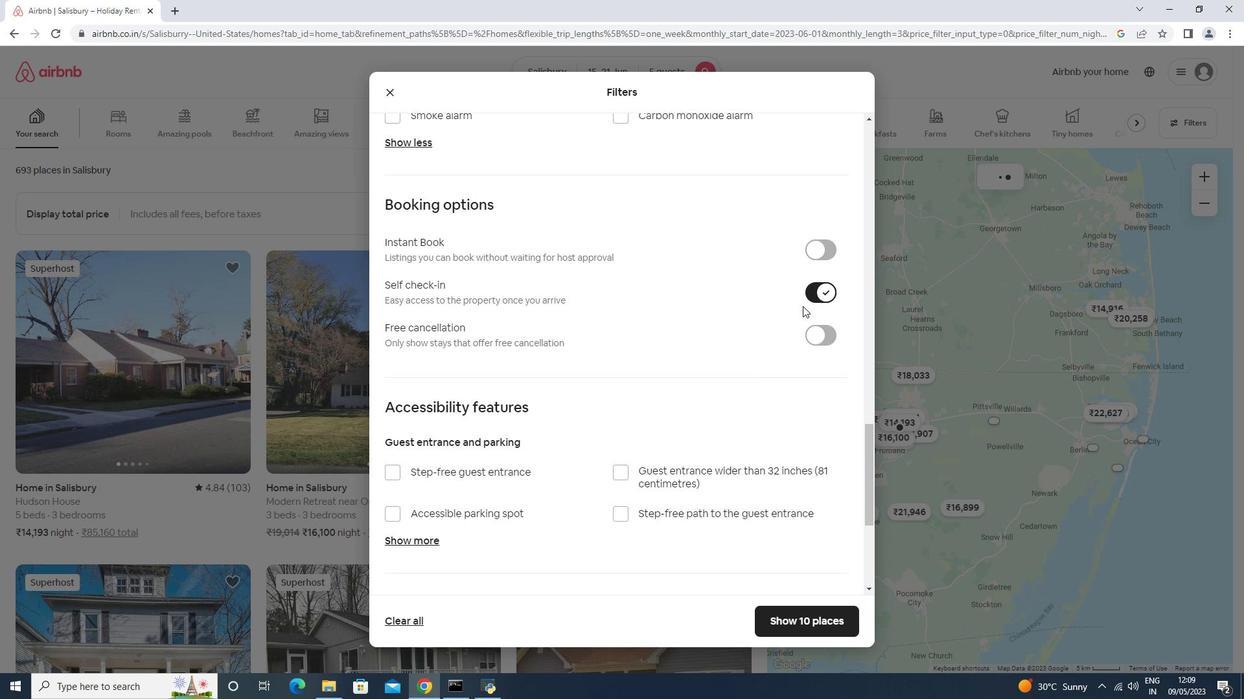 
Action: Mouse moved to (450, 500)
Screenshot: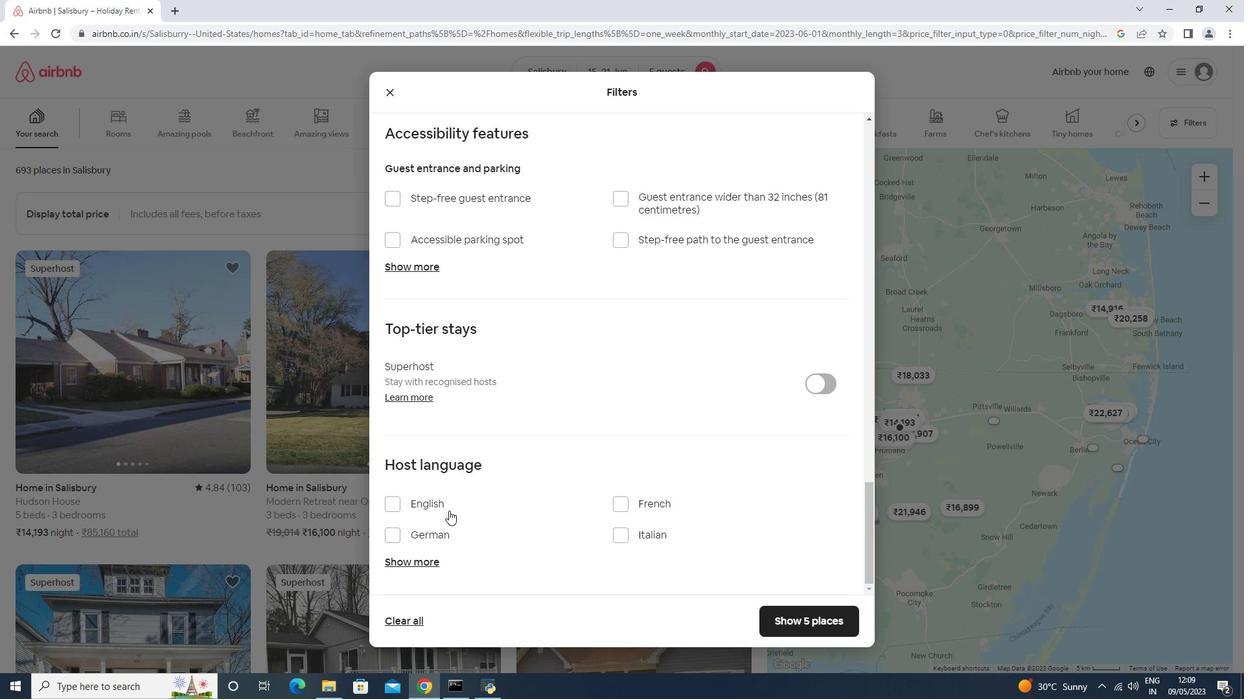 
Action: Mouse pressed left at (450, 500)
Screenshot: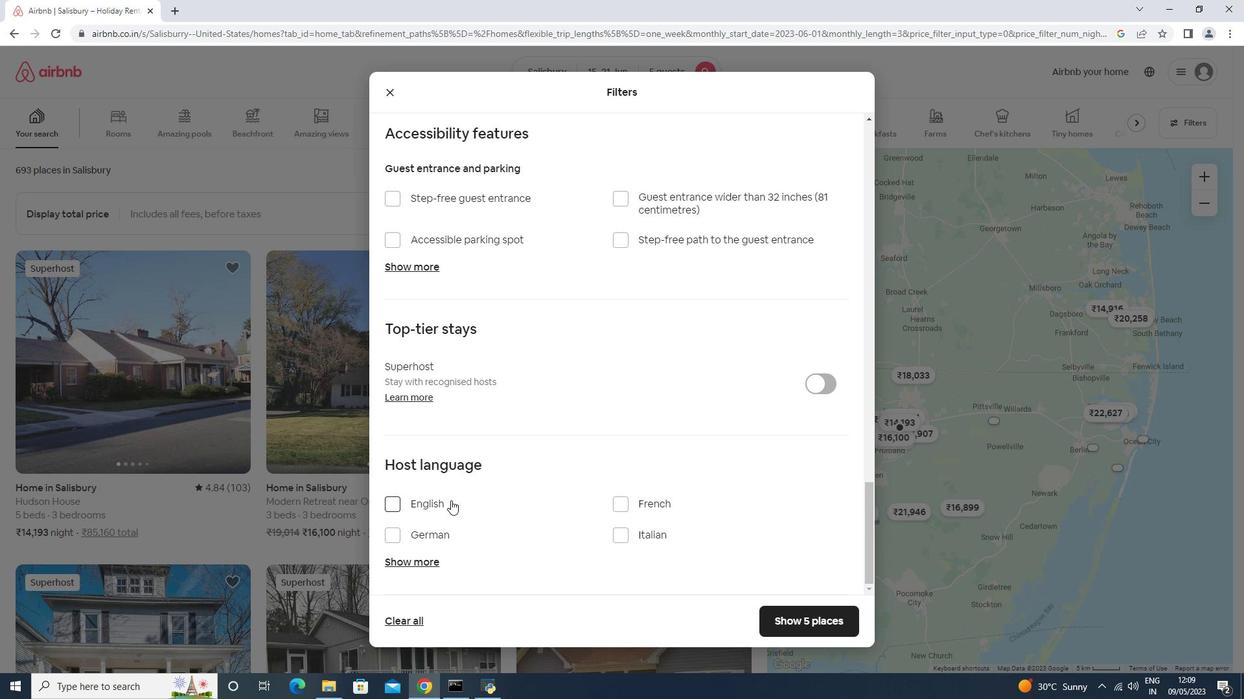 
Action: Mouse moved to (787, 611)
Screenshot: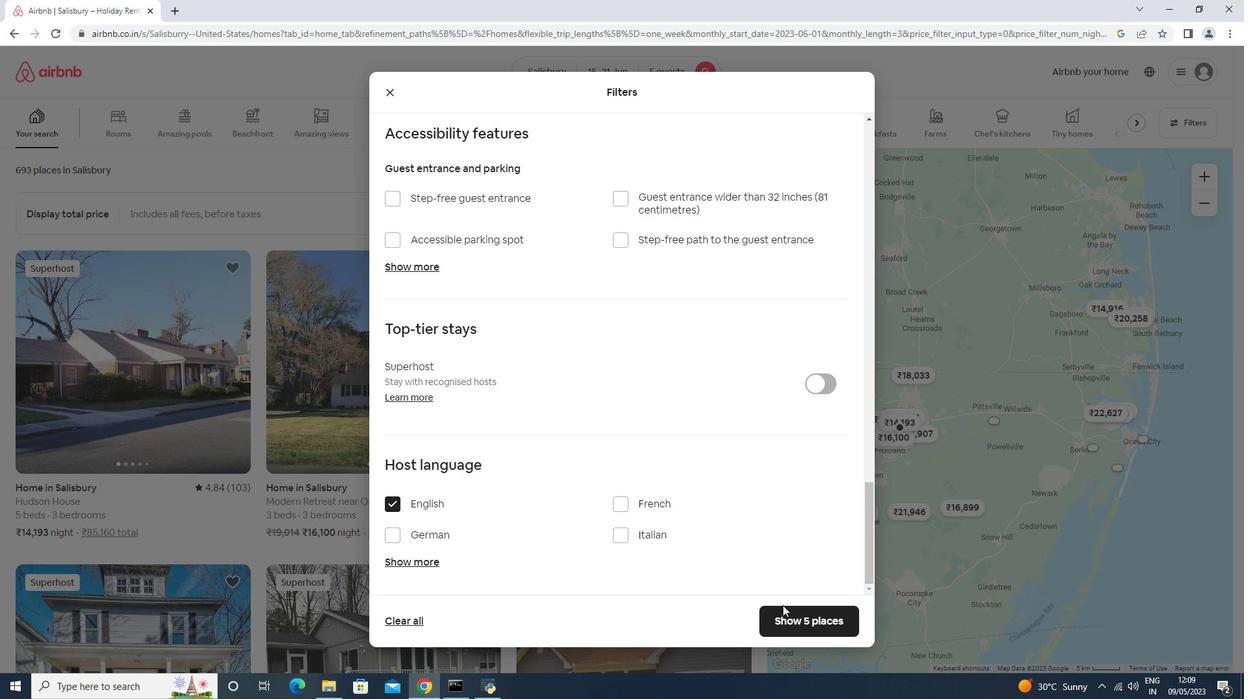 
Action: Mouse pressed left at (787, 611)
Screenshot: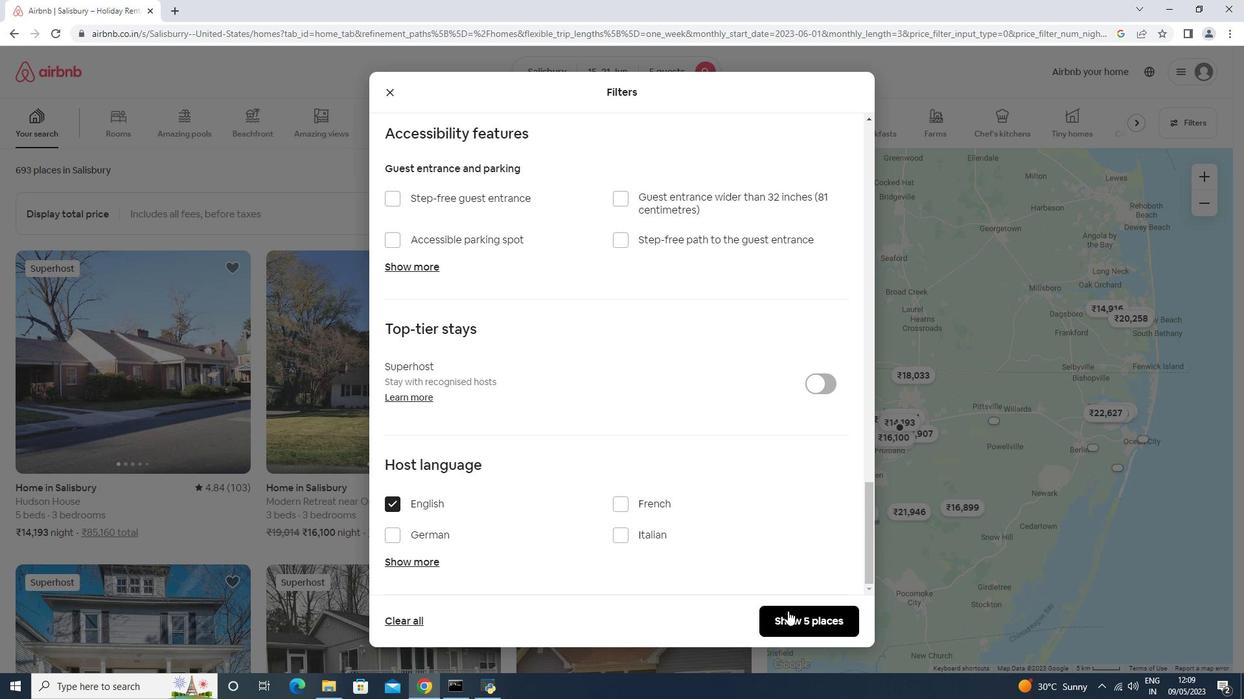 
Action: Mouse moved to (787, 603)
Screenshot: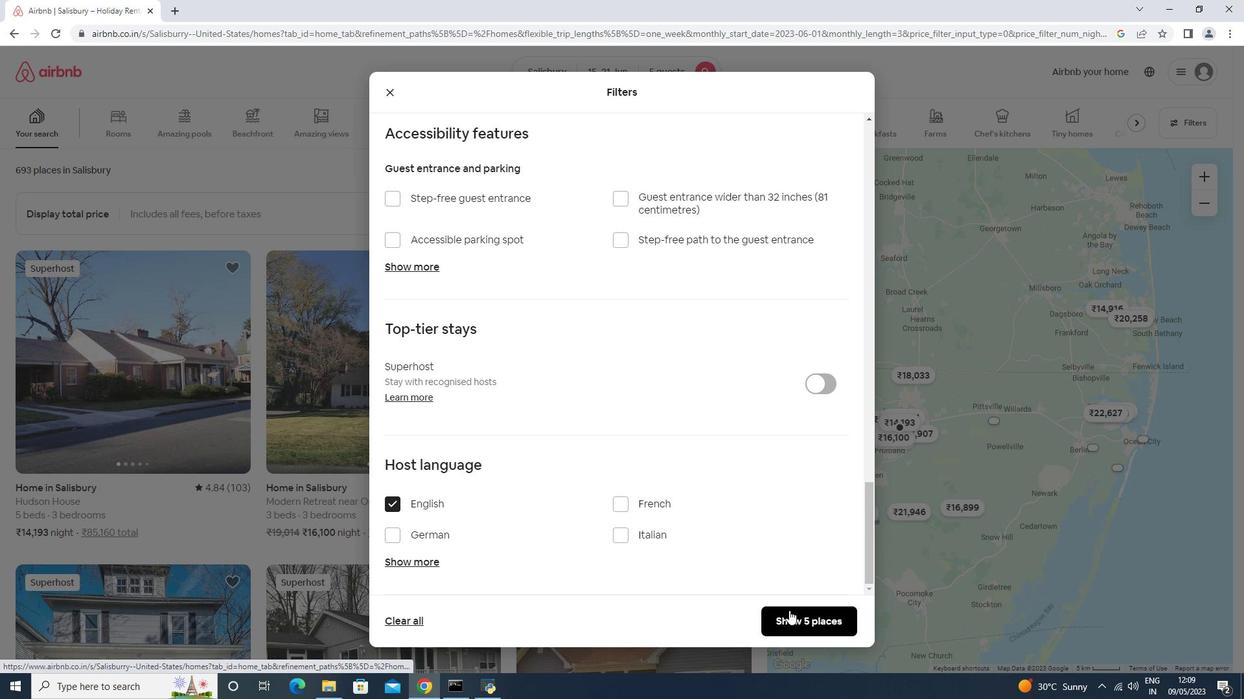 
